 Task: Add an event with the title Second Monthly Performance Evaluation and Development Planning, date '2023/11/15', time 7:50 AM to 9:50 AMand add a description: We value the participation and input of all stakeholders, as their engagement is vital to the growth and sustainability of our organization. Join us at the Annual General Meeting and be part of the collaborative effort to shape our organization's future, celebrate achievements, and address challenges head-on. Together, we will continue to build a successful and thriving organization., put the event into Red category . Add location for the event as: 987 Jeronimos Monastery, Lisbon, Portugal, logged in from the account softage.9@softage.netand send the event invitation to softage.10@softage.net with CC to  softage.7@softage.net. Set a reminder for the event 30 minutes before
Action: Mouse moved to (87, 122)
Screenshot: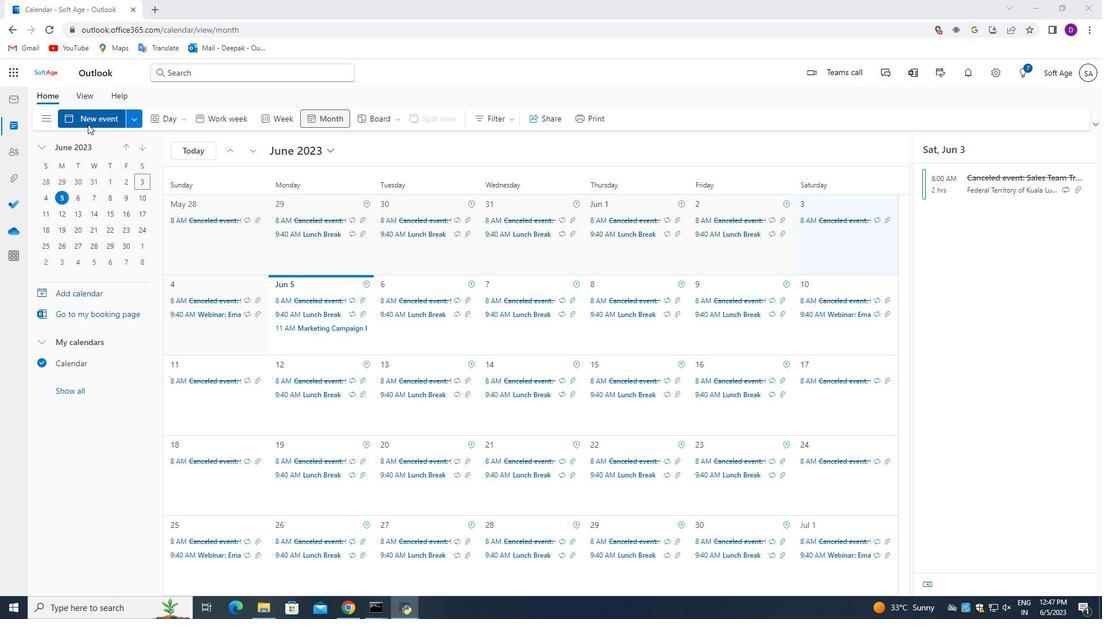 
Action: Mouse pressed left at (87, 122)
Screenshot: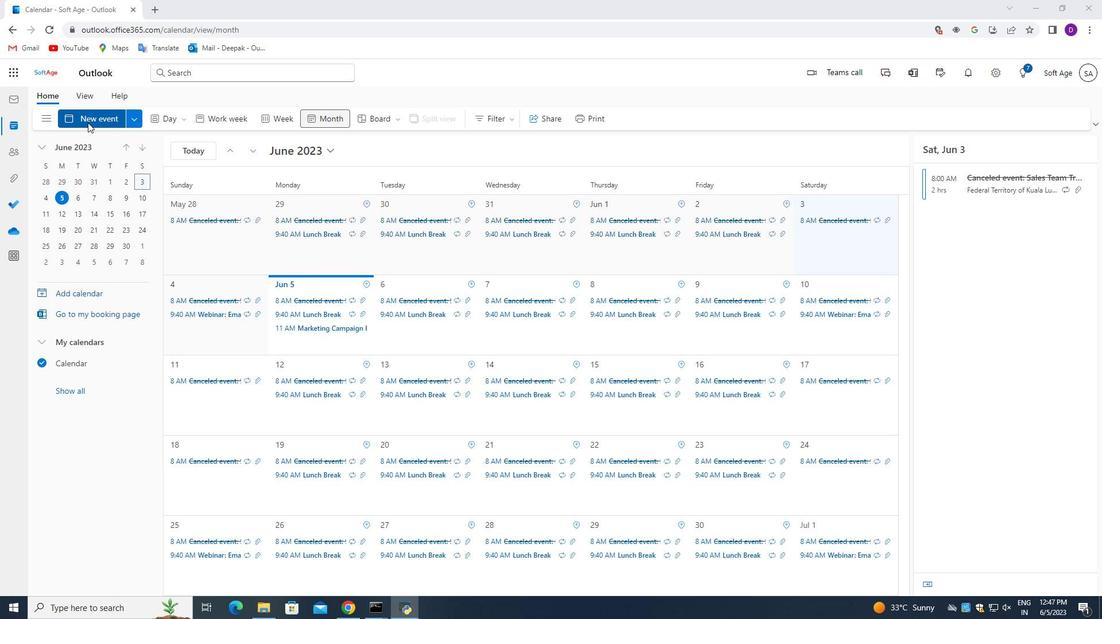 
Action: Mouse moved to (394, 445)
Screenshot: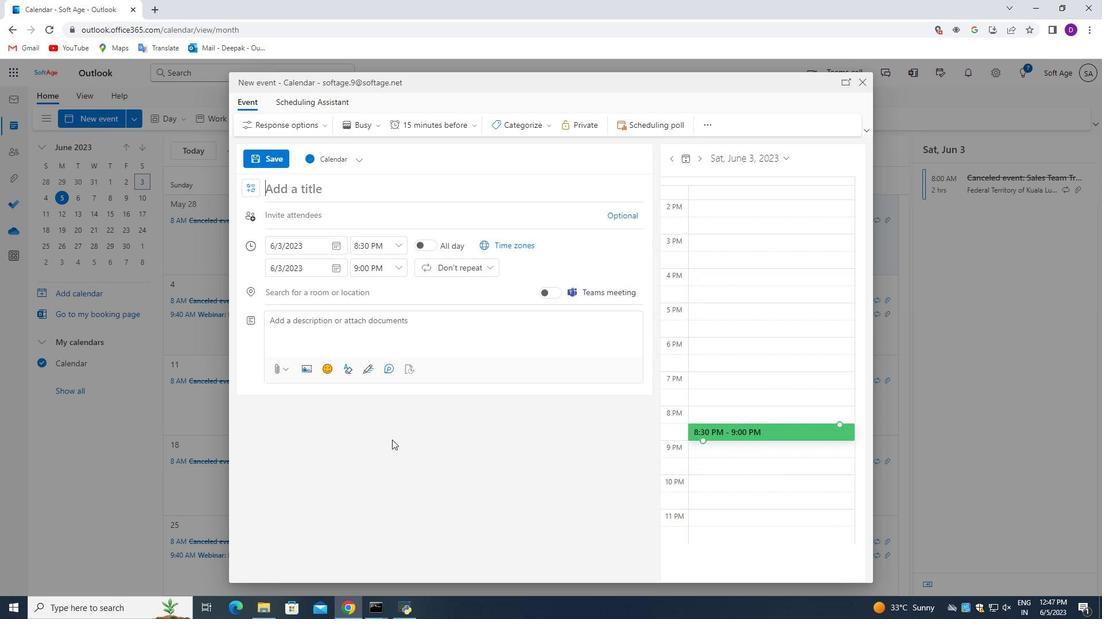 
Action: Key pressed <Key.shift_r>Second<Key.space><Key.shift>Monthly<Key.space><Key.shift>Performance<Key.space><Key.shift_r>Evaluation<Key.space>and<Key.space><Key.shift_r>Develp<Key.backspace>opment<Key.space><Key.shift>Planning<Key.space>
Screenshot: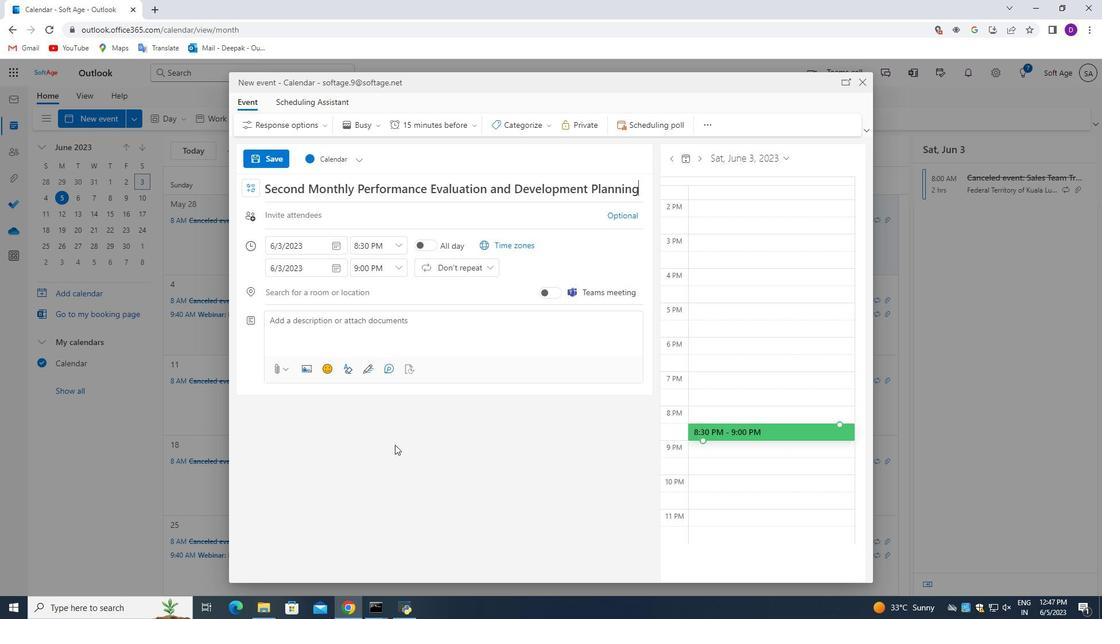 
Action: Mouse moved to (338, 245)
Screenshot: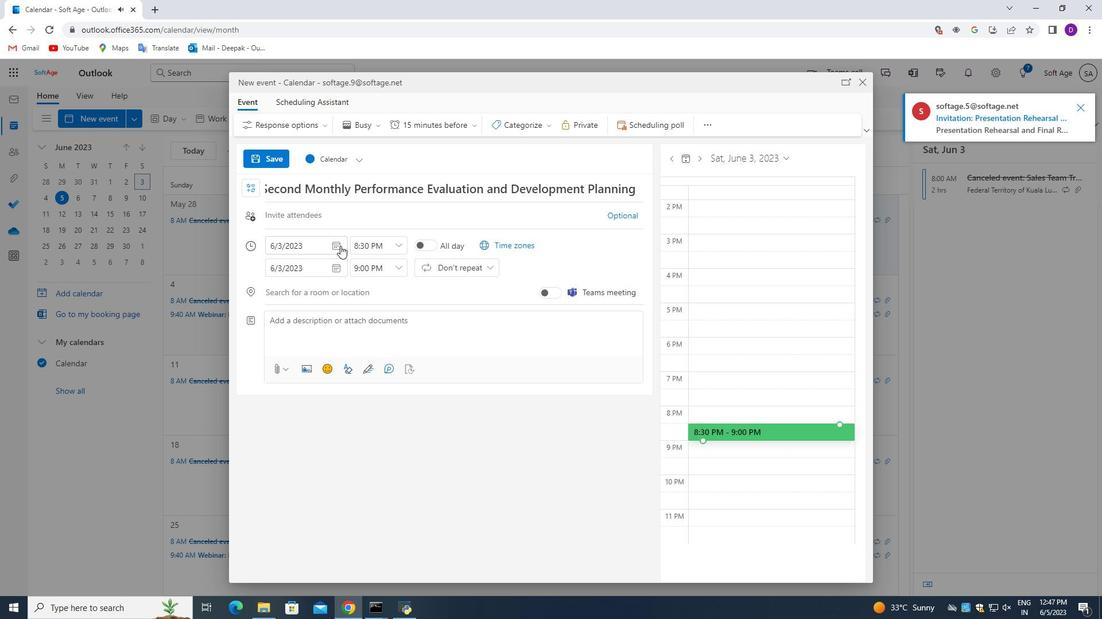 
Action: Mouse pressed left at (338, 245)
Screenshot: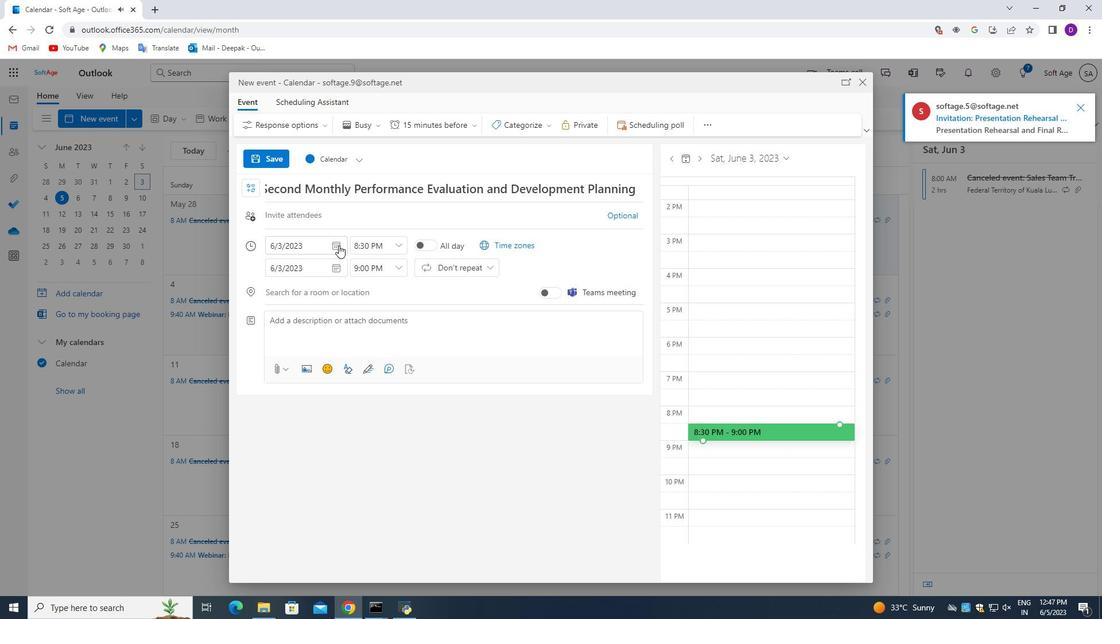 
Action: Mouse moved to (305, 268)
Screenshot: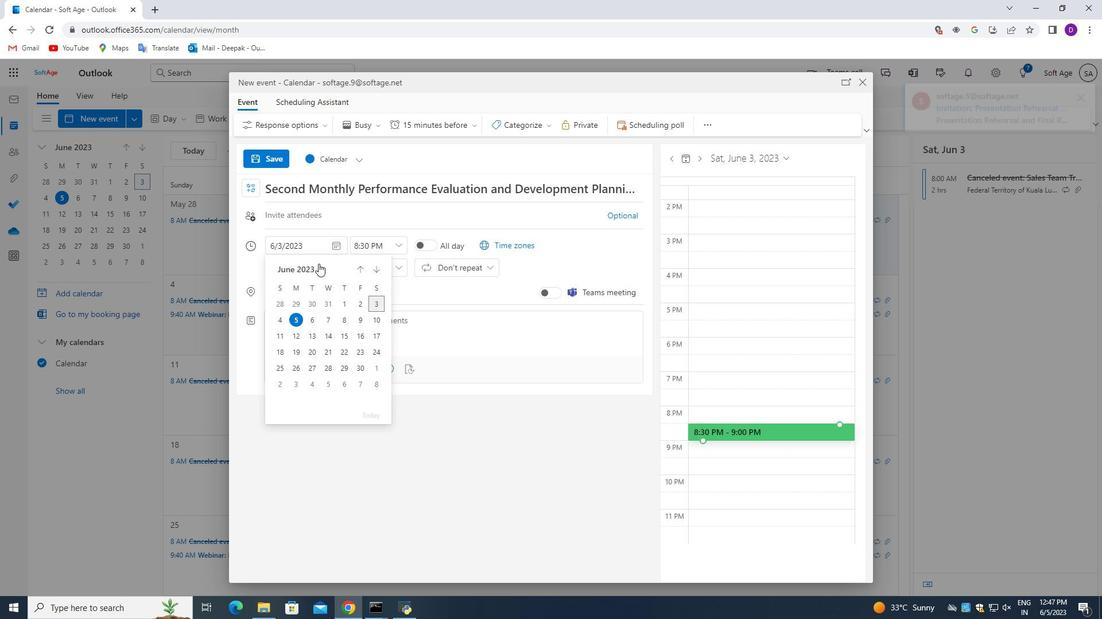 
Action: Mouse pressed left at (305, 268)
Screenshot: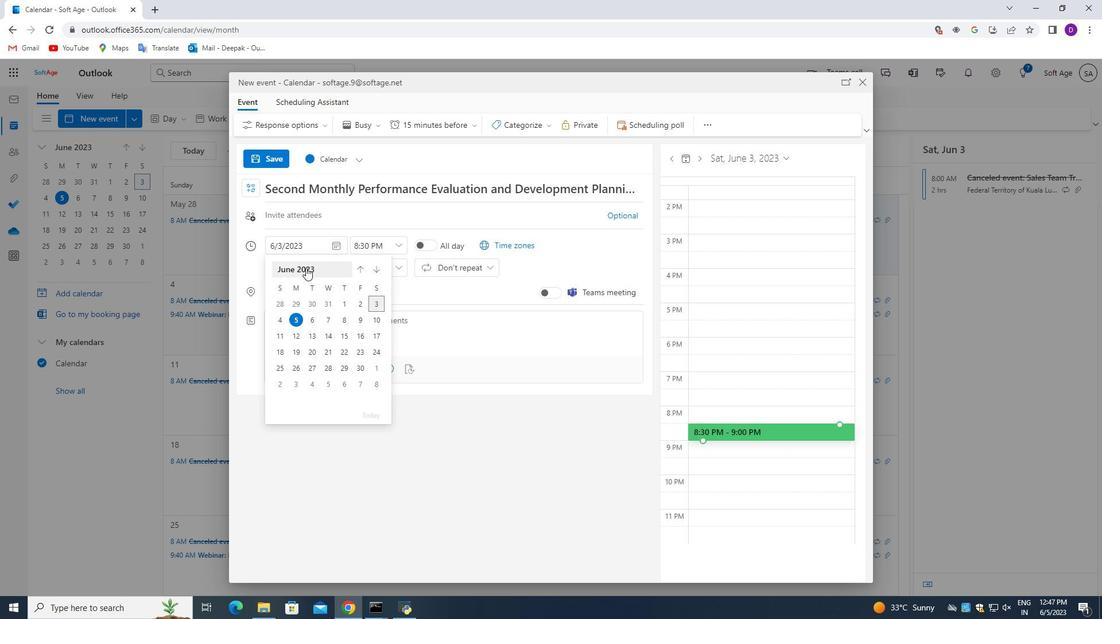 
Action: Mouse moved to (347, 346)
Screenshot: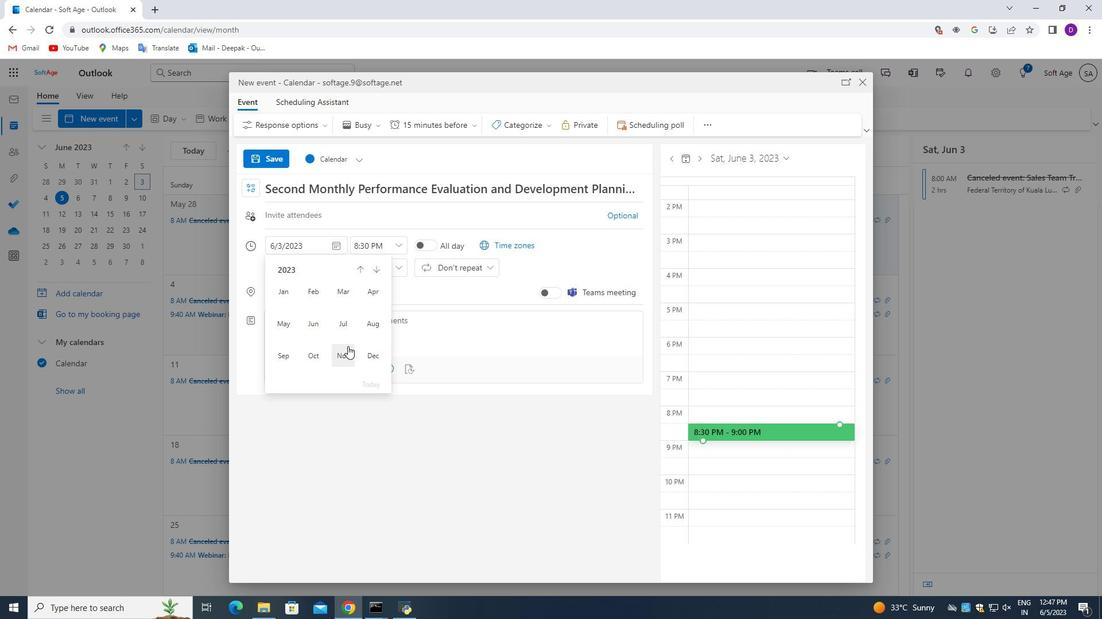 
Action: Mouse pressed left at (347, 346)
Screenshot: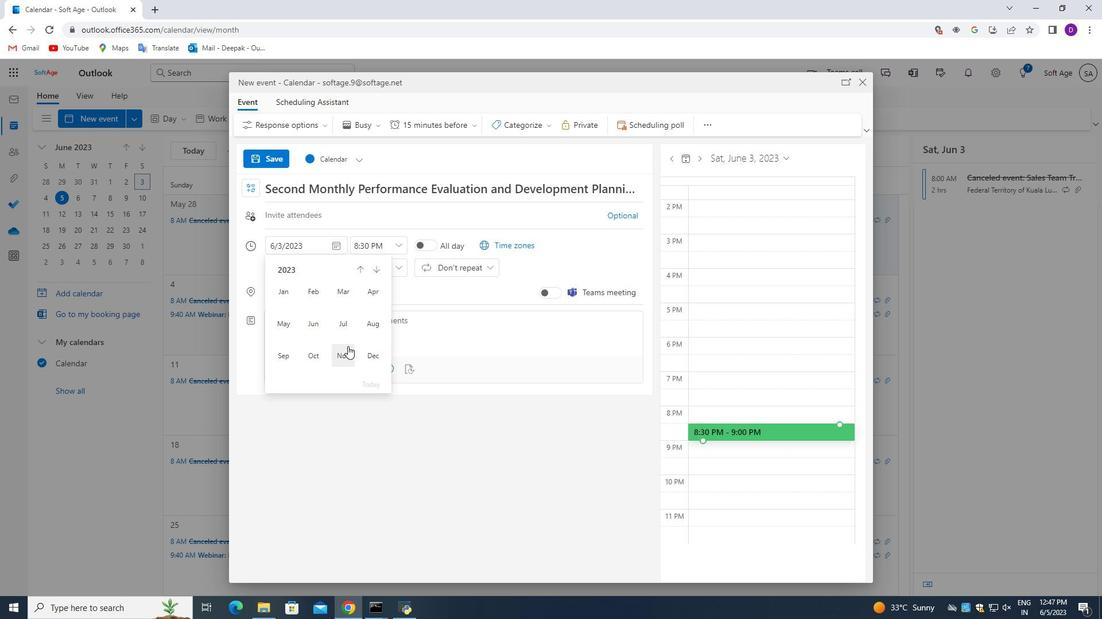 
Action: Mouse moved to (329, 335)
Screenshot: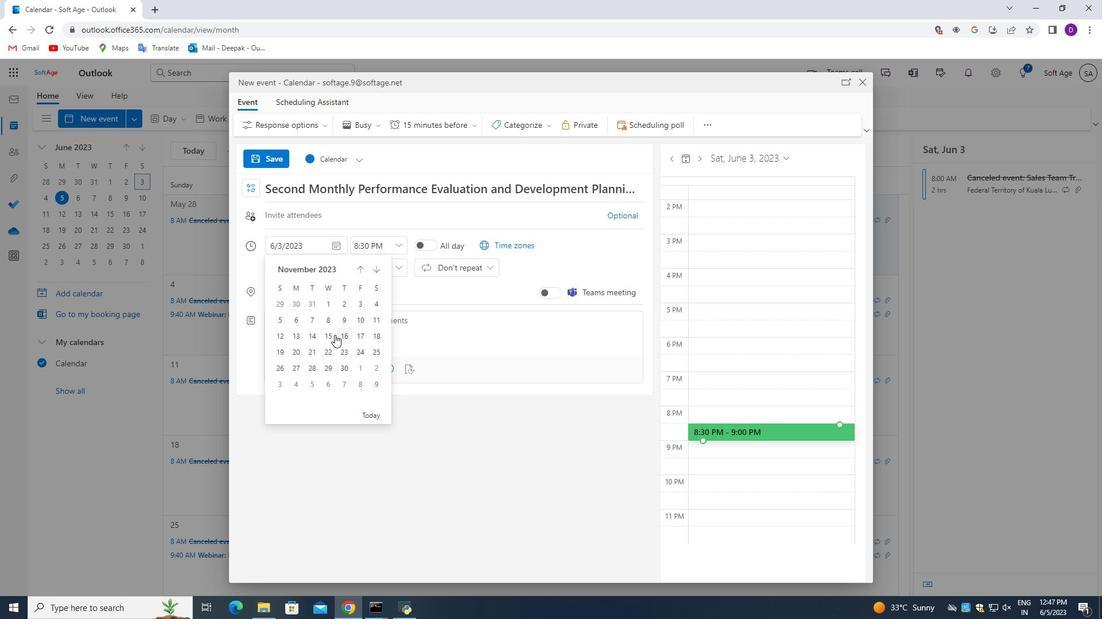 
Action: Mouse pressed left at (329, 335)
Screenshot: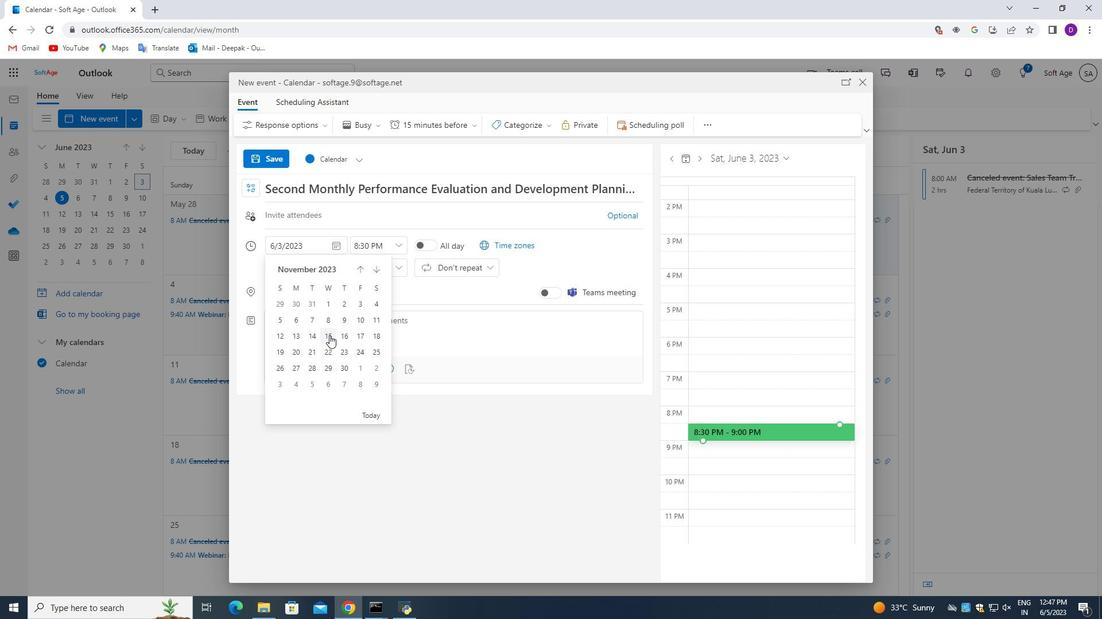 
Action: Mouse moved to (394, 248)
Screenshot: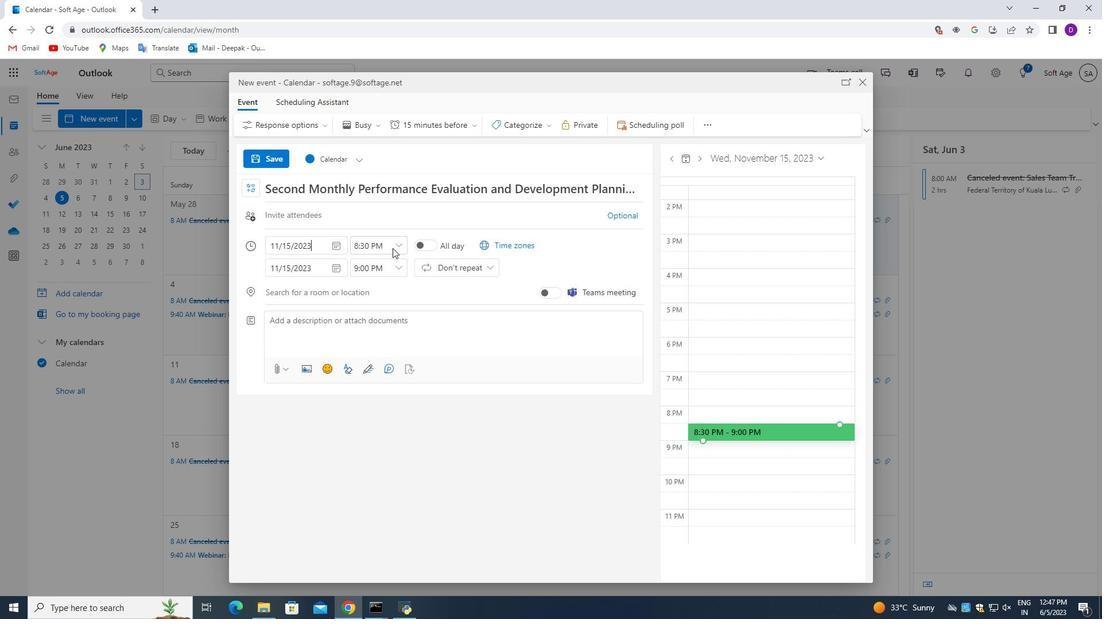 
Action: Mouse pressed left at (394, 248)
Screenshot: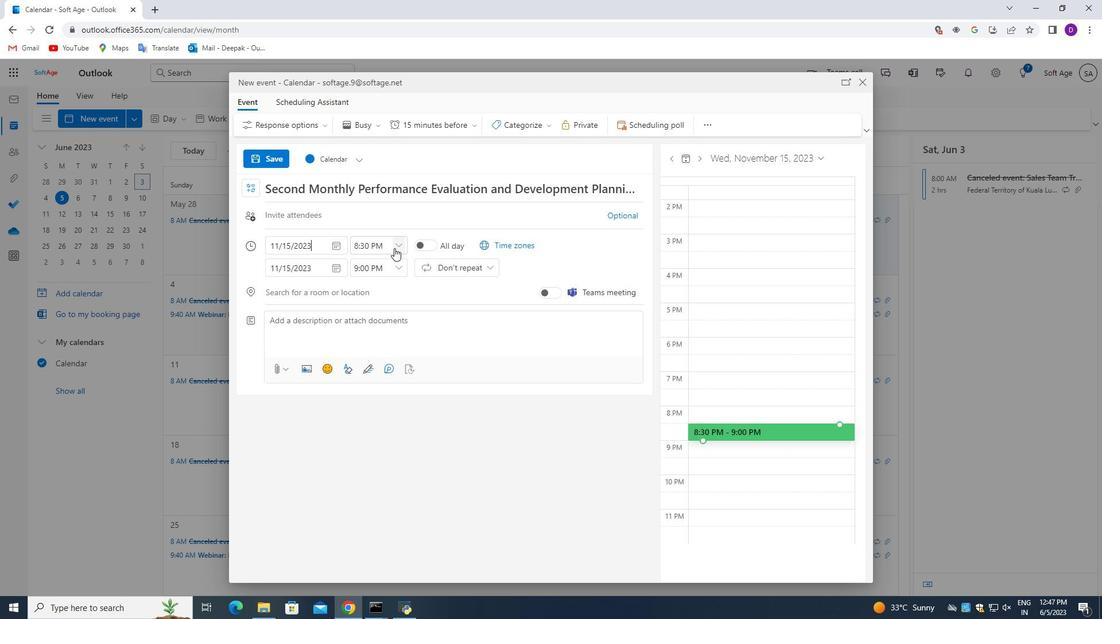 
Action: Mouse moved to (379, 326)
Screenshot: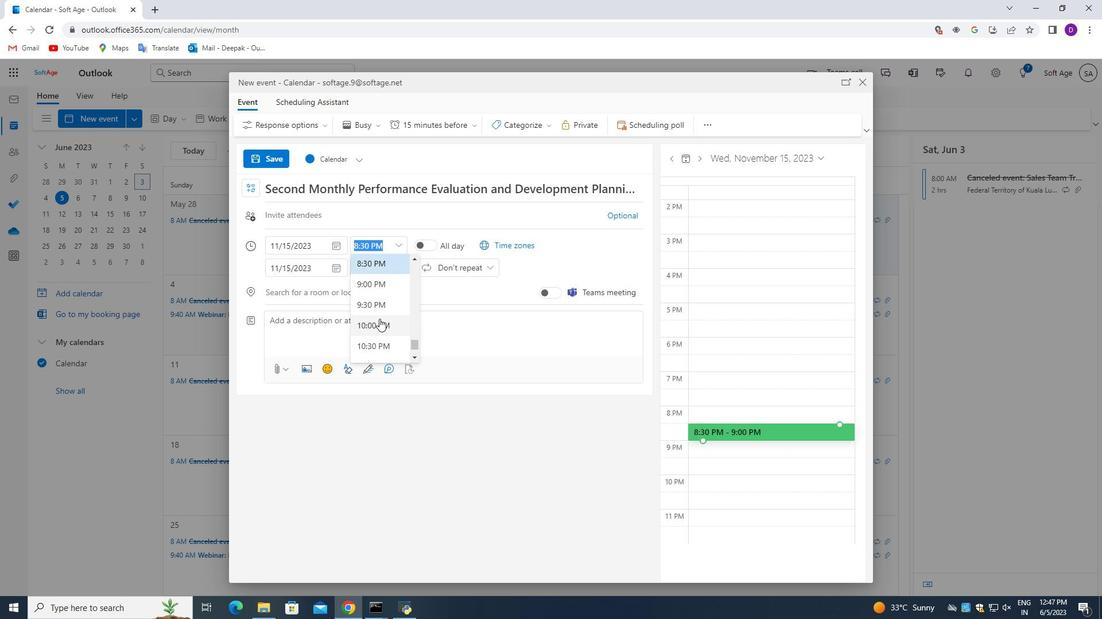 
Action: Mouse scrolled (379, 327) with delta (0, 0)
Screenshot: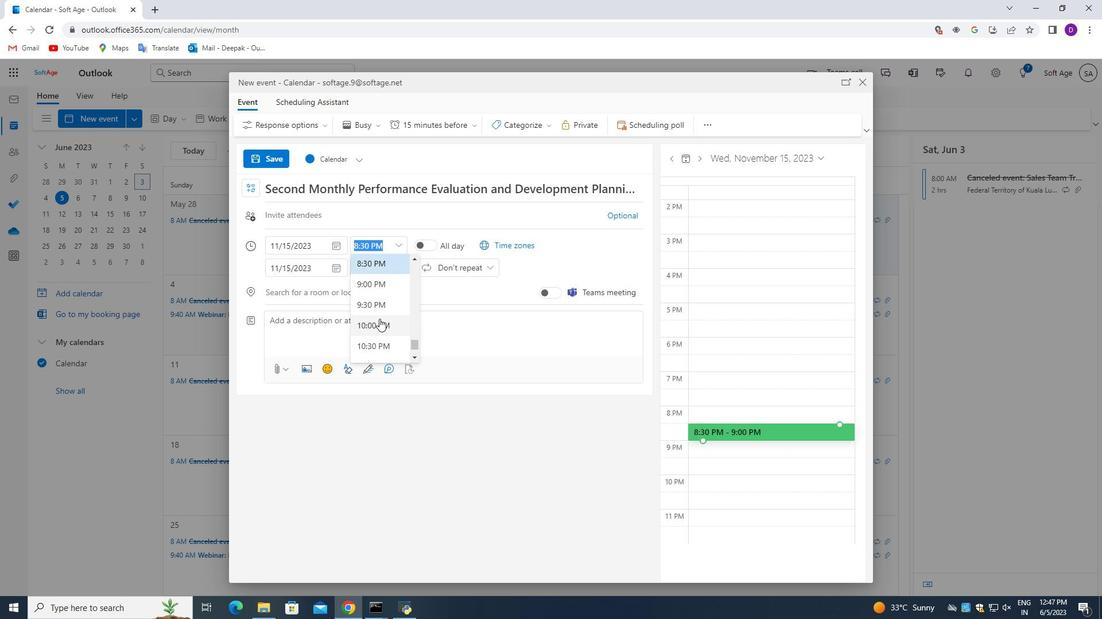
Action: Mouse moved to (379, 327)
Screenshot: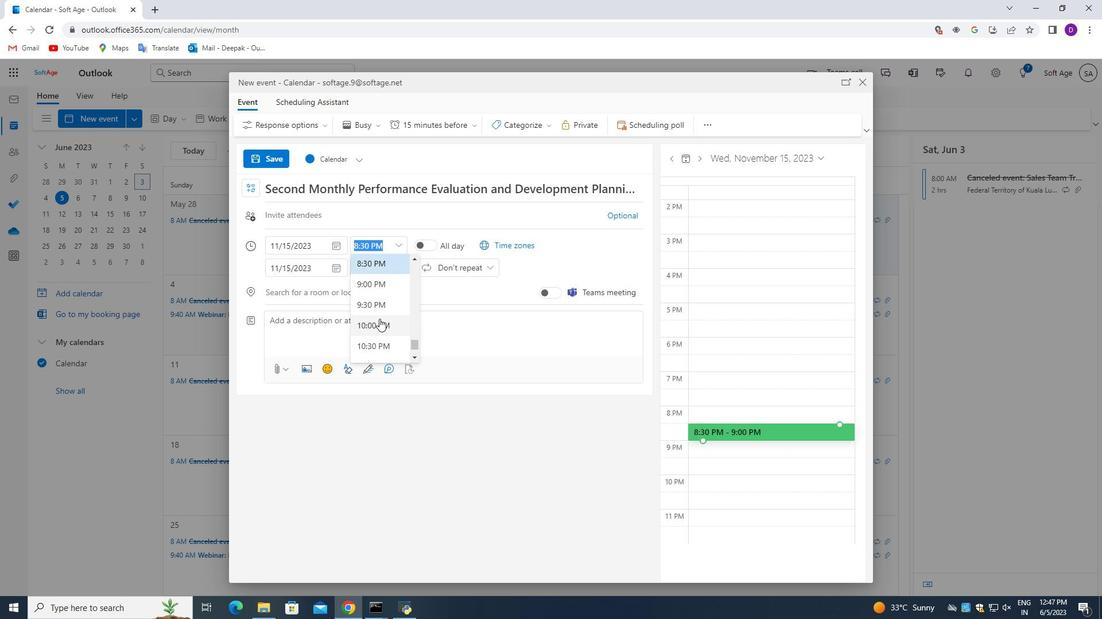 
Action: Mouse scrolled (379, 327) with delta (0, 0)
Screenshot: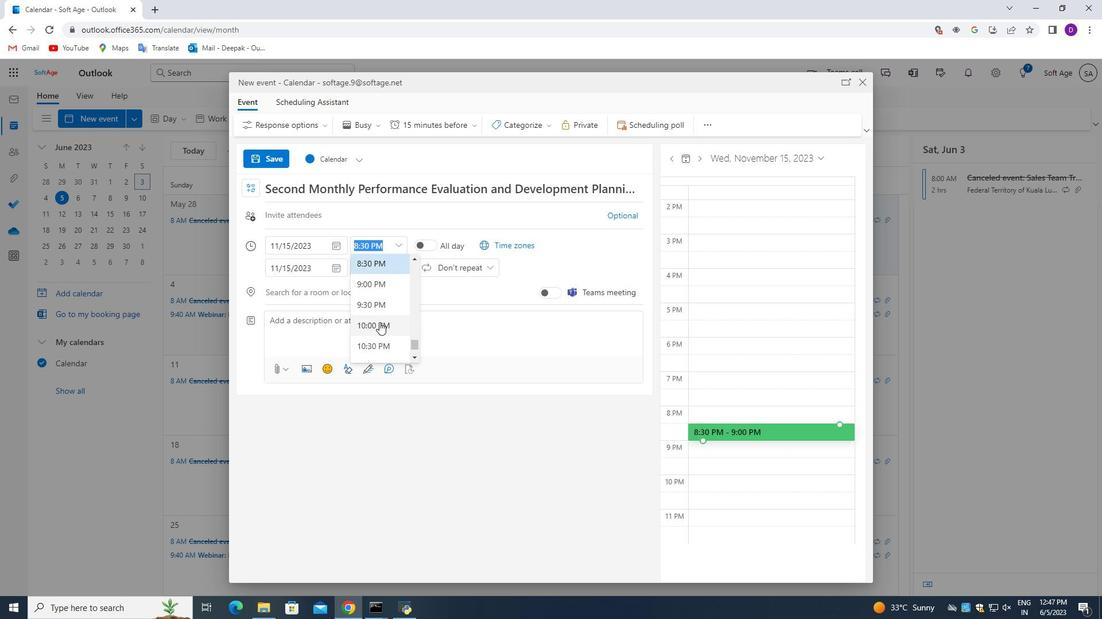 
Action: Mouse moved to (379, 327)
Screenshot: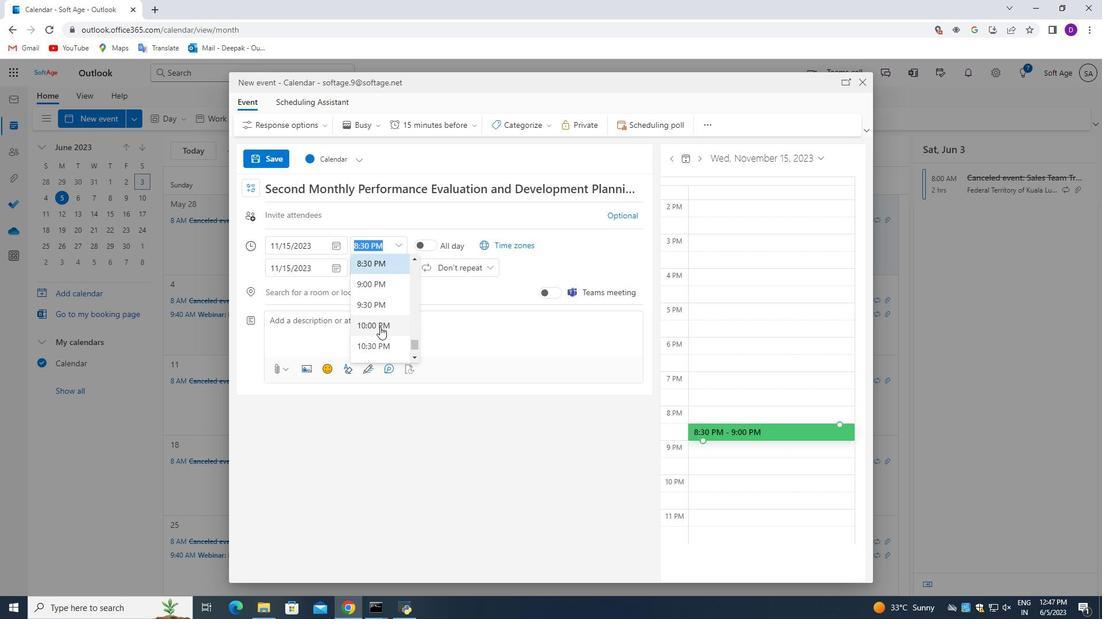 
Action: Mouse scrolled (379, 328) with delta (0, 0)
Screenshot: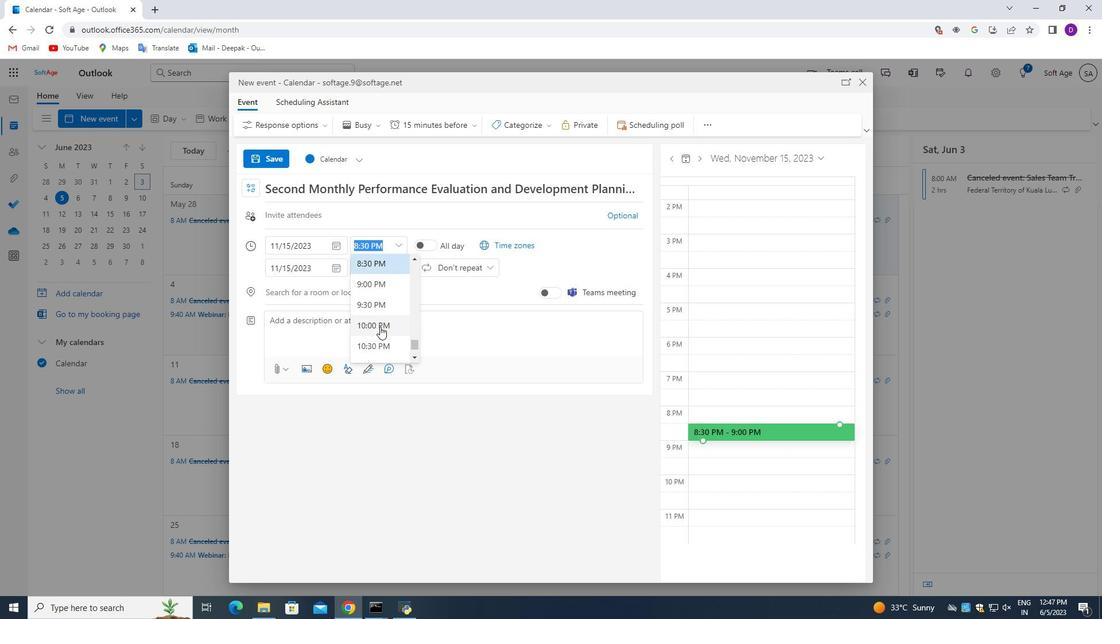 
Action: Mouse scrolled (379, 327) with delta (0, 0)
Screenshot: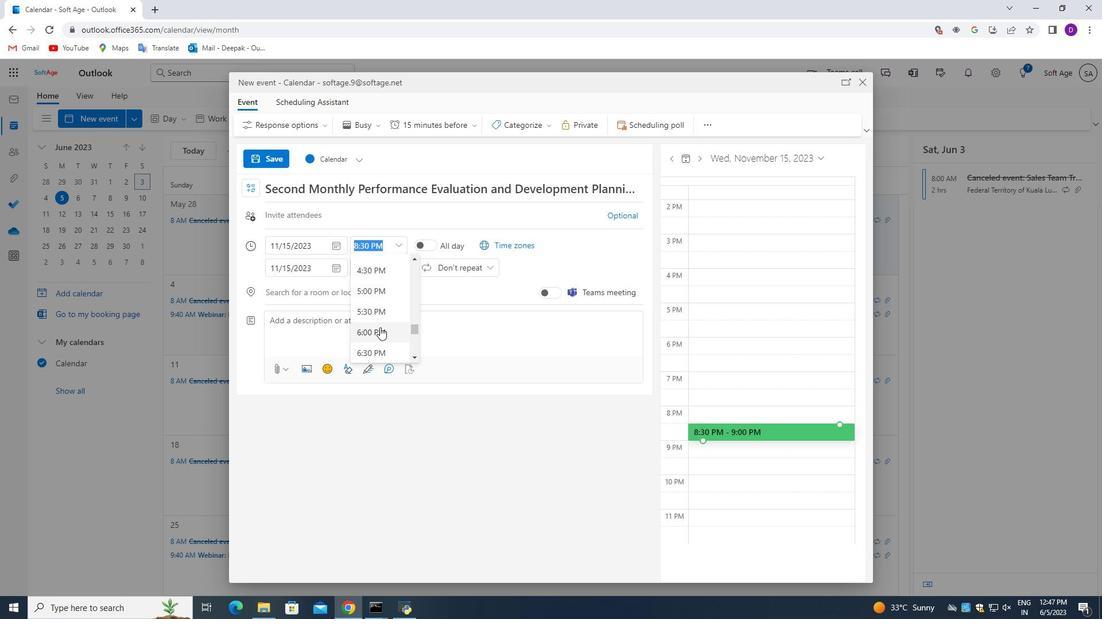 
Action: Mouse moved to (375, 305)
Screenshot: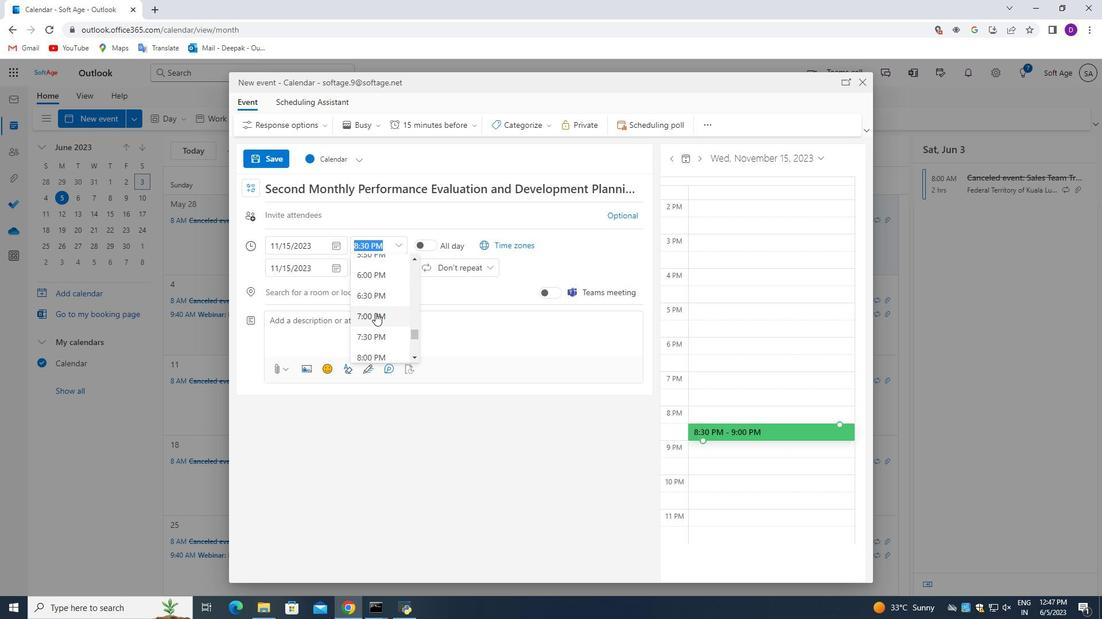 
Action: Mouse scrolled (375, 305) with delta (0, 0)
Screenshot: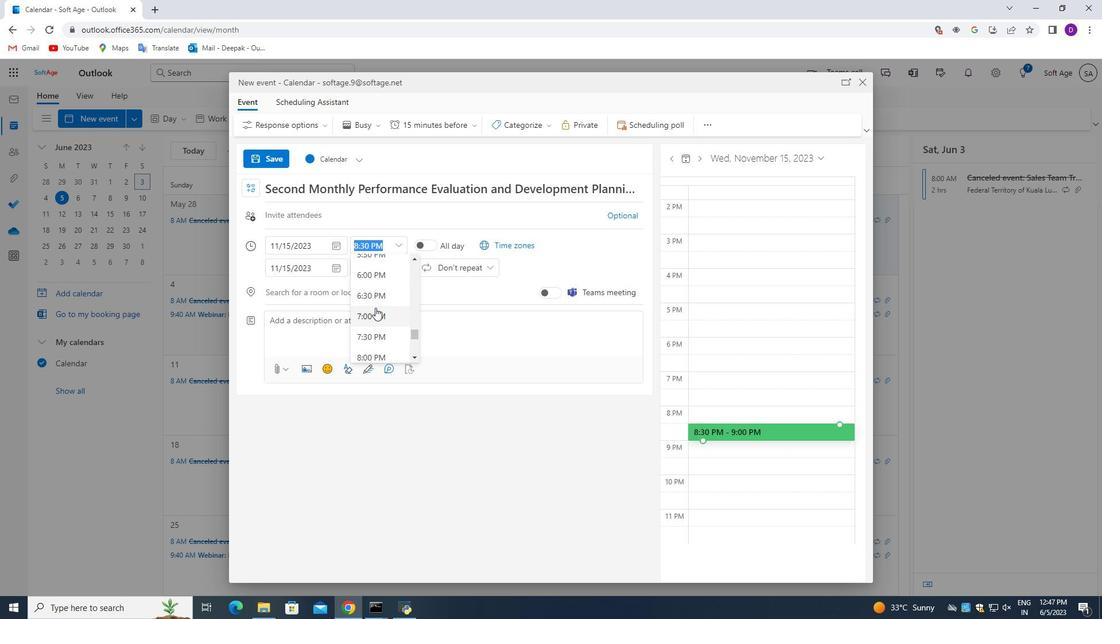 
Action: Mouse moved to (375, 305)
Screenshot: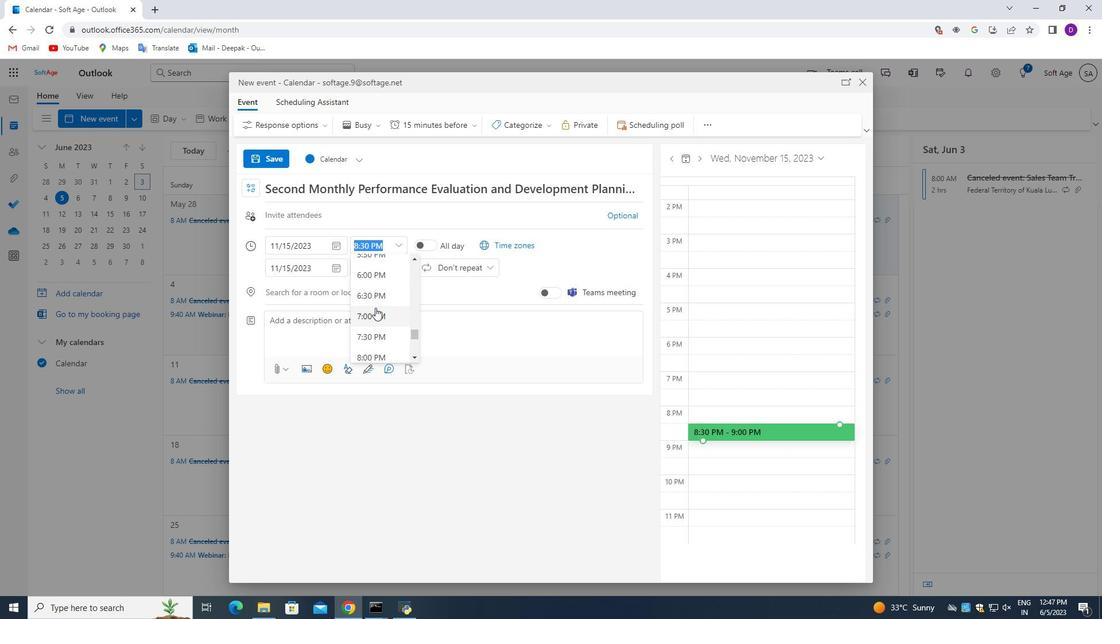 
Action: Mouse scrolled (375, 305) with delta (0, 0)
Screenshot: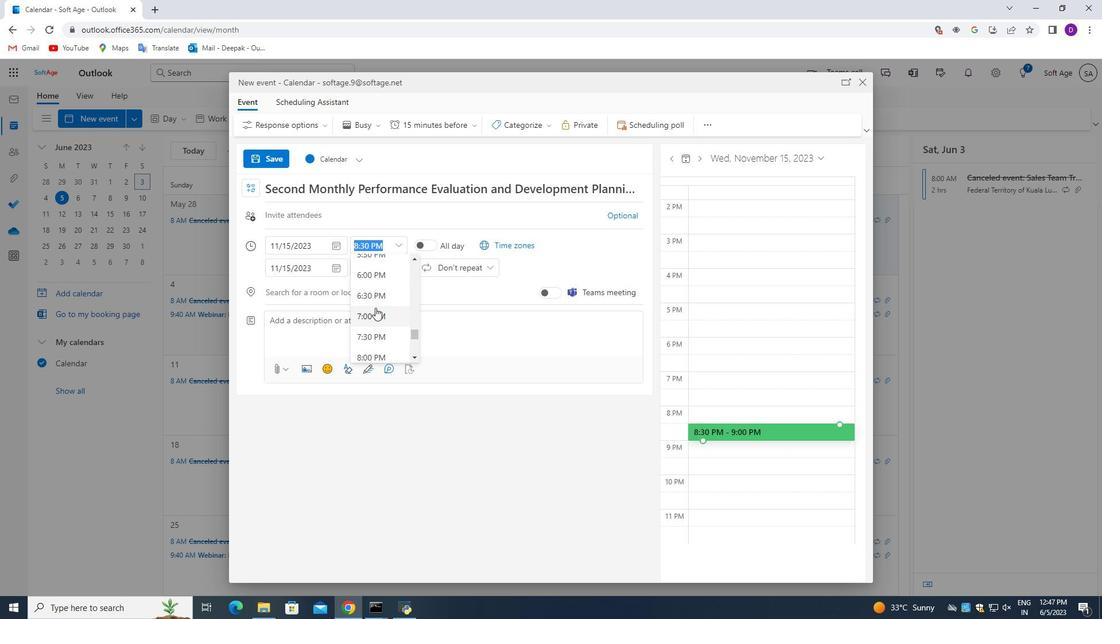 
Action: Mouse moved to (373, 315)
Screenshot: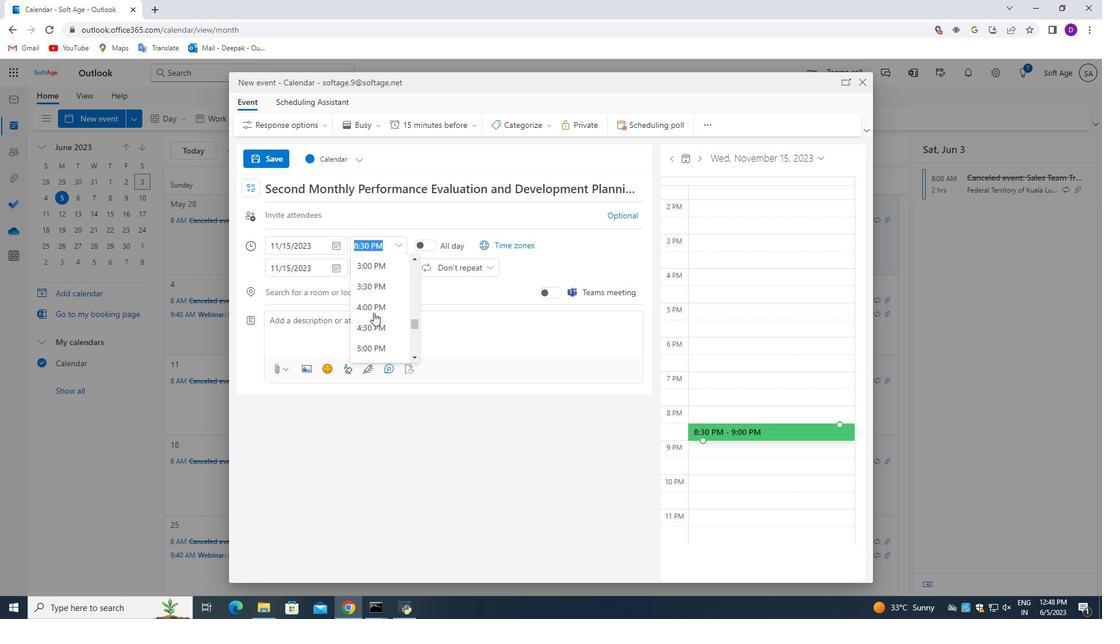
Action: Mouse scrolled (373, 315) with delta (0, 0)
Screenshot: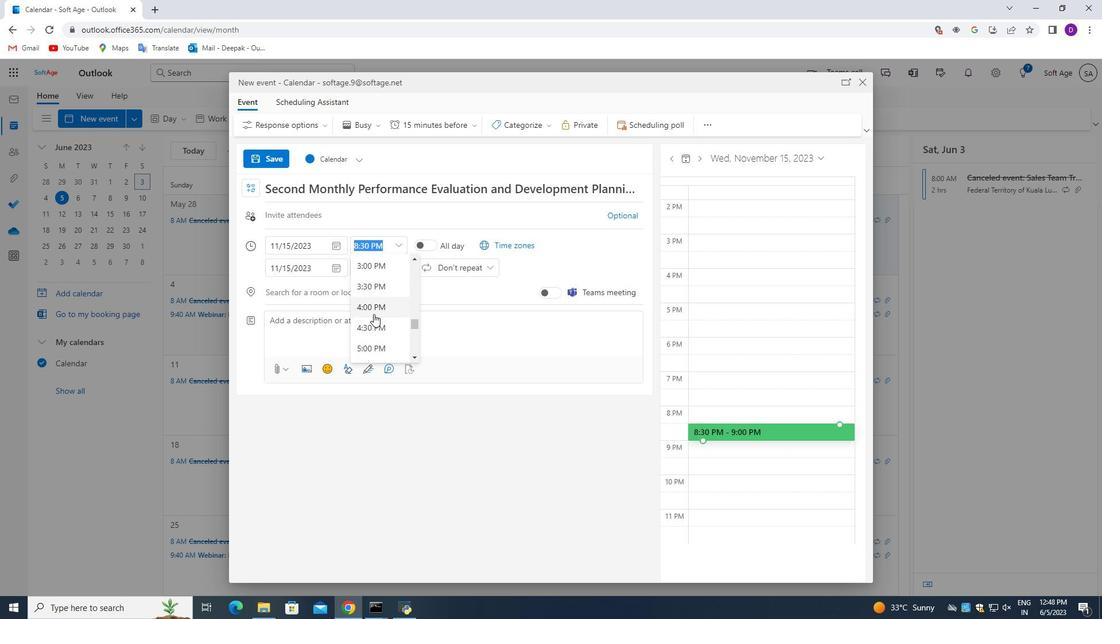 
Action: Mouse moved to (373, 315)
Screenshot: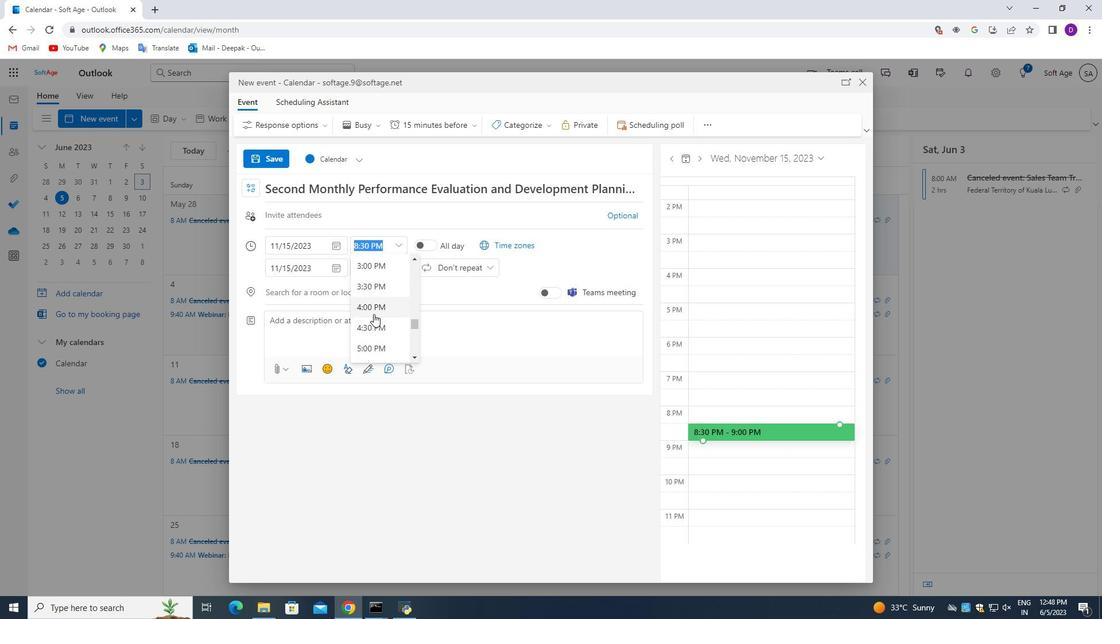 
Action: Mouse scrolled (373, 315) with delta (0, 0)
Screenshot: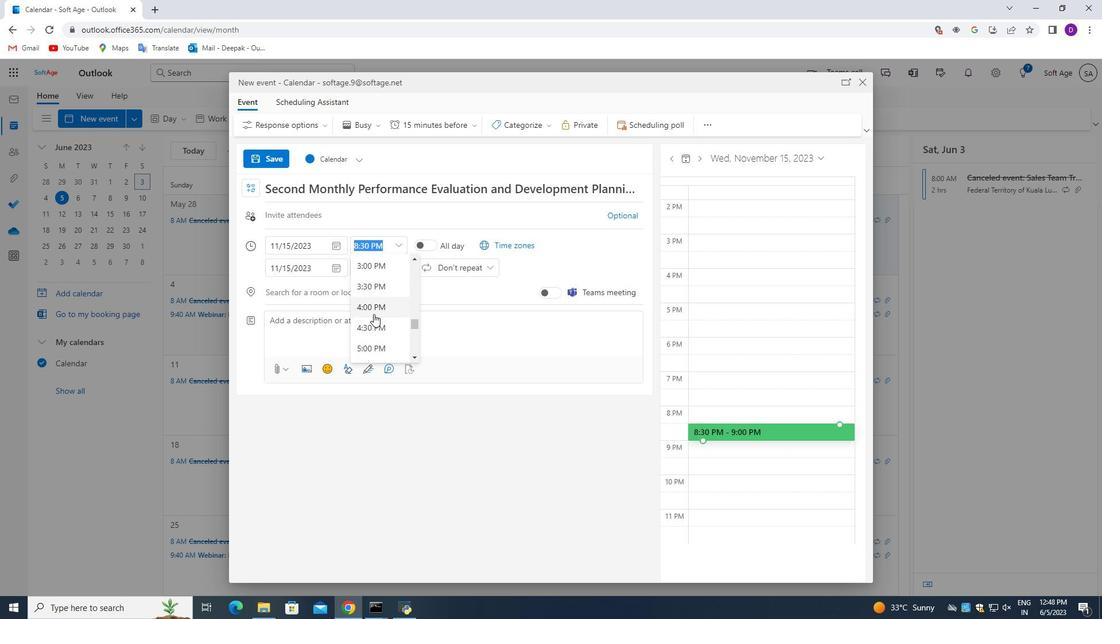 
Action: Mouse moved to (373, 313)
Screenshot: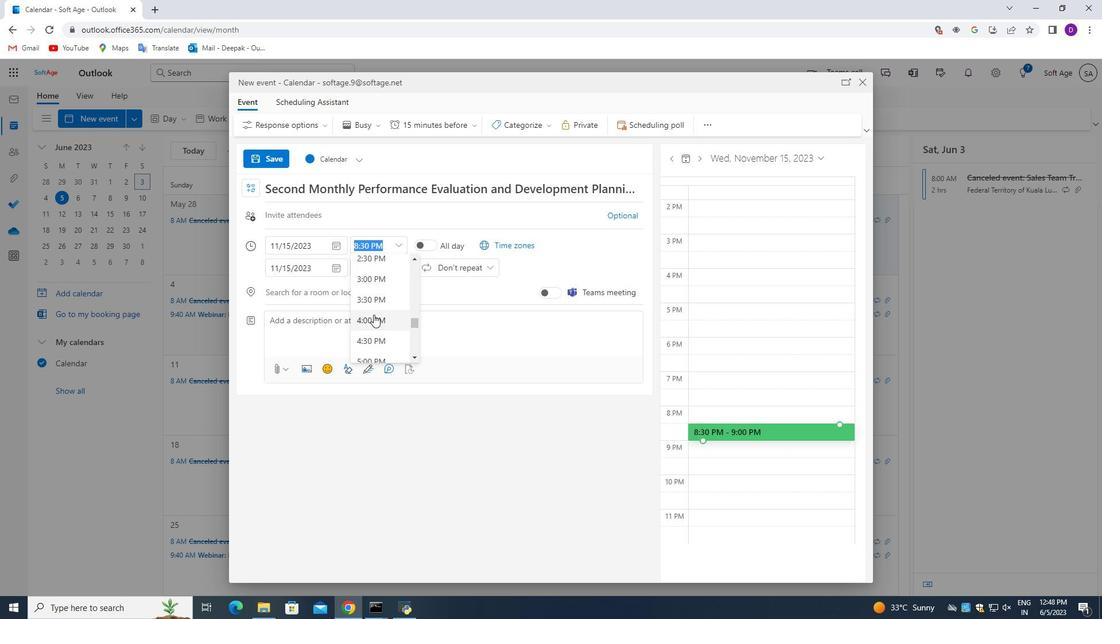 
Action: Mouse scrolled (373, 315) with delta (0, 0)
Screenshot: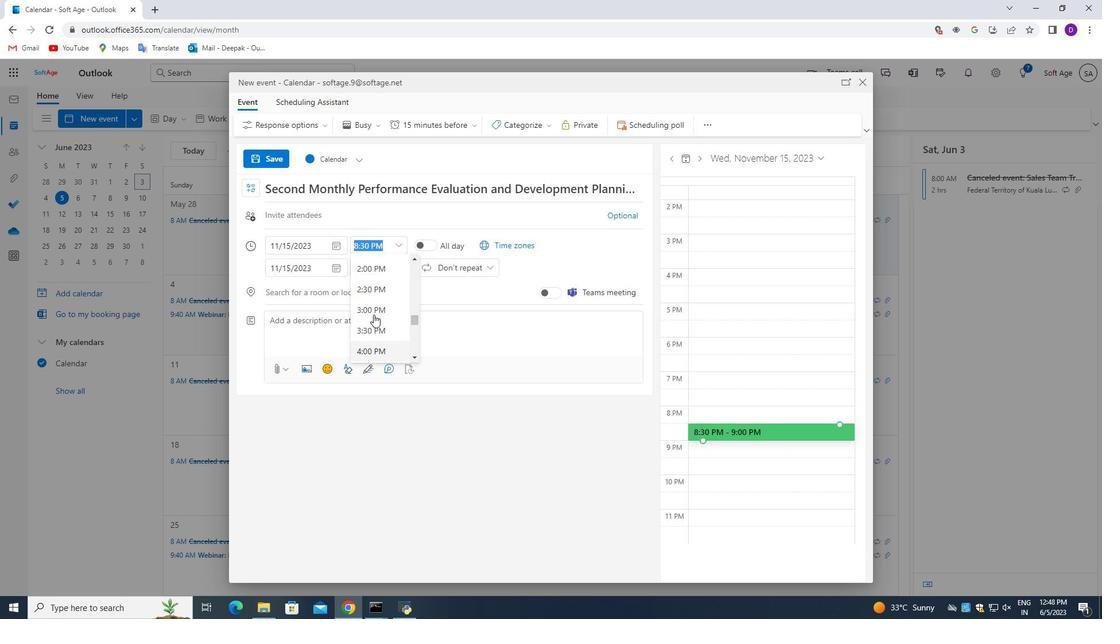 
Action: Mouse moved to (373, 307)
Screenshot: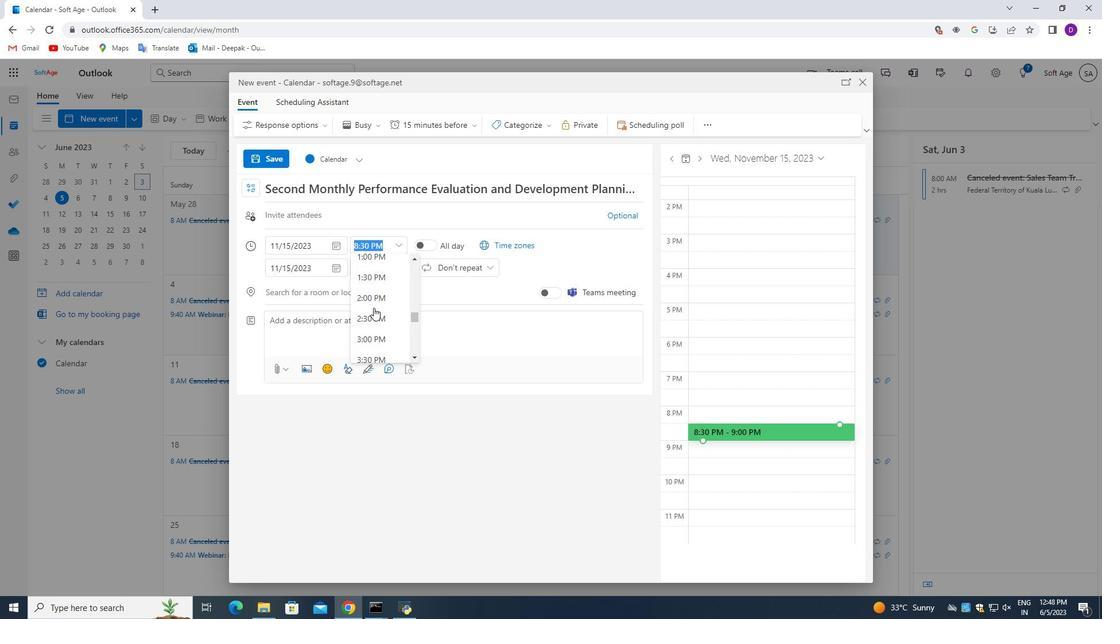 
Action: Mouse scrolled (373, 308) with delta (0, 0)
Screenshot: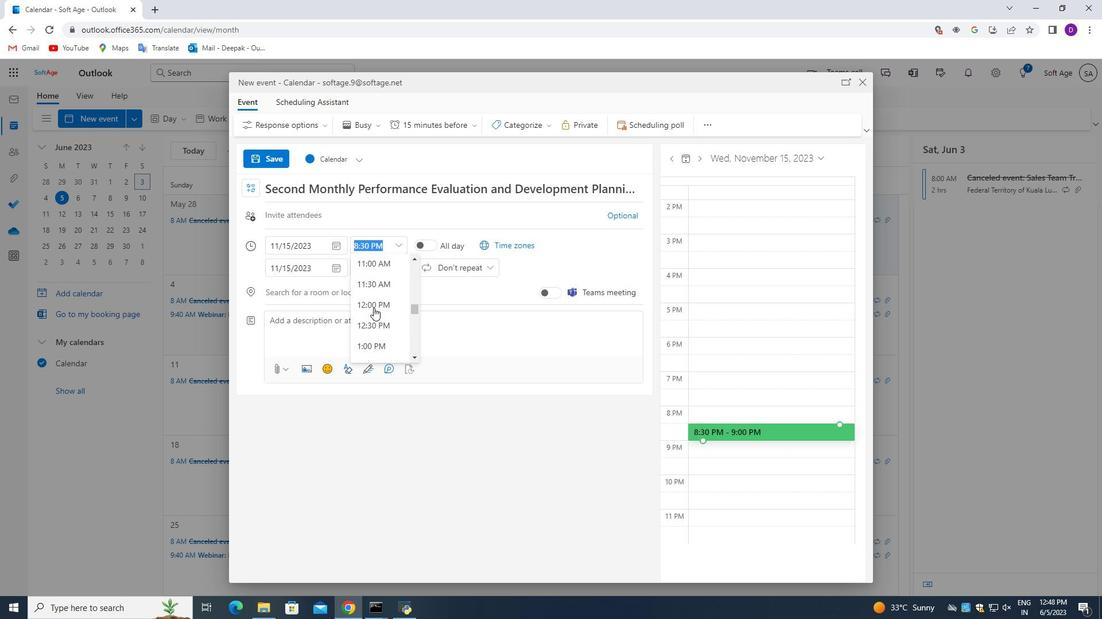 
Action: Mouse moved to (373, 307)
Screenshot: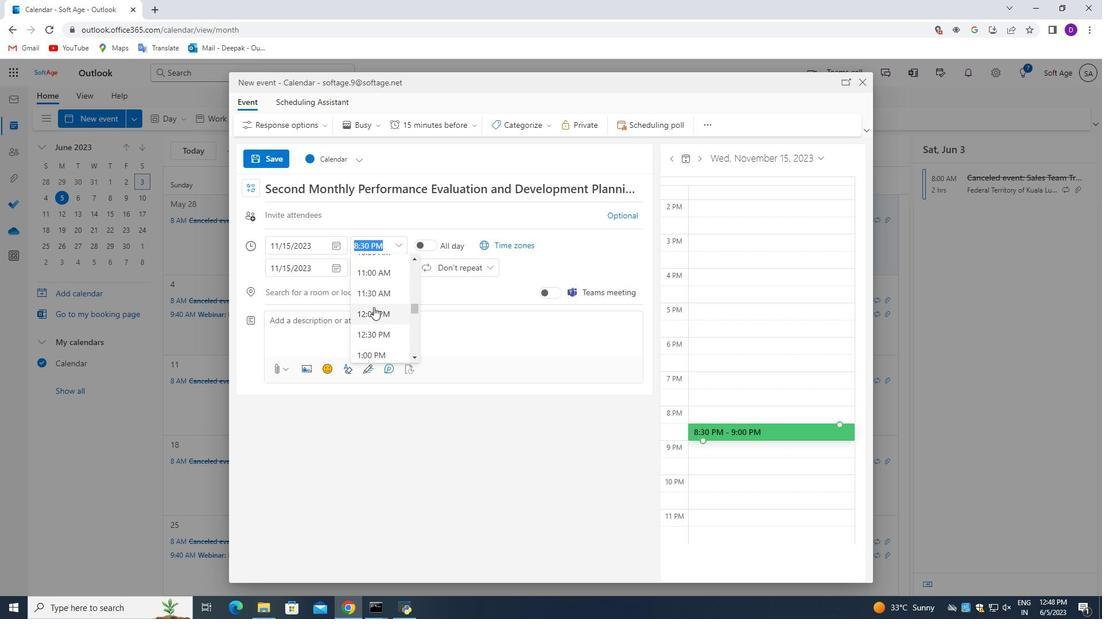 
Action: Mouse scrolled (373, 308) with delta (0, 0)
Screenshot: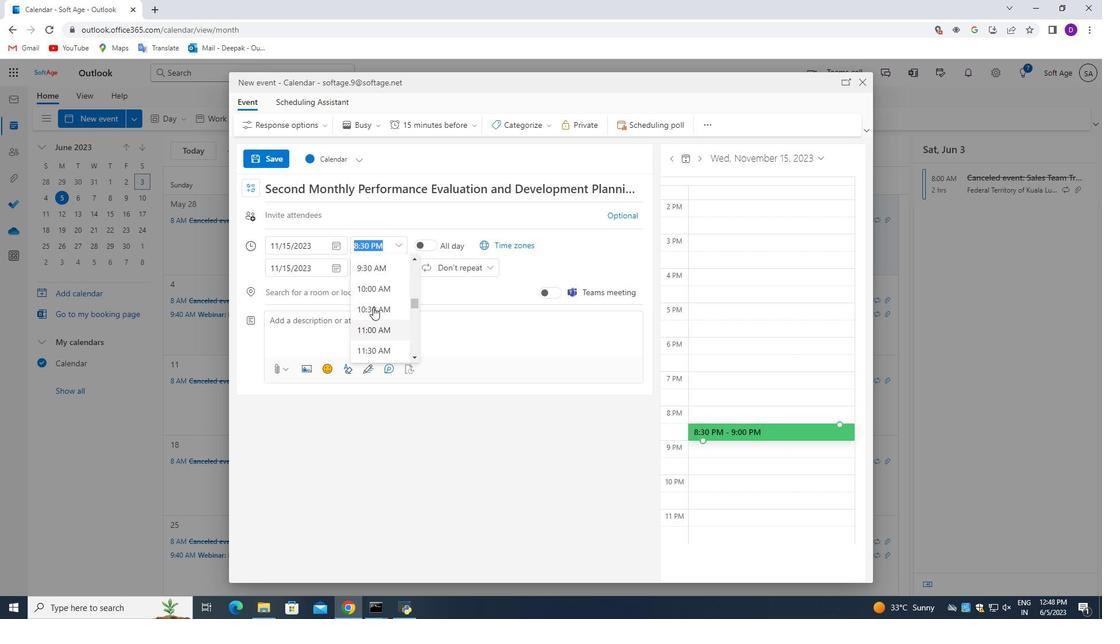 
Action: Mouse scrolled (373, 308) with delta (0, 0)
Screenshot: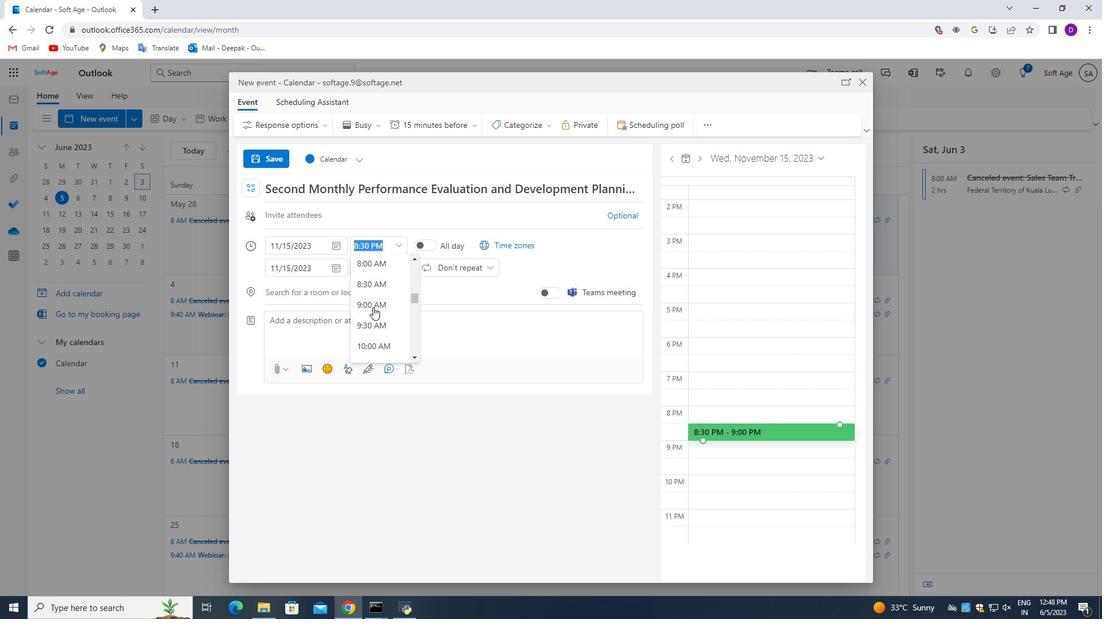 
Action: Mouse moved to (371, 301)
Screenshot: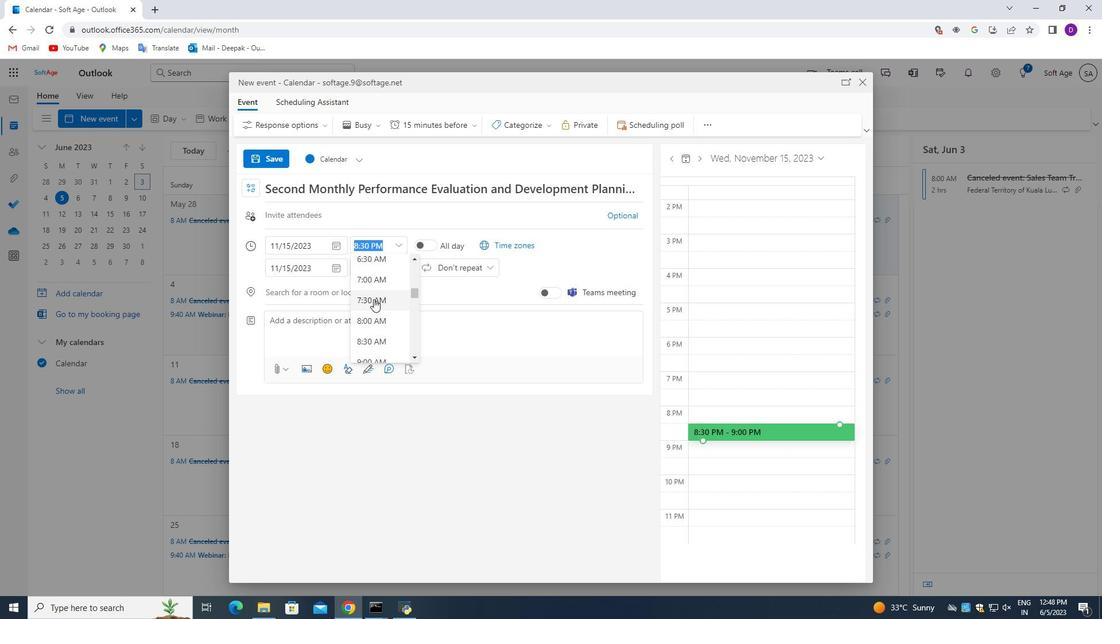 
Action: Mouse pressed left at (371, 301)
Screenshot: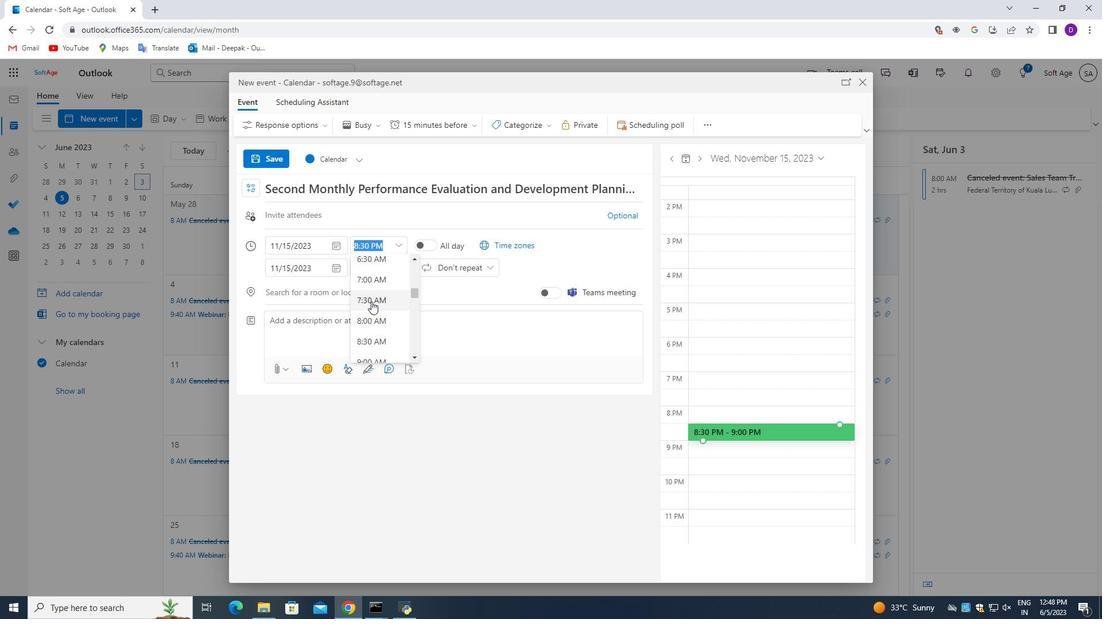 
Action: Mouse moved to (362, 246)
Screenshot: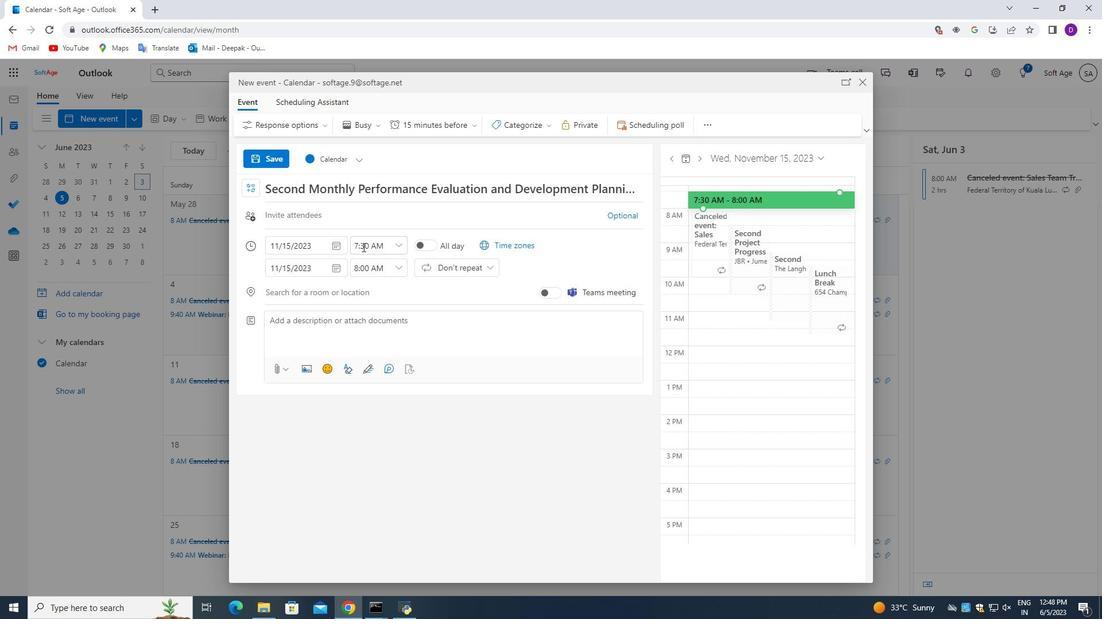 
Action: Mouse pressed left at (362, 246)
Screenshot: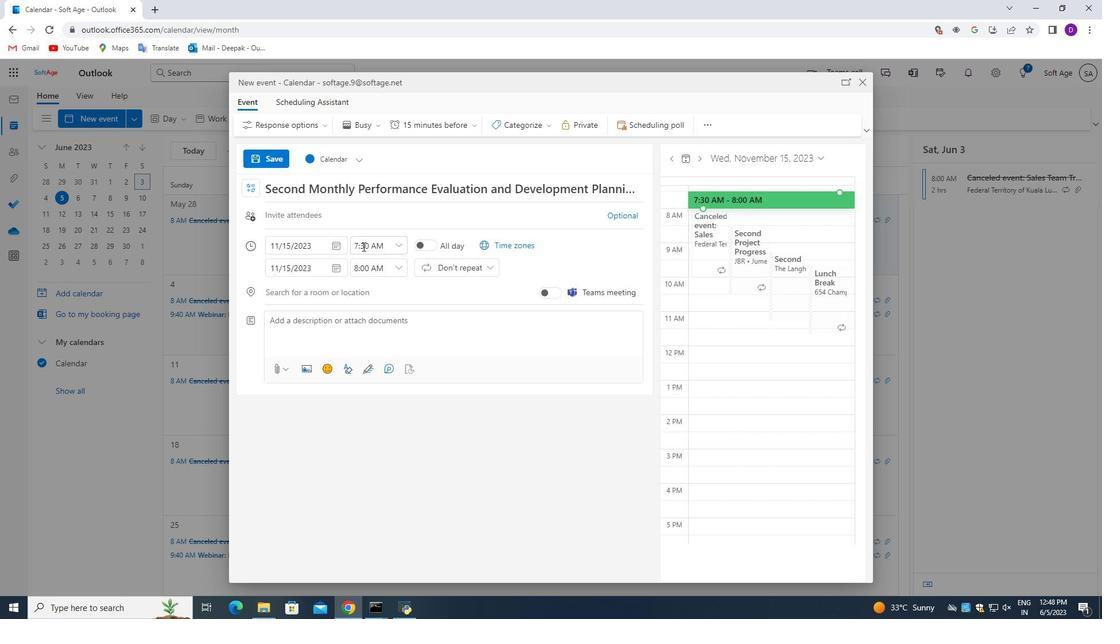 
Action: Mouse moved to (370, 300)
Screenshot: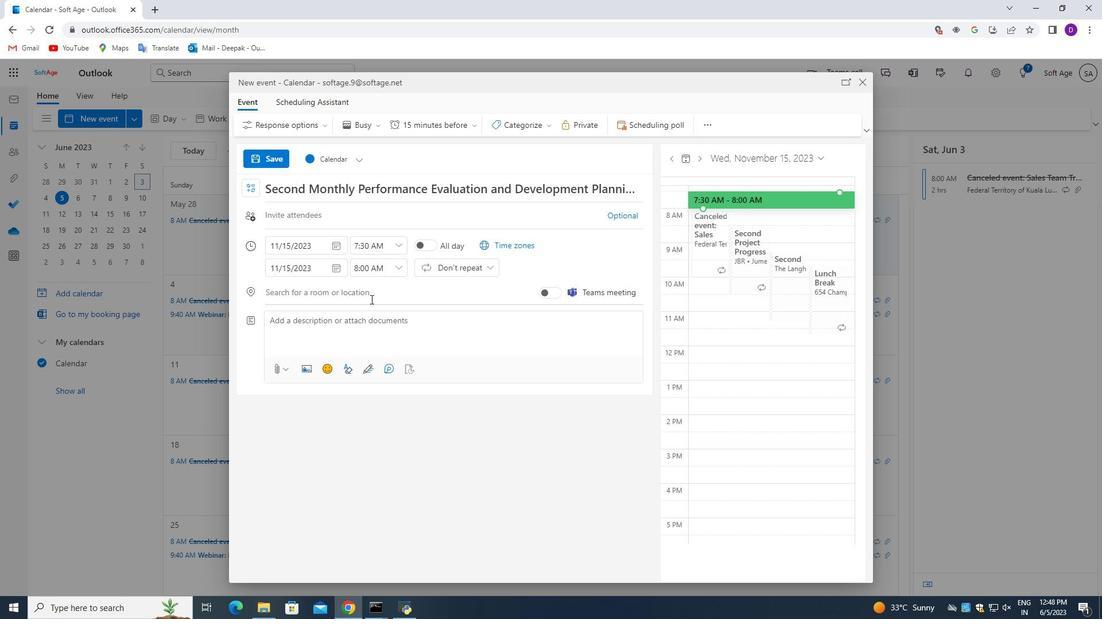 
Action: Key pressed <Key.backspace>5
Screenshot: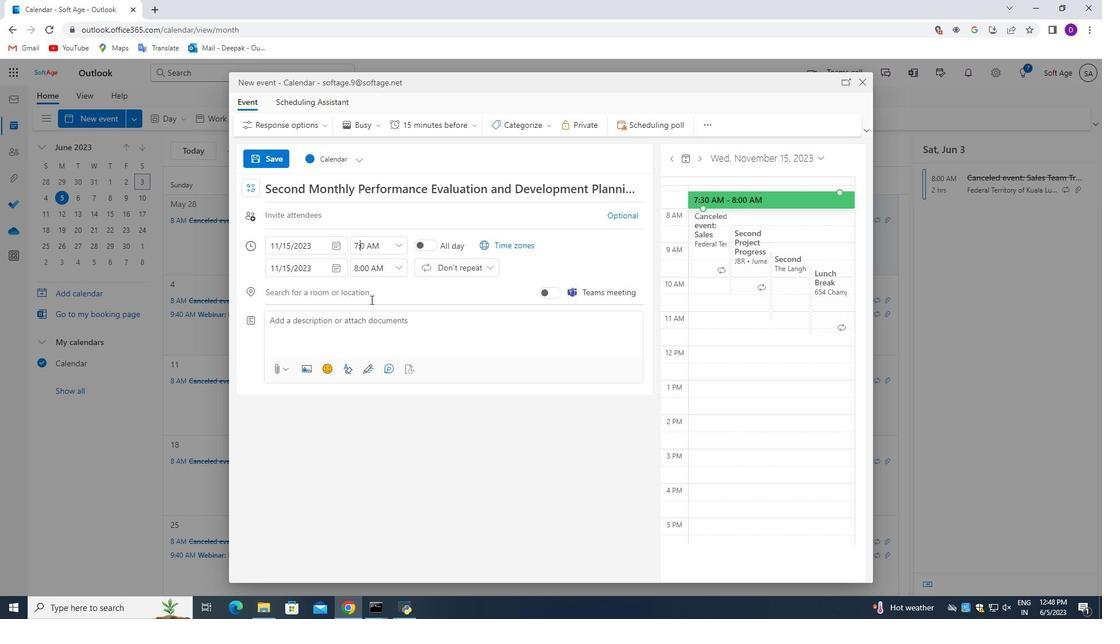 
Action: Mouse moved to (358, 271)
Screenshot: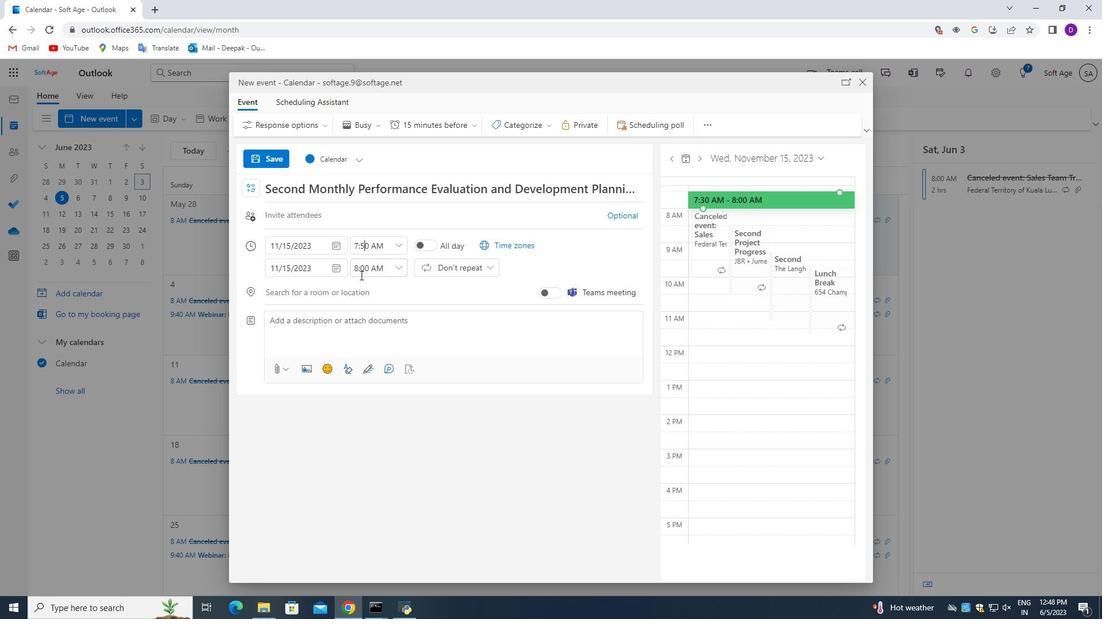 
Action: Mouse pressed left at (358, 271)
Screenshot: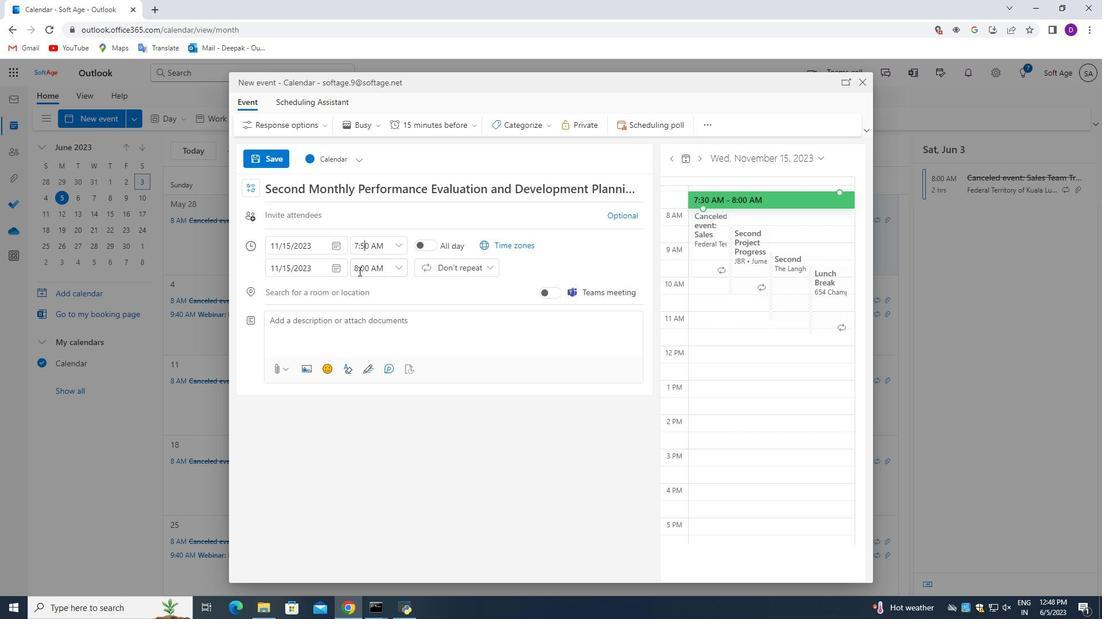
Action: Mouse moved to (359, 266)
Screenshot: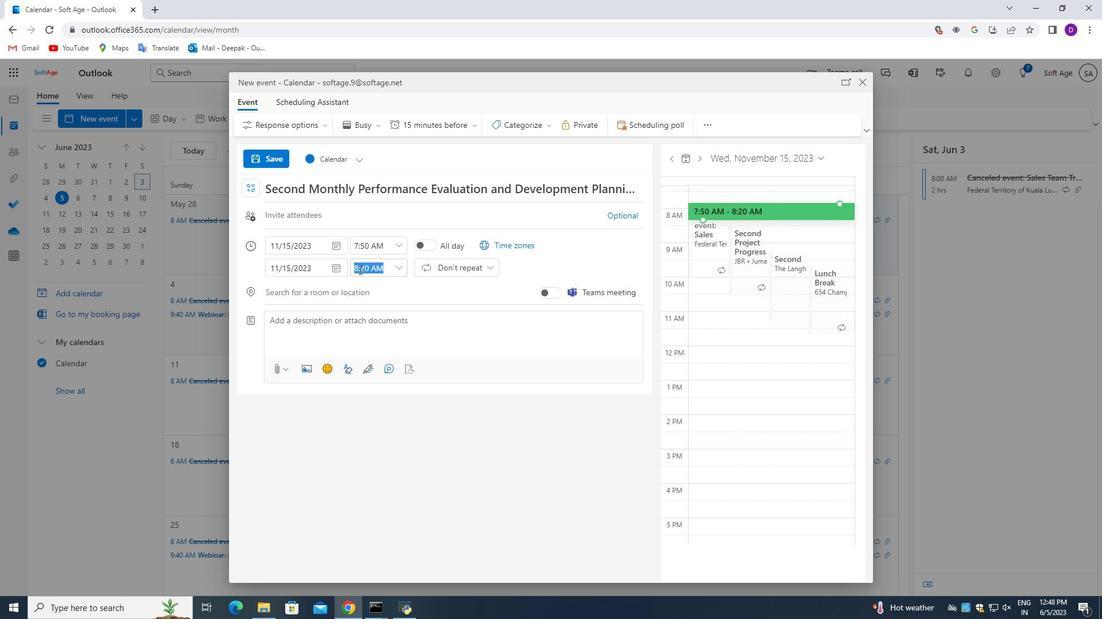 
Action: Mouse pressed left at (359, 266)
Screenshot: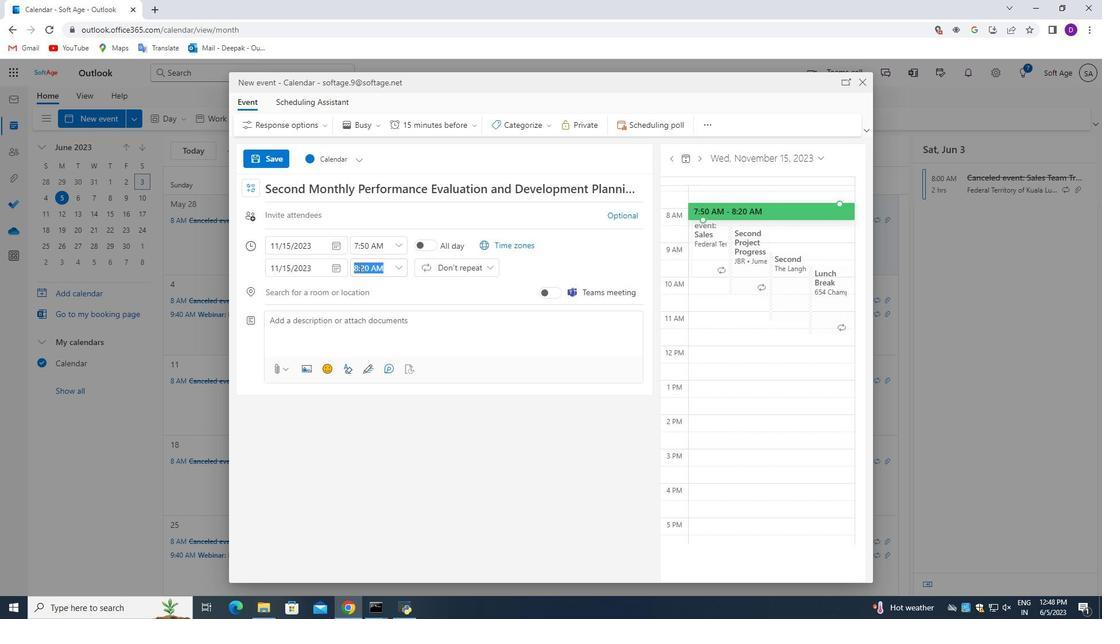 
Action: Mouse moved to (377, 292)
Screenshot: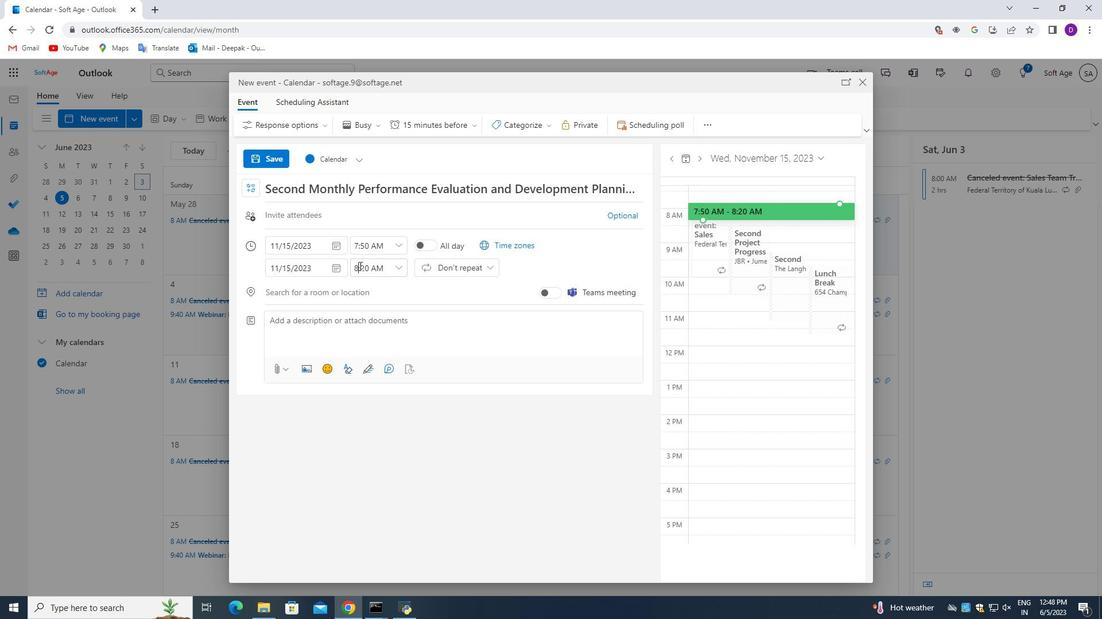 
Action: Key pressed <Key.backspace>9
Screenshot: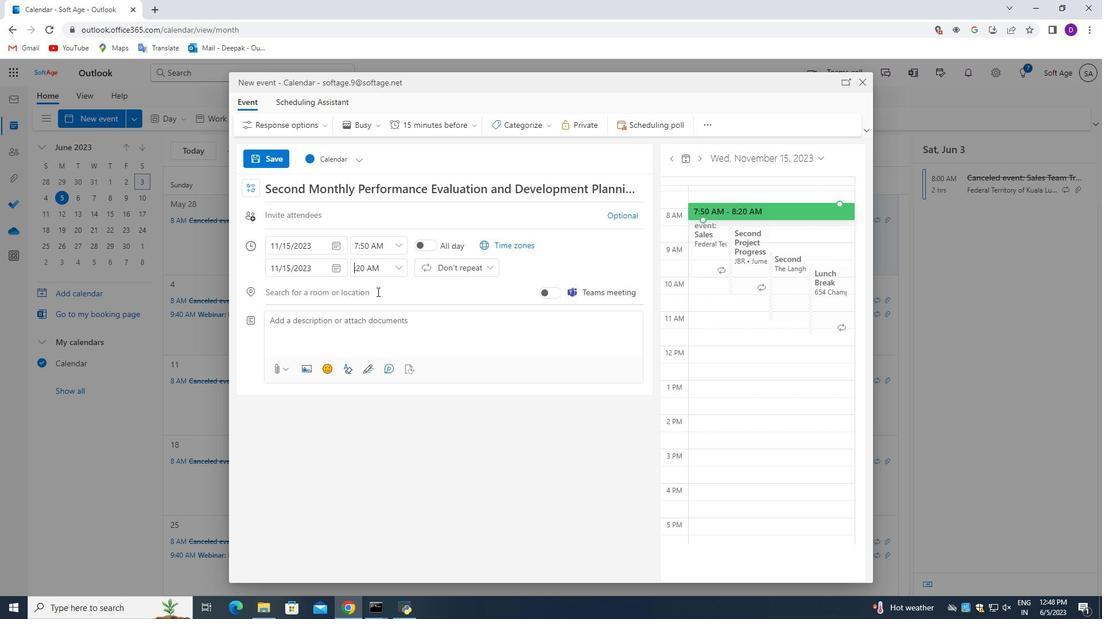 
Action: Mouse moved to (365, 269)
Screenshot: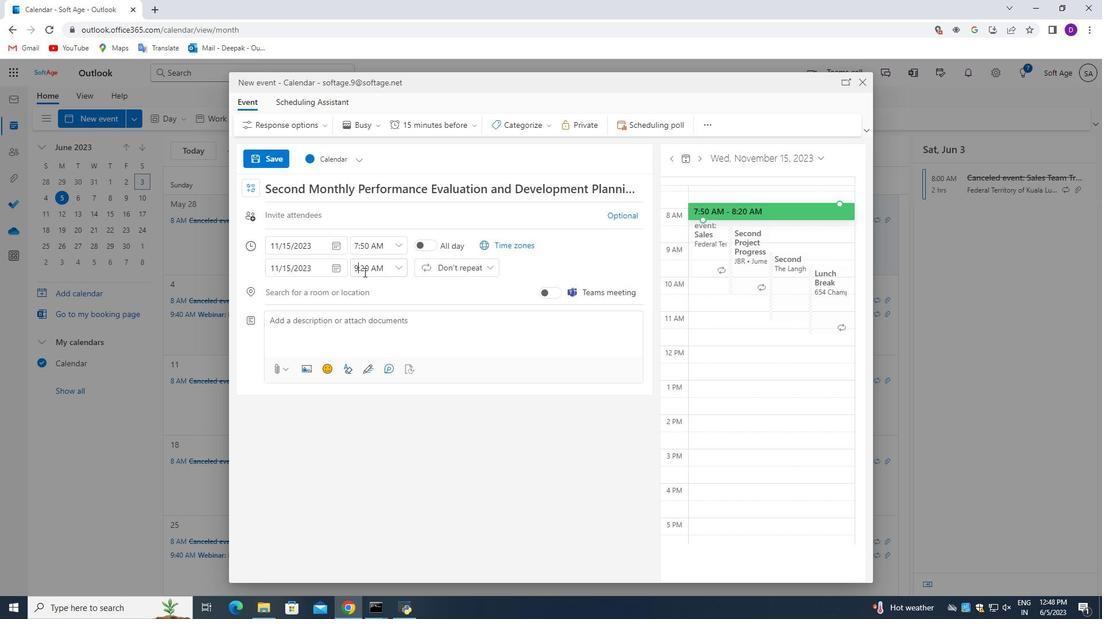 
Action: Mouse pressed left at (365, 269)
Screenshot: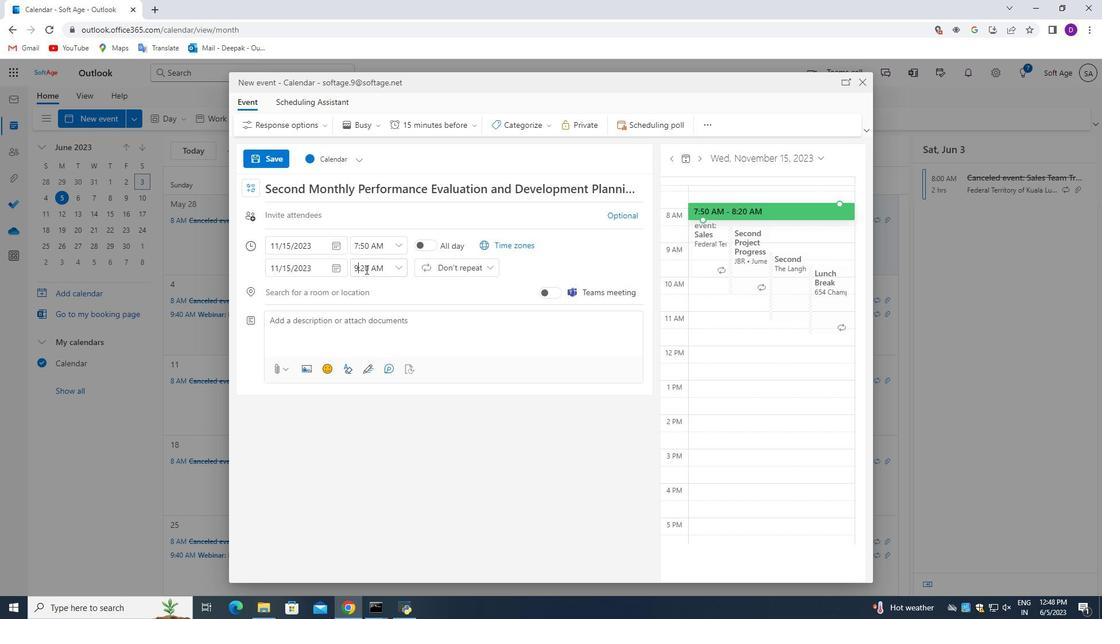 
Action: Mouse moved to (380, 342)
Screenshot: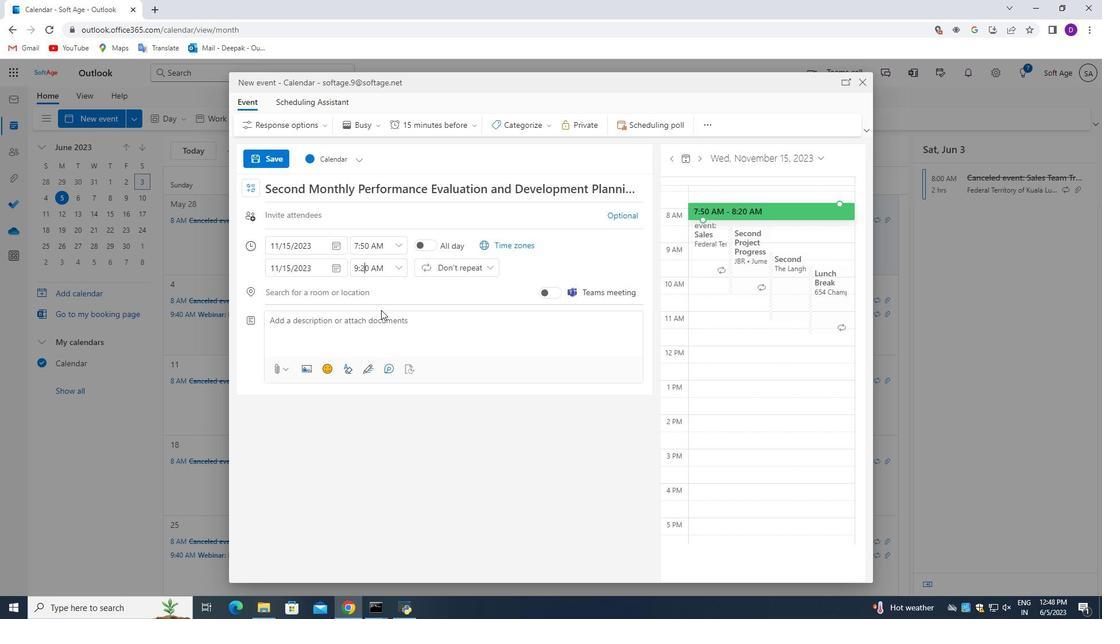 
Action: Key pressed <Key.backspace>5
Screenshot: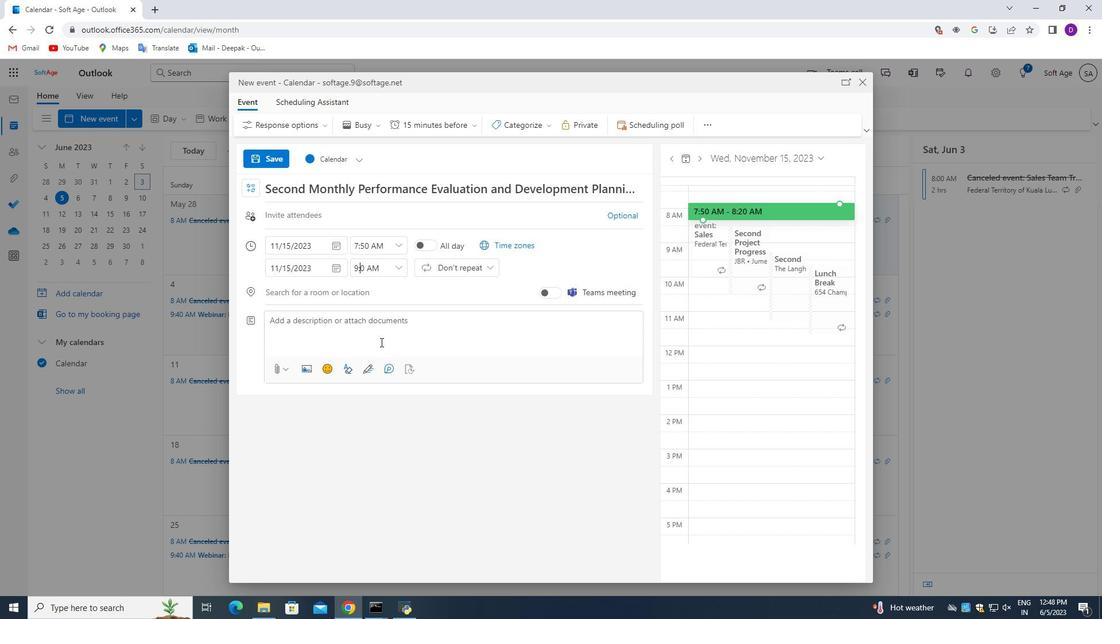 
Action: Mouse moved to (363, 320)
Screenshot: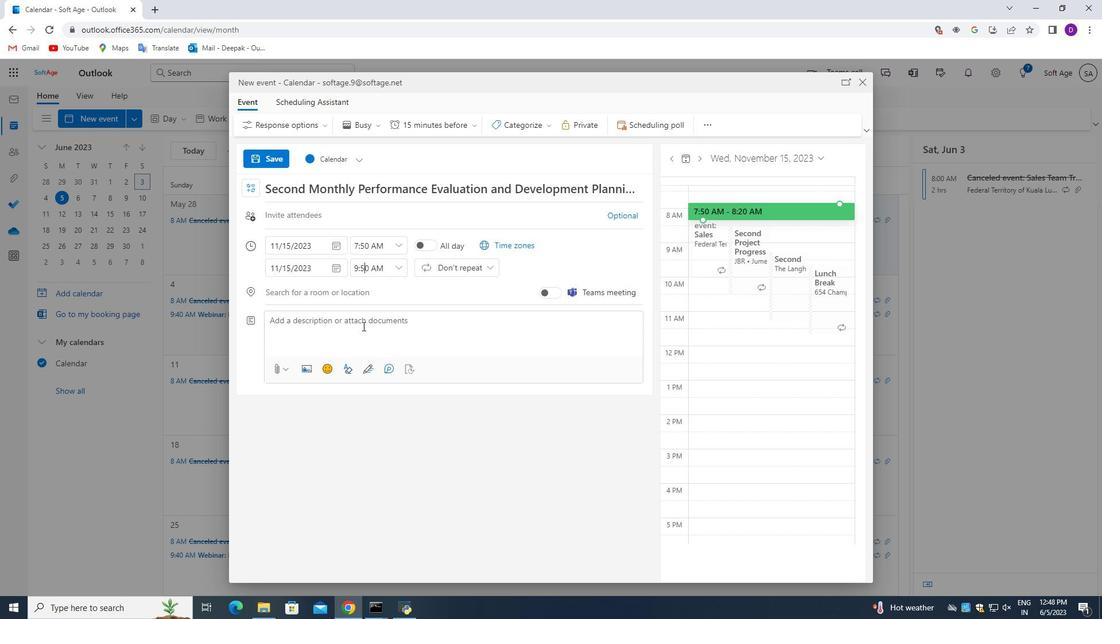 
Action: Mouse pressed left at (363, 320)
Screenshot: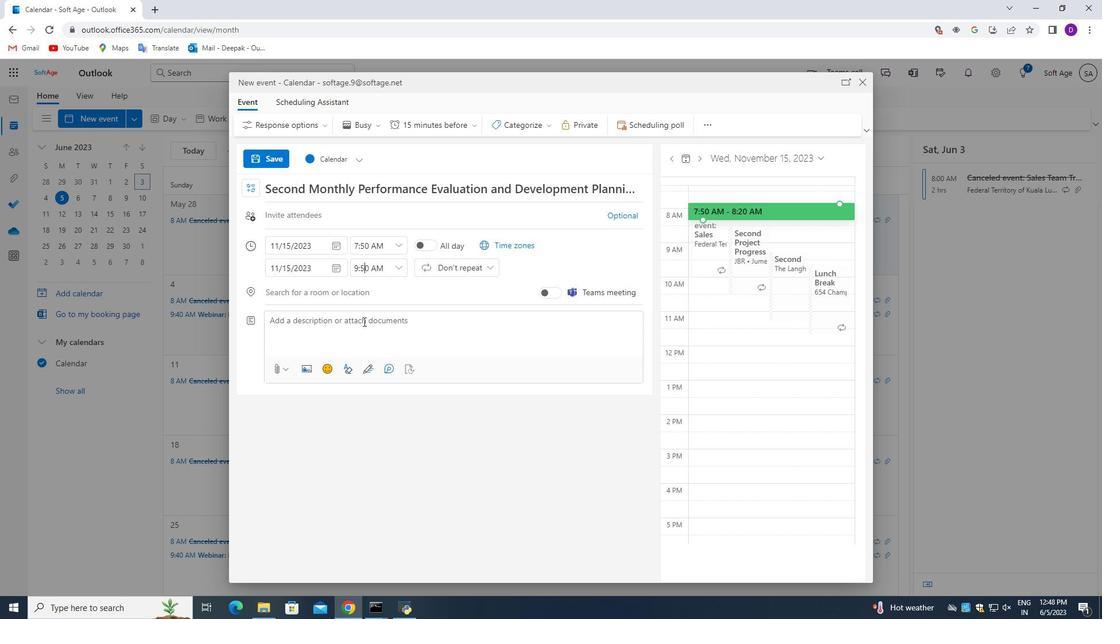 
Action: Mouse moved to (387, 443)
Screenshot: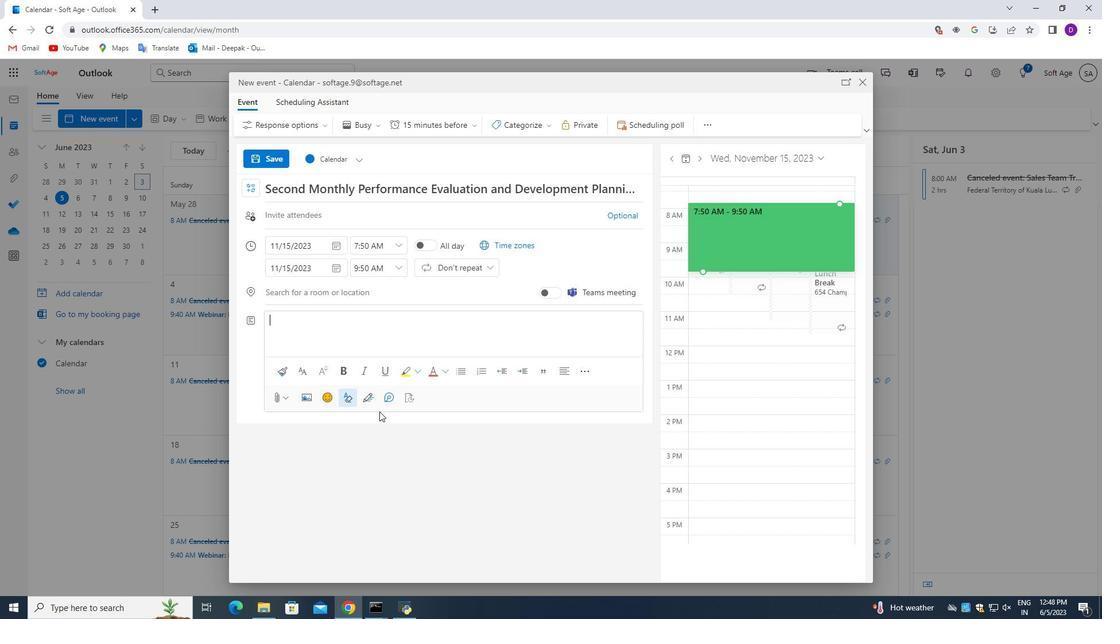 
Action: Key pressed <Key.shift_r>We<Key.space>value<Key.space>the<Key.space>participation<Key.space>and<Key.space>input<Key.space>of<Key.space>all<Key.space>stakeholders,<Key.space>as<Key.space>their<Key.space>engagement<Key.space>is<Key.space>vital<Key.space>to<Key.space>the<Key.space>growth<Key.space>and<Key.space>sustainability<Key.space>of<Key.space>our<Key.space>organization<Key.space><Key.backspace>.<Key.space><Key.shift>Join<Key.space>us<Key.space>at<Key.space>the<Key.space><Key.shift_r>Annual<Key.space><Key.shift_r>Genera<Key.space><Key.backspace>l<Key.space><Key.shift>Meeting<Key.space>and<Key.space>be<Key.space>part<Key.space>of<Key.space>the<Key.space>collaborative<Key.space>effort<Key.space>to<Key.space>sgape<Key.space><Key.backspace><Key.backspace><Key.backspace><Key.backspace><Key.backspace>hape<Key.space>ort<Key.backspace><Key.backspace>ur<Key.space>organization's<Key.space>future,<Key.space>celebrate<Key.space>achievements,<Key.space>and<Key.space>address<Key.space>challenges<Key.space>gea<Key.backspace><Key.backspace><Key.backspace>head-on.<Key.space><Key.shift_r>Together<Key.space><Key.backspace>,<Key.space>we<Key.space>will<Key.space>continue<Key.space>to<Key.space>buils<Key.backspace>d<Key.space>a<Key.space>successful<Key.space>and<Key.space>thriving<Key.space>organization.
Screenshot: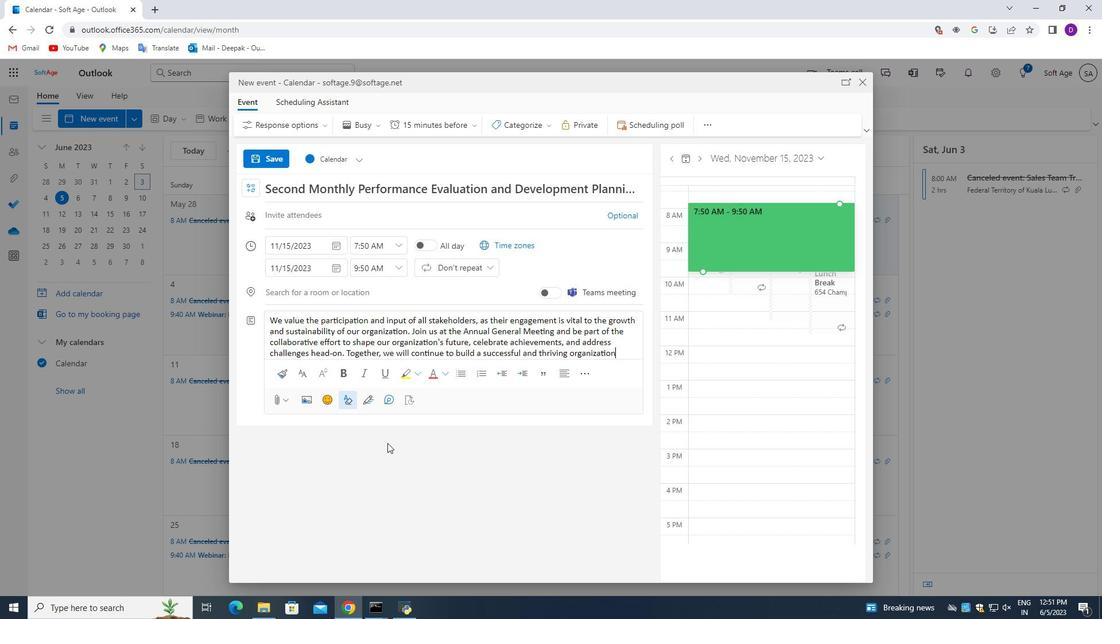 
Action: Mouse moved to (526, 119)
Screenshot: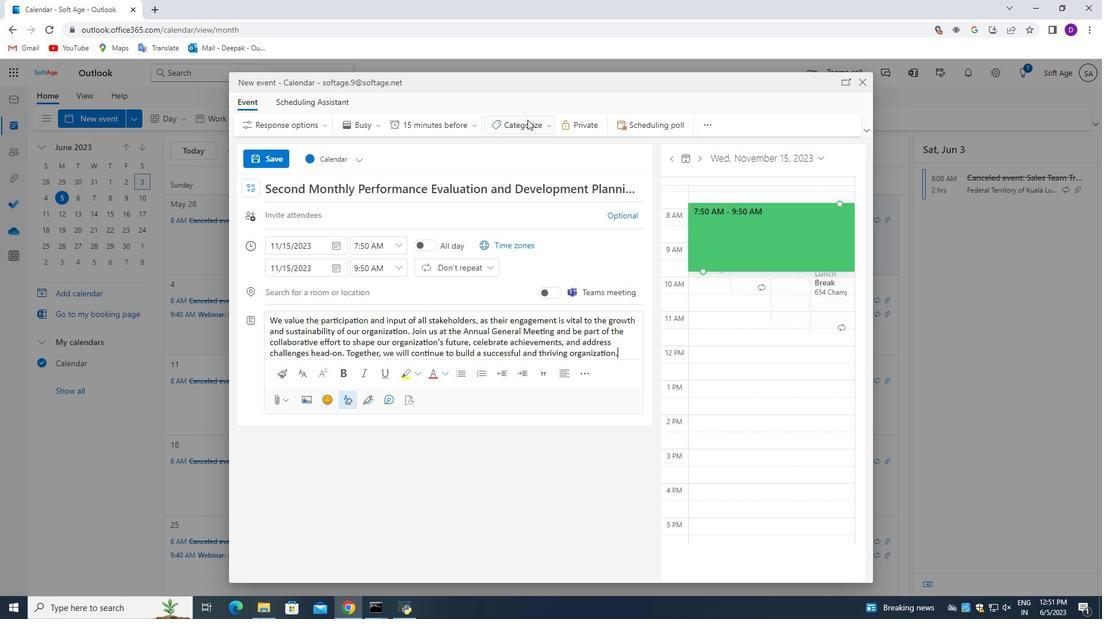 
Action: Mouse pressed left at (526, 119)
Screenshot: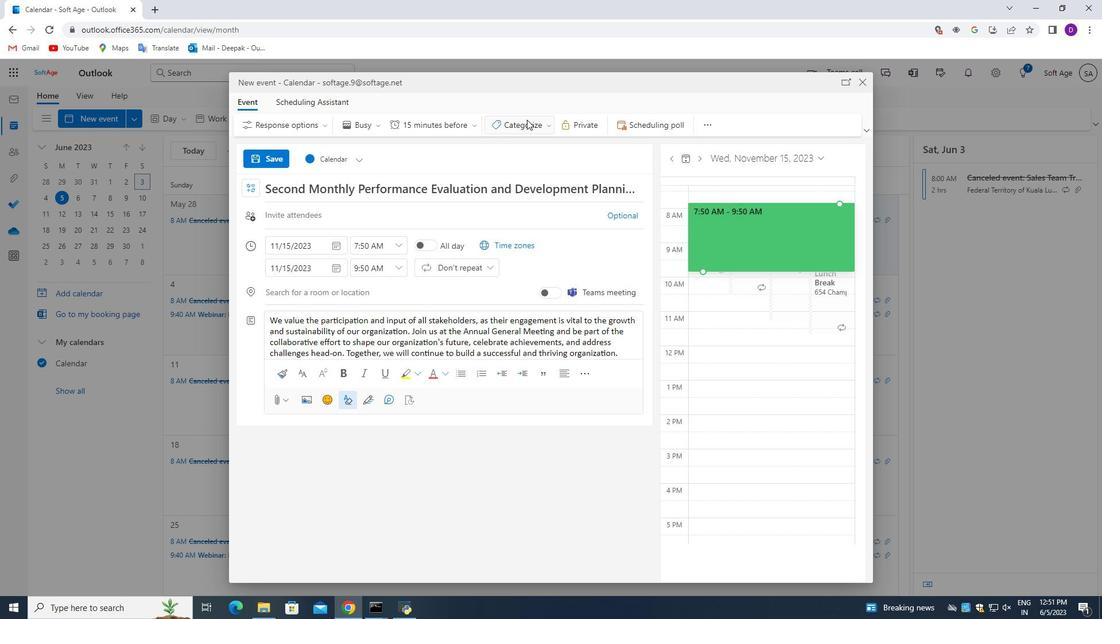 
Action: Mouse moved to (543, 218)
Screenshot: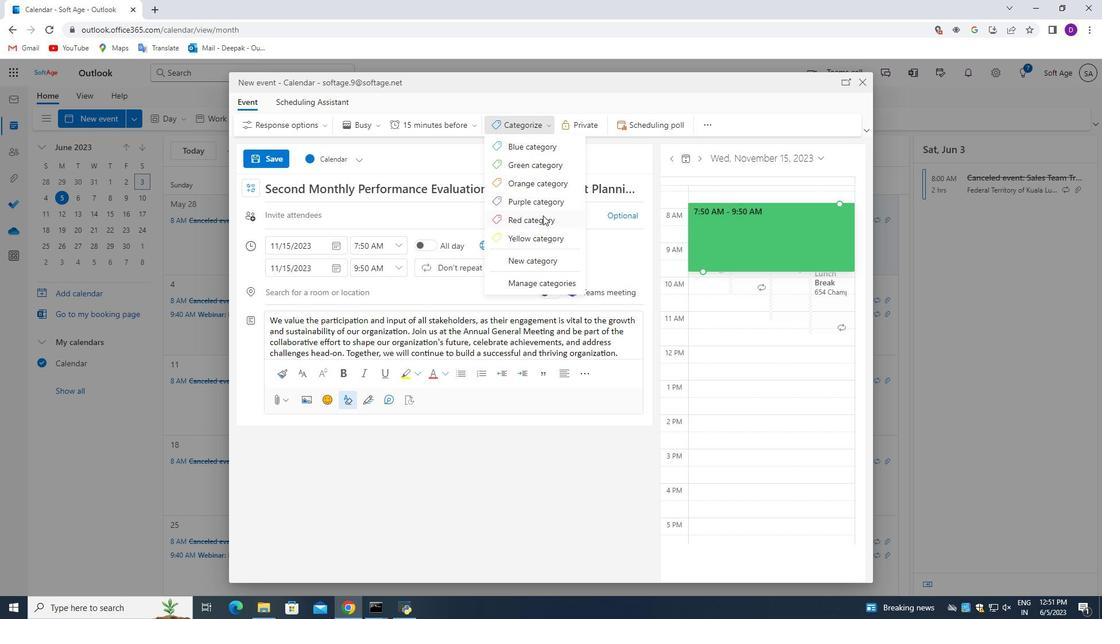 
Action: Mouse pressed left at (543, 218)
Screenshot: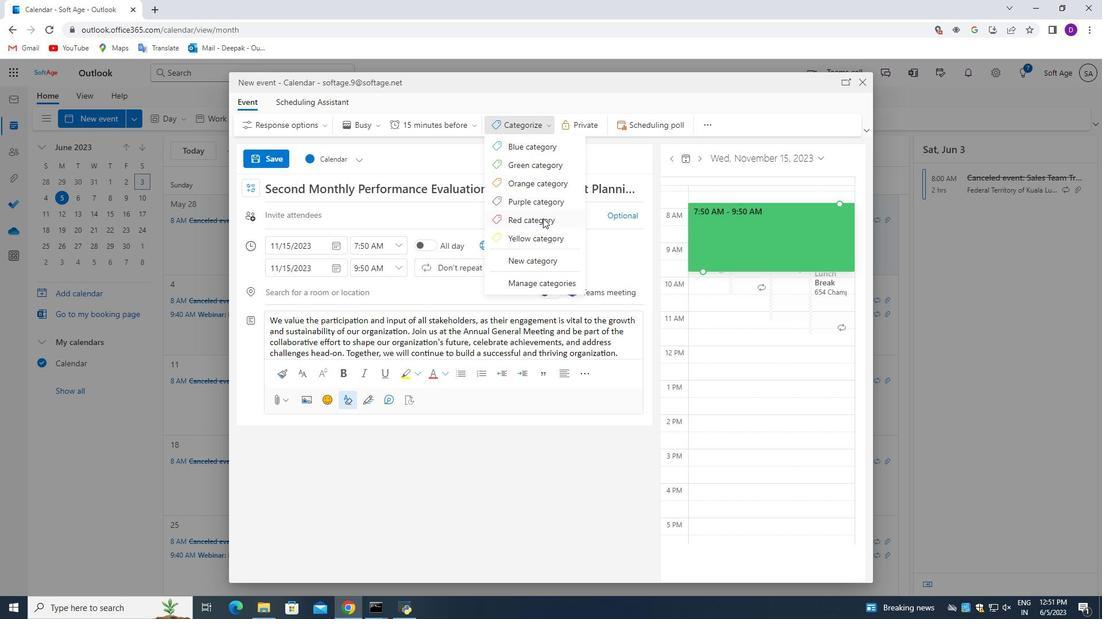 
Action: Mouse moved to (352, 293)
Screenshot: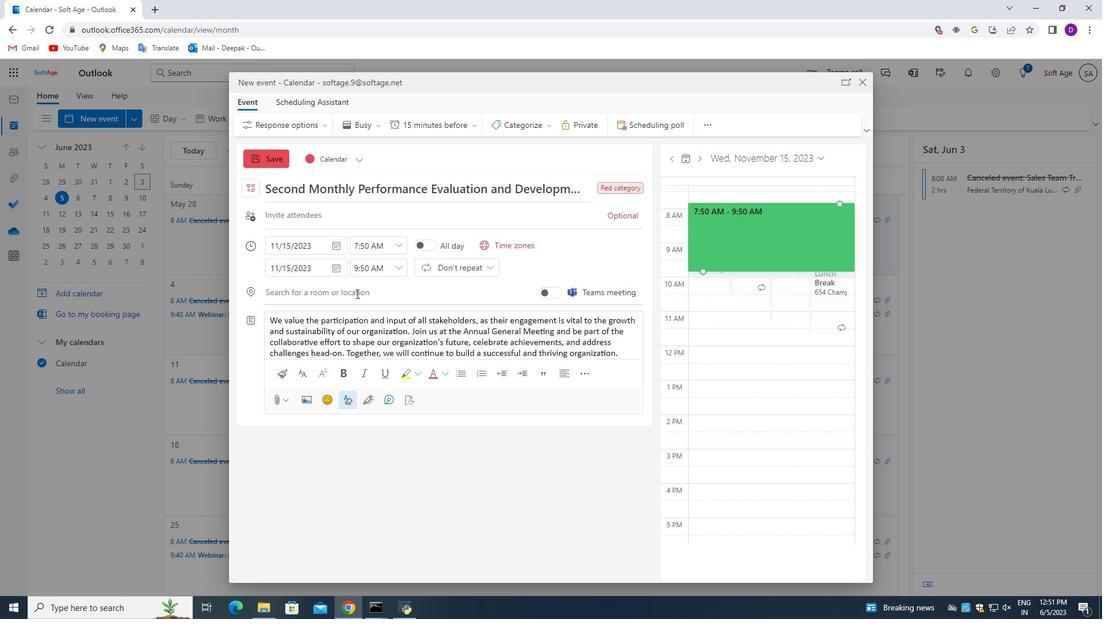
Action: Mouse pressed left at (352, 293)
Screenshot: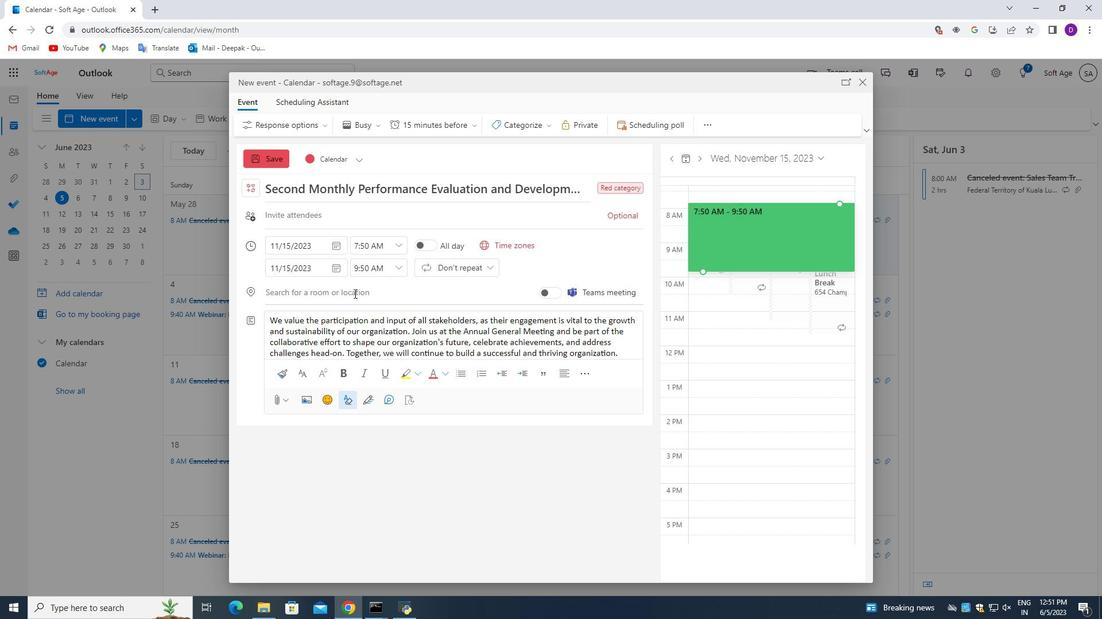 
Action: Mouse moved to (403, 478)
Screenshot: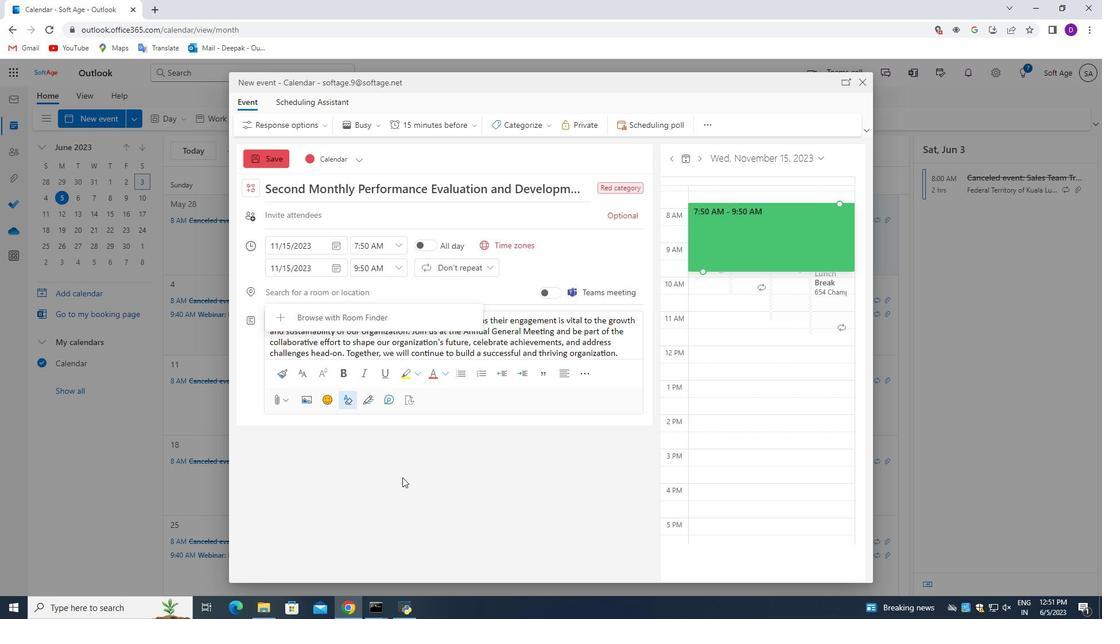 
Action: Key pressed 987<Key.space><Key.space><Key.backspace><Key.shift>Jeronimos<Key.space><Key.backspace><Key.backspace><Key.backspace><Key.backspace><Key.backspace><Key.backspace><Key.backspace><Key.backspace>ronimos<Key.space><Key.shift>Monastery,<Key.space><Key.shift>Lisbon,<Key.space><Key.shift>Portugal
Screenshot: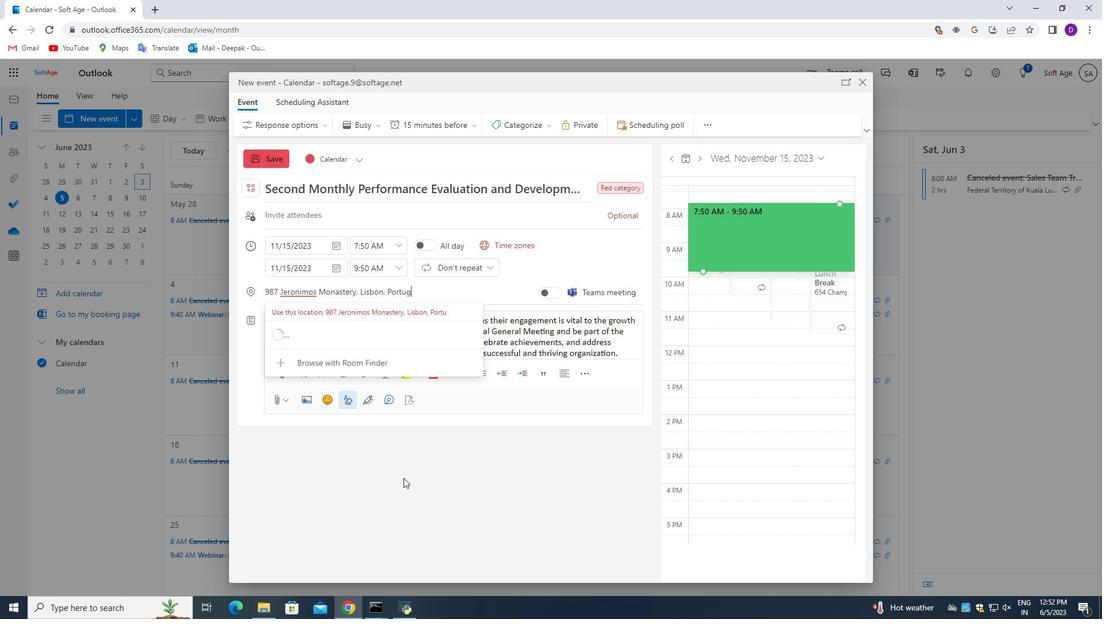 
Action: Mouse moved to (418, 478)
Screenshot: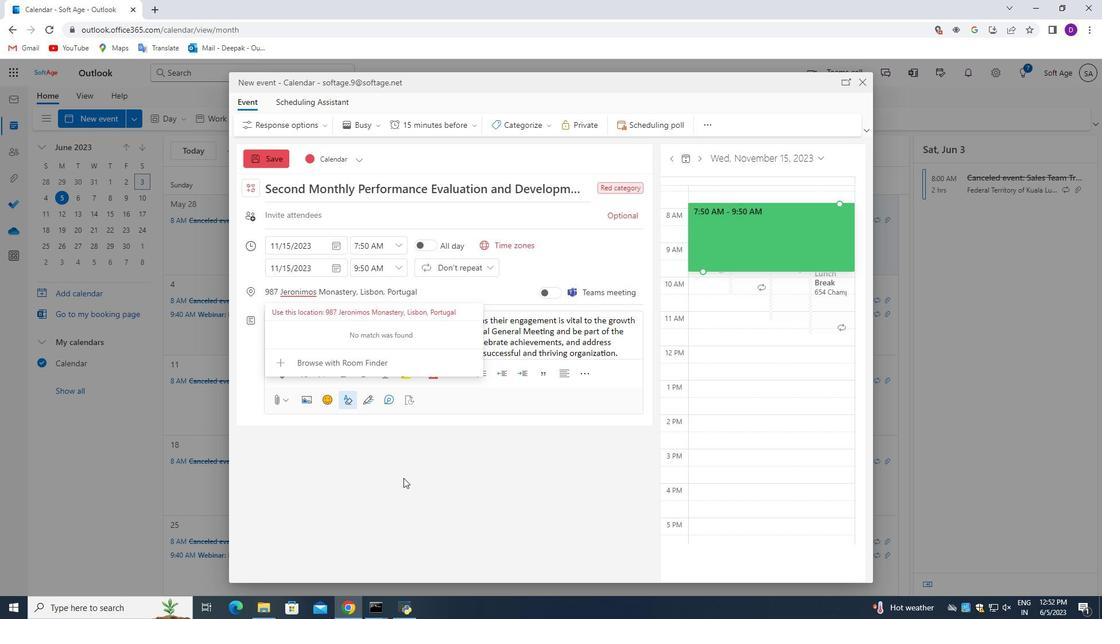 
Action: Mouse pressed left at (418, 478)
Screenshot: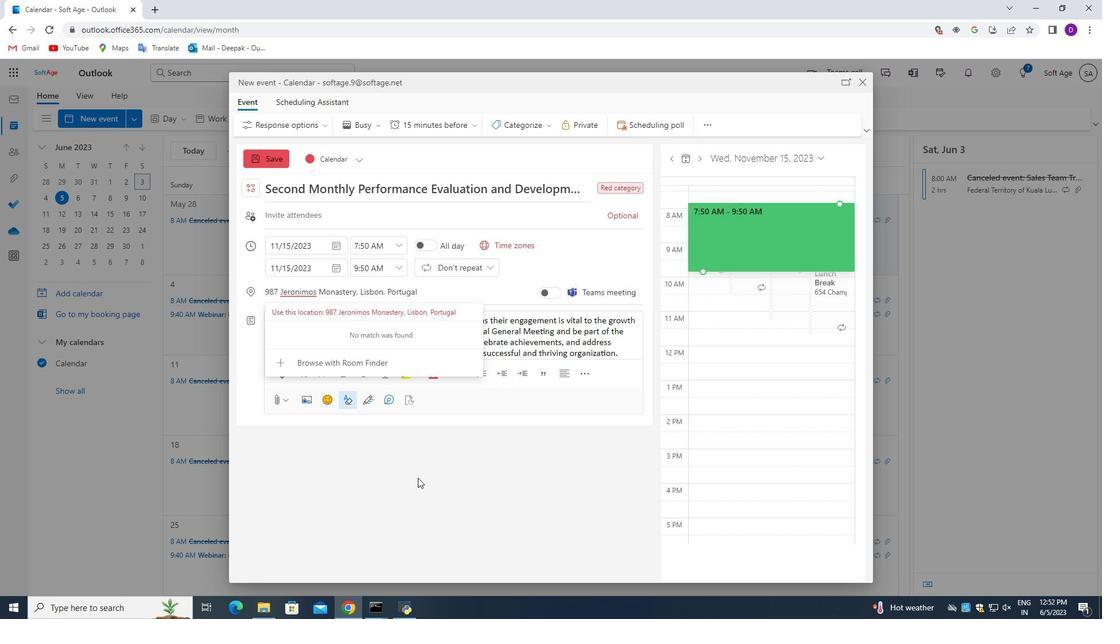 
Action: Mouse moved to (320, 214)
Screenshot: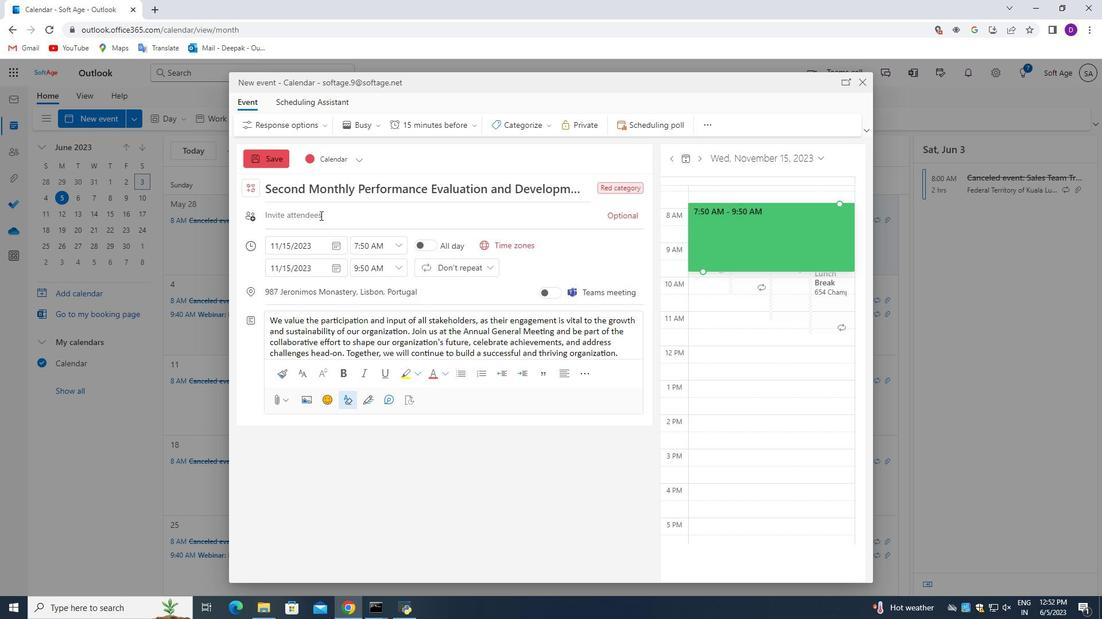 
Action: Mouse pressed left at (320, 214)
Screenshot: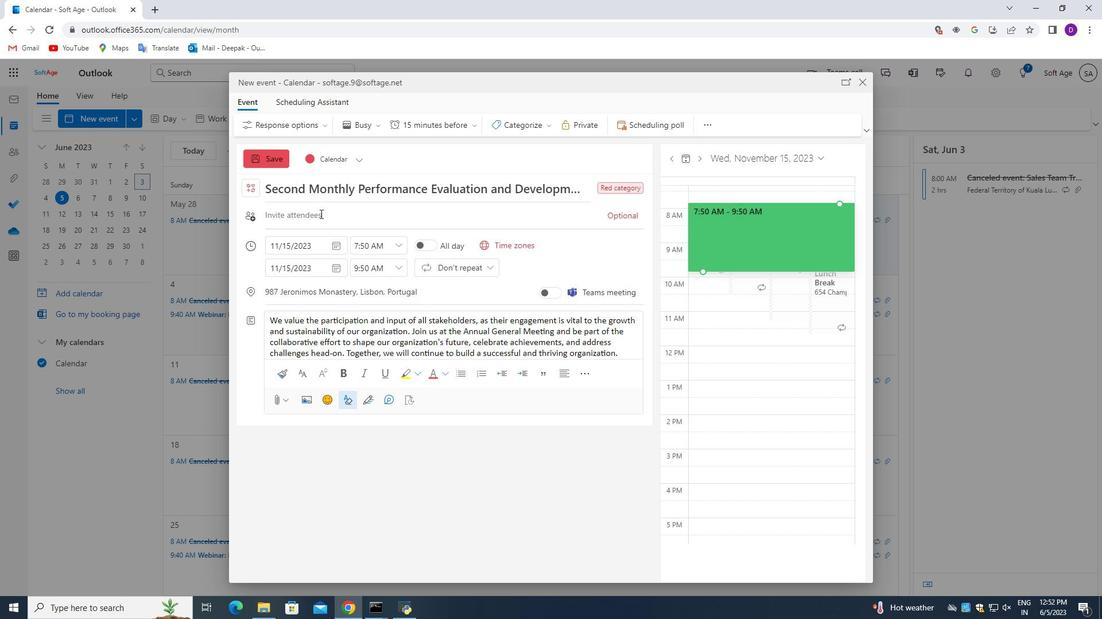 
Action: Mouse moved to (402, 427)
Screenshot: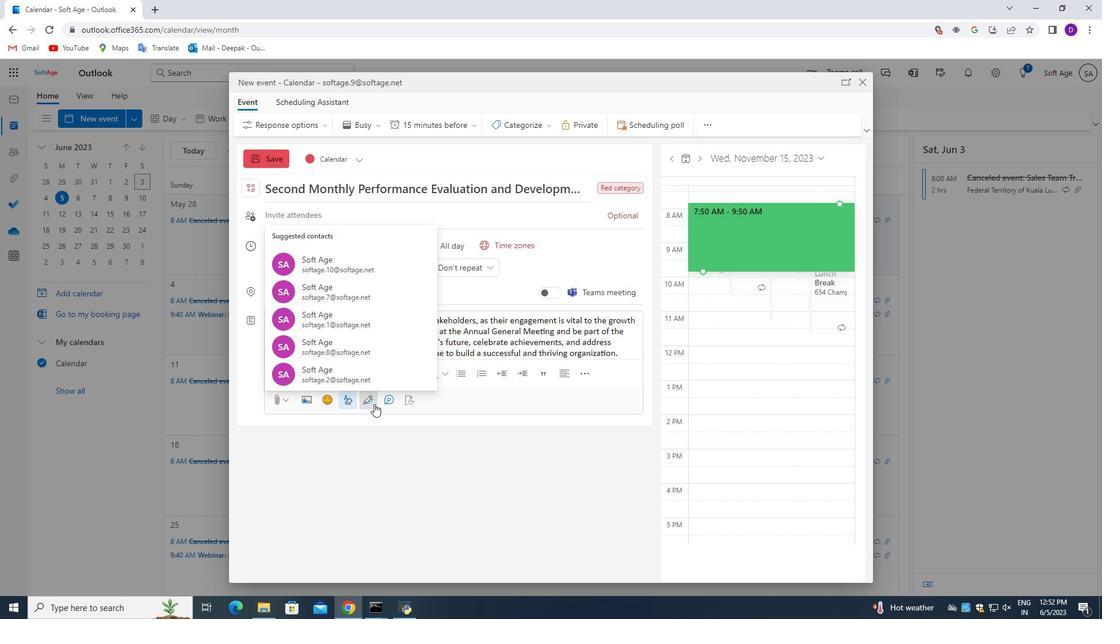 
Action: Key pressed softage.10<Key.shift>@softage.net<Key.enter>
Screenshot: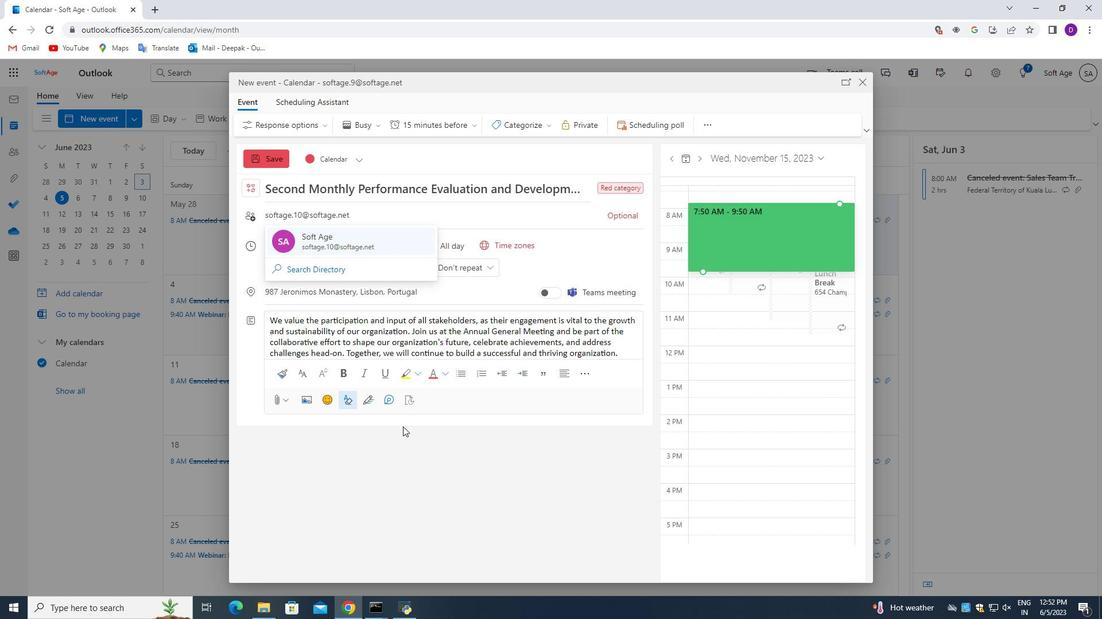 
Action: Mouse moved to (609, 222)
Screenshot: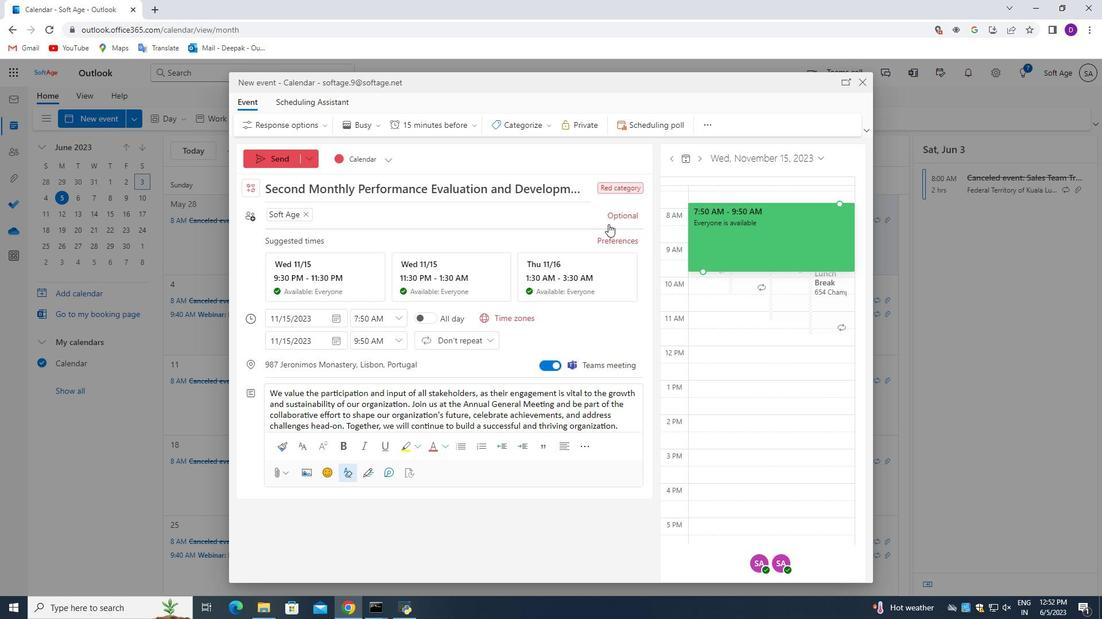 
Action: Mouse pressed left at (609, 222)
Screenshot: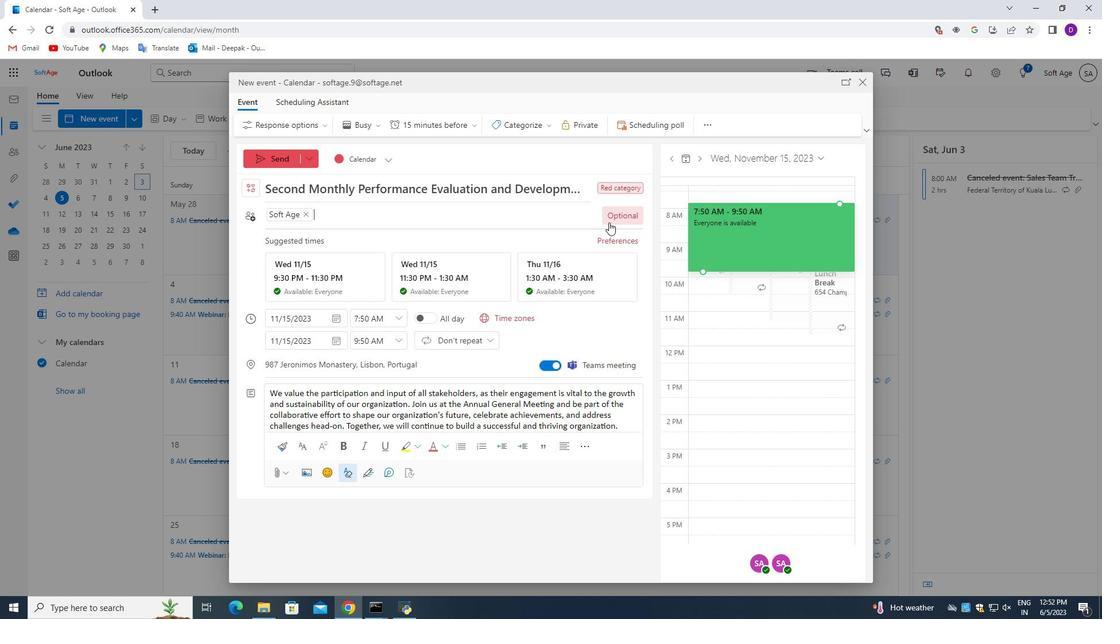 
Action: Mouse moved to (429, 211)
Screenshot: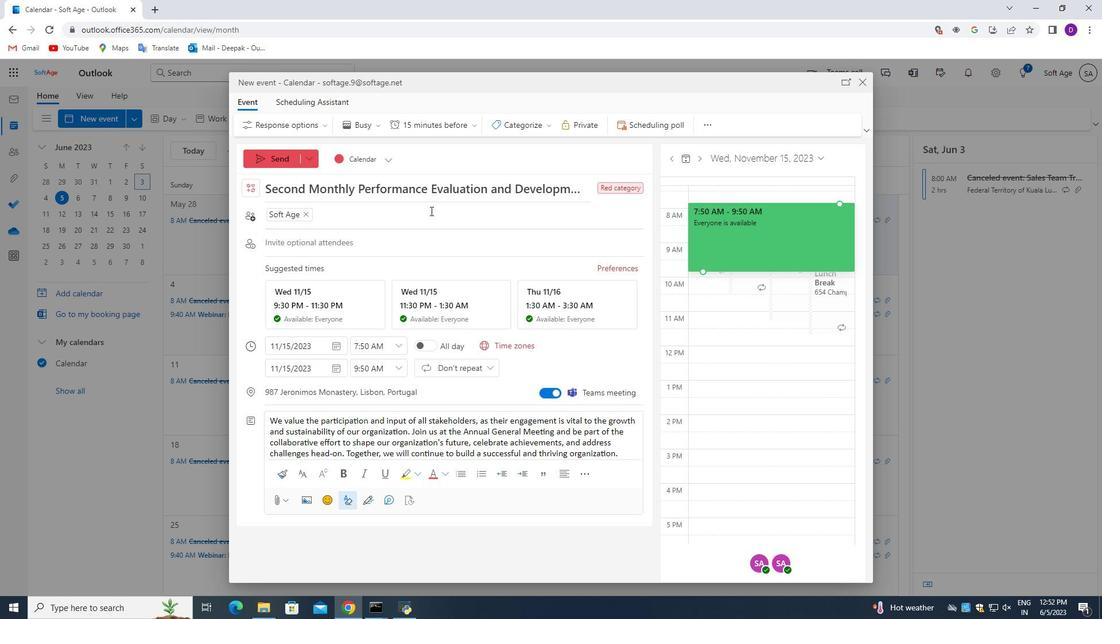 
Action: Key pressed softage.7<Key.shift>@softage.net<Key.enter>
Screenshot: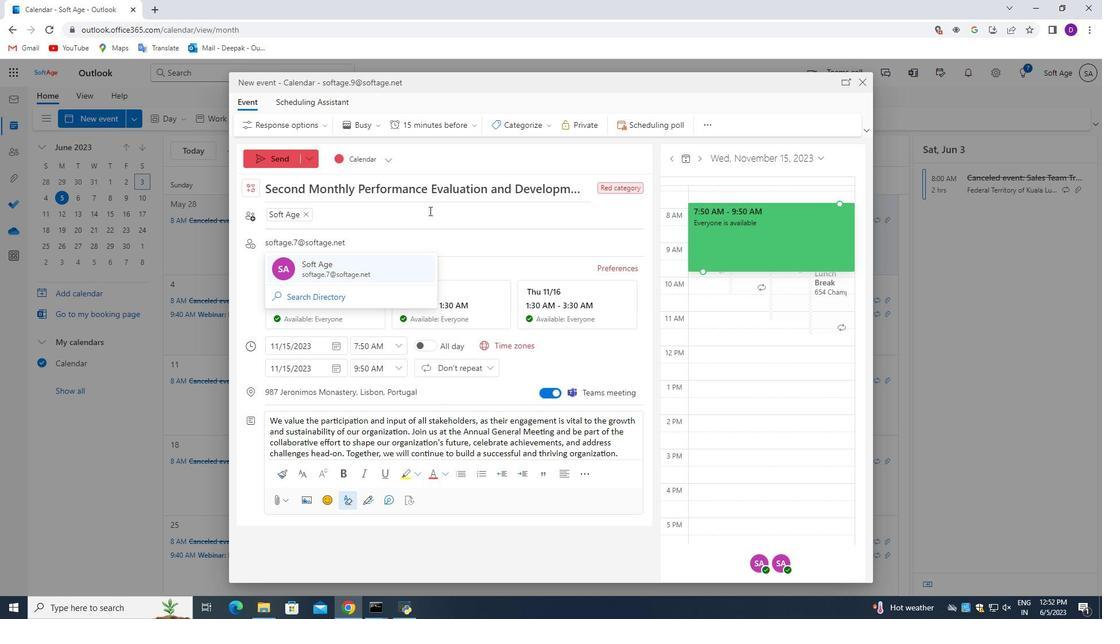 
Action: Mouse moved to (462, 128)
Screenshot: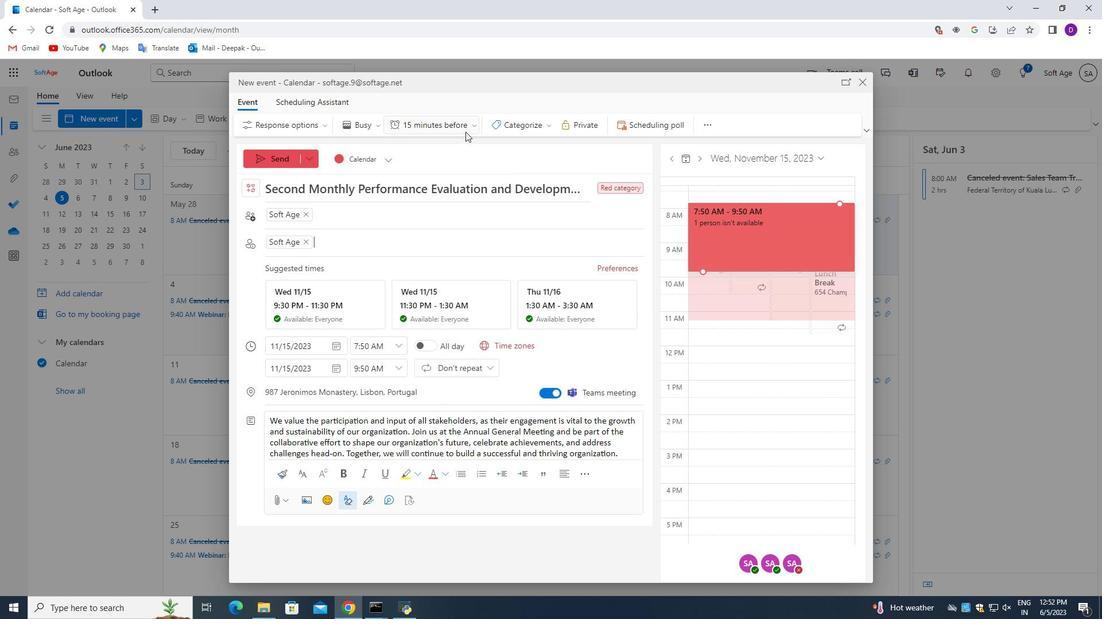 
Action: Mouse pressed left at (462, 128)
Screenshot: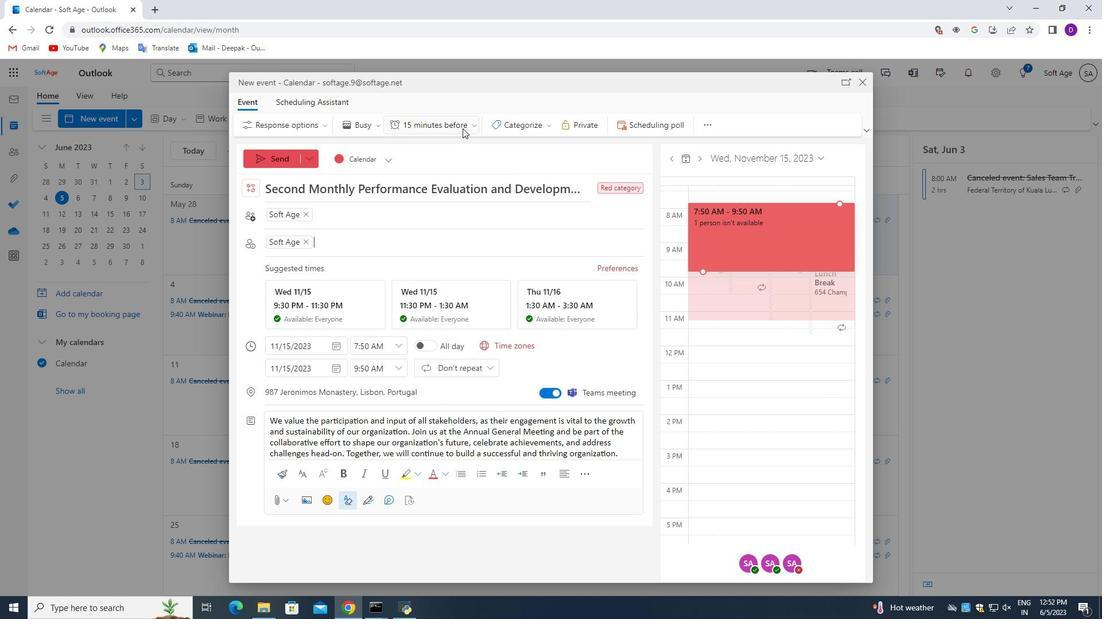 
Action: Mouse moved to (440, 235)
Screenshot: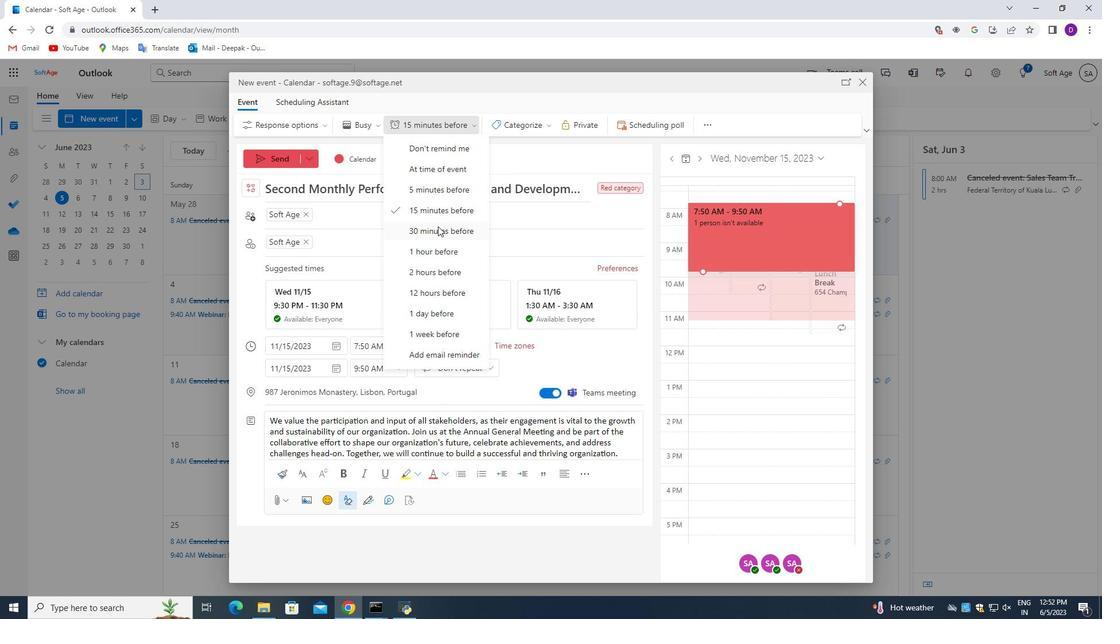 
Action: Mouse pressed left at (440, 235)
Screenshot: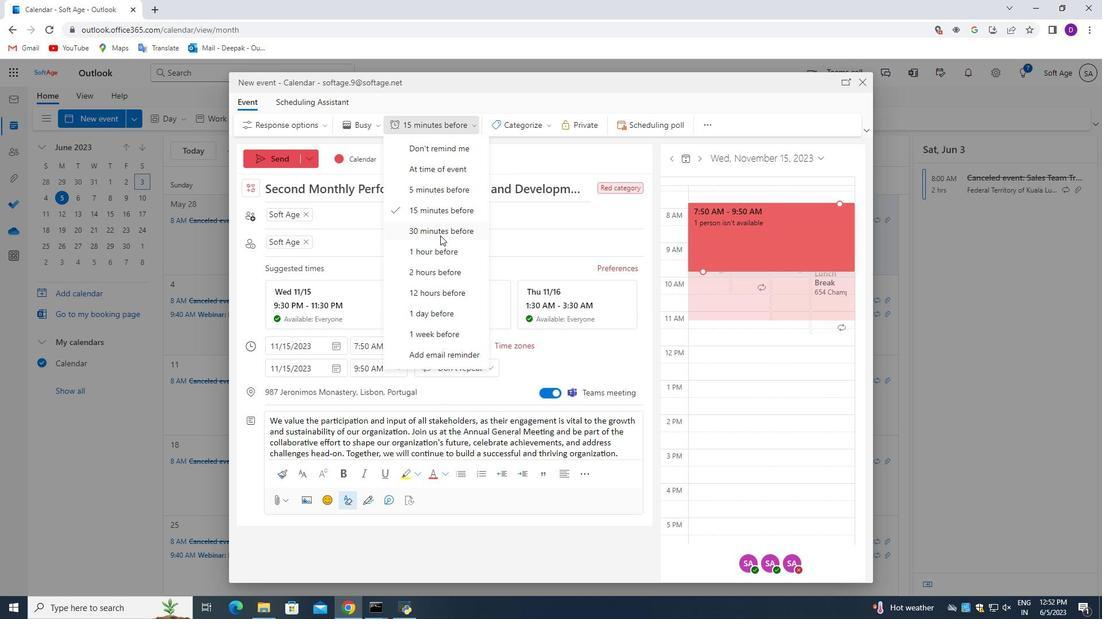 
Action: Mouse moved to (408, 335)
Screenshot: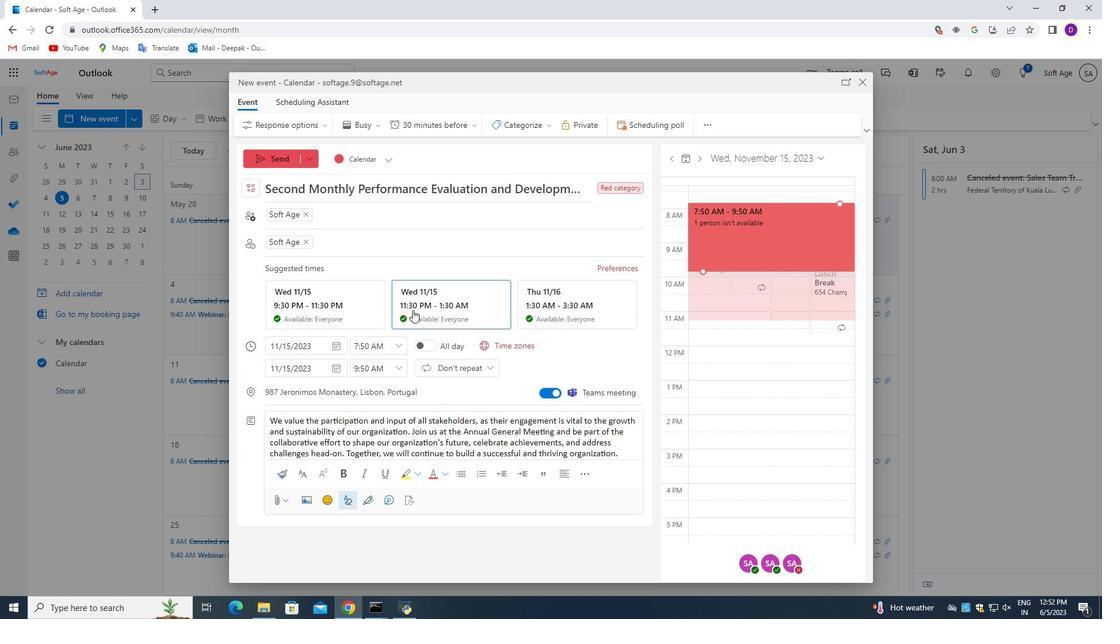 
Action: Mouse scrolled (408, 334) with delta (0, 0)
Screenshot: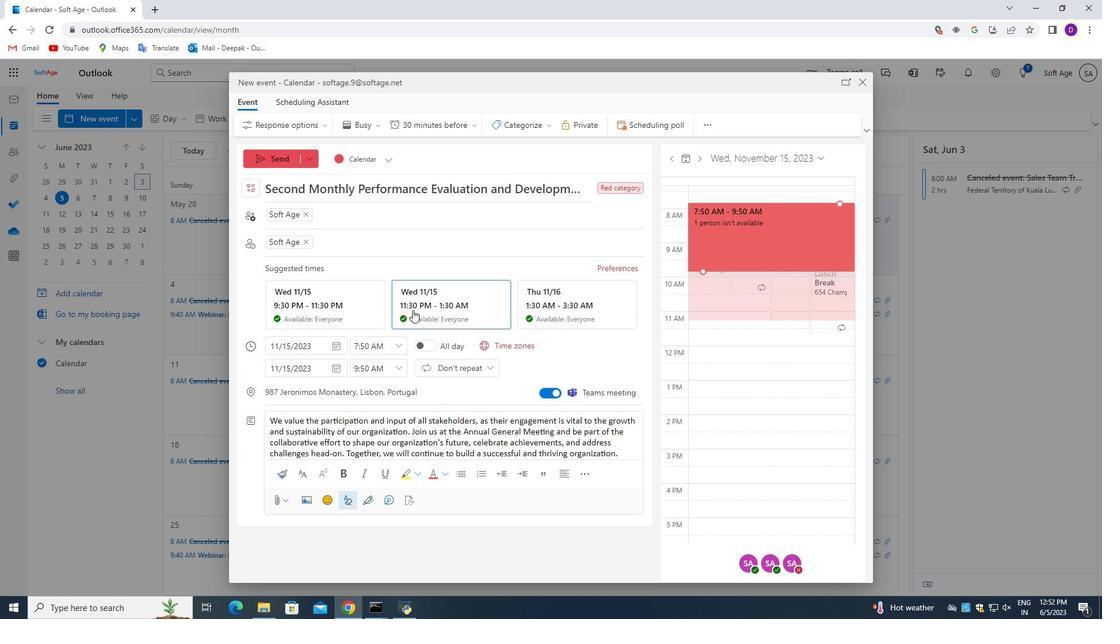
Action: Mouse moved to (406, 350)
Screenshot: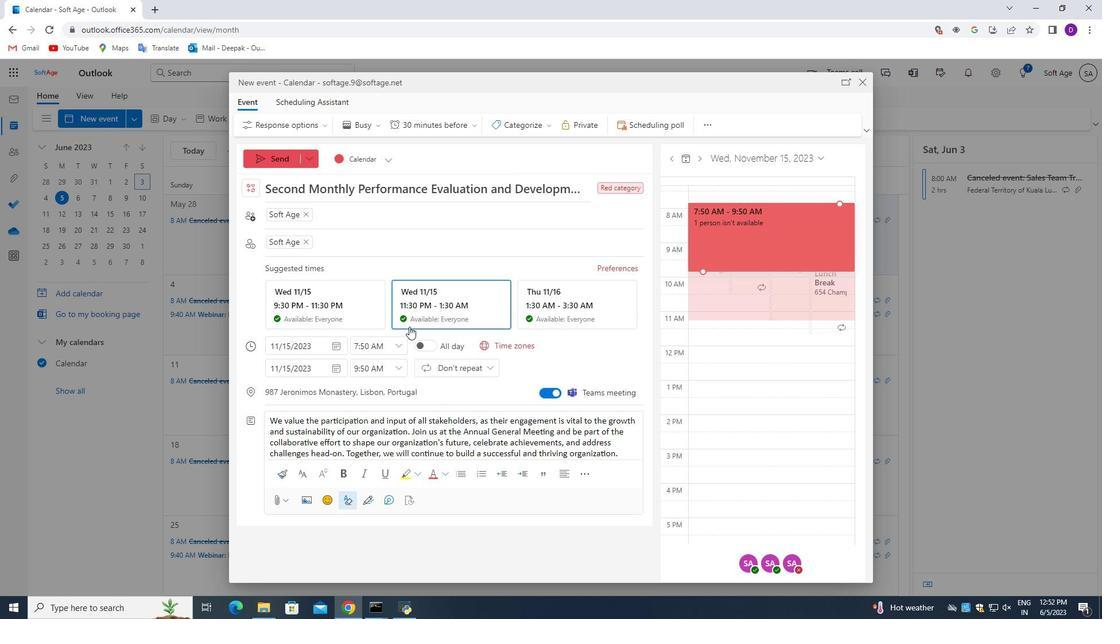 
Action: Mouse scrolled (406, 350) with delta (0, 0)
Screenshot: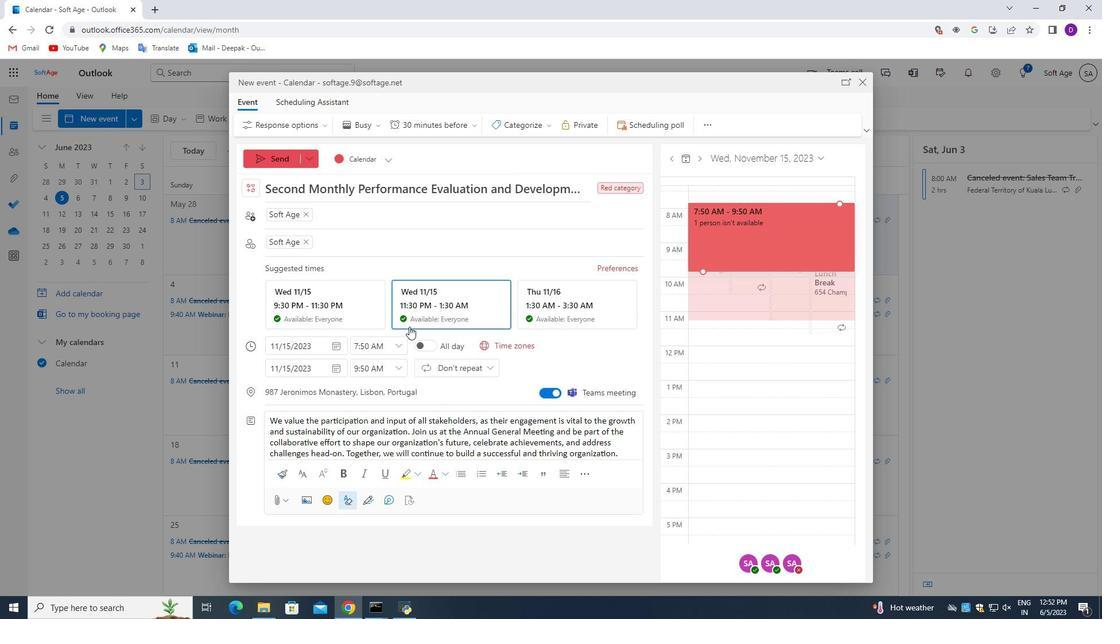 
Action: Mouse moved to (405, 365)
Screenshot: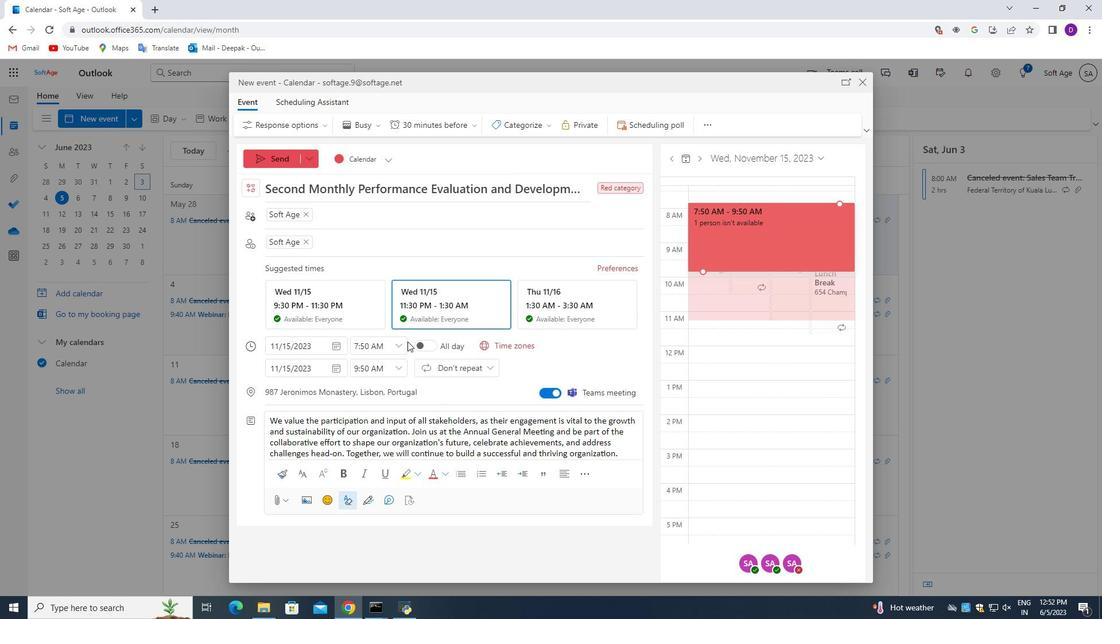 
Action: Mouse scrolled (405, 365) with delta (0, 0)
Screenshot: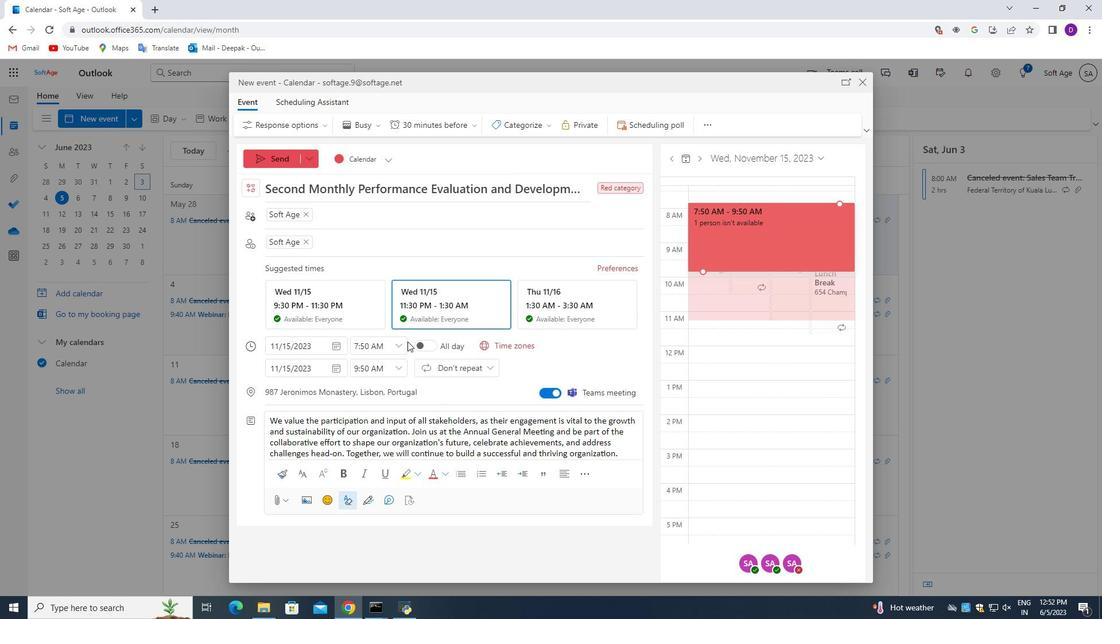 
Action: Mouse moved to (404, 373)
Screenshot: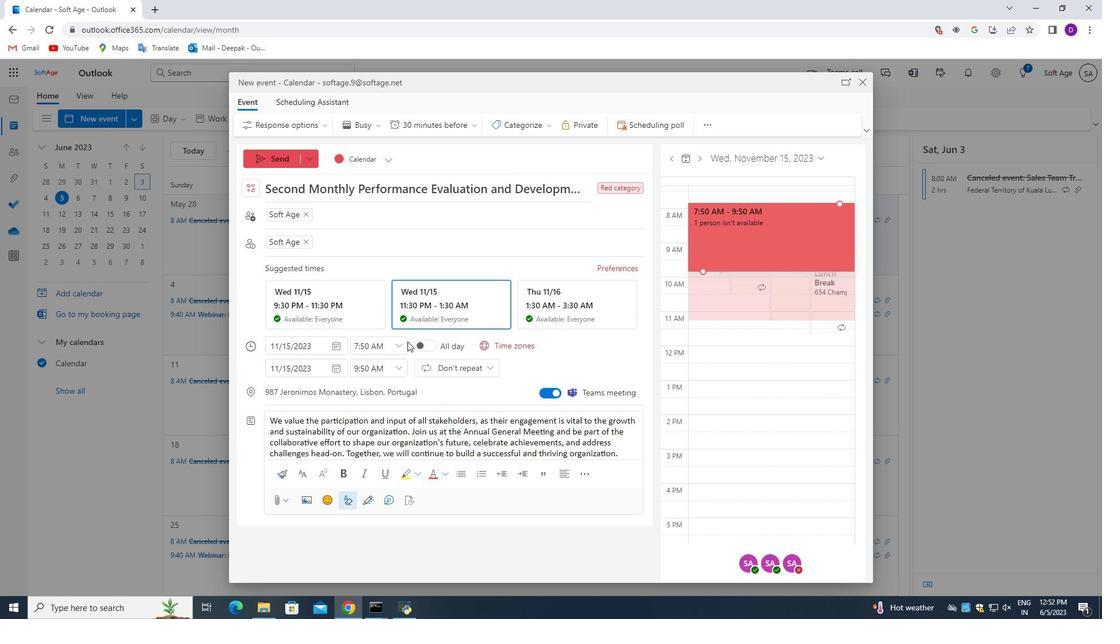 
Action: Mouse scrolled (404, 373) with delta (0, 0)
Screenshot: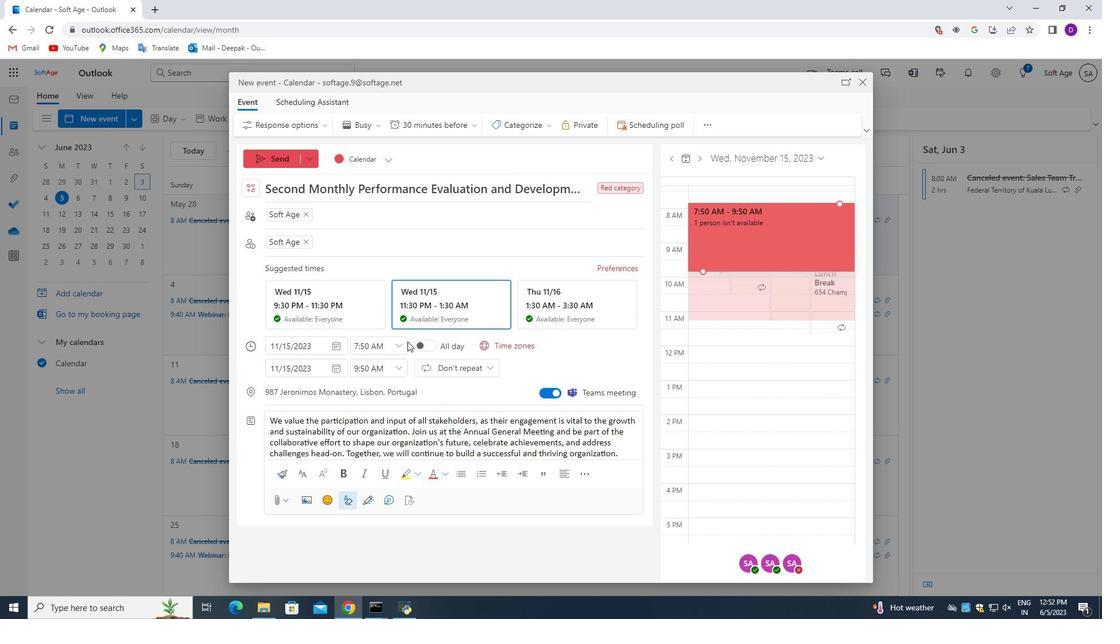 
Action: Mouse moved to (406, 443)
Screenshot: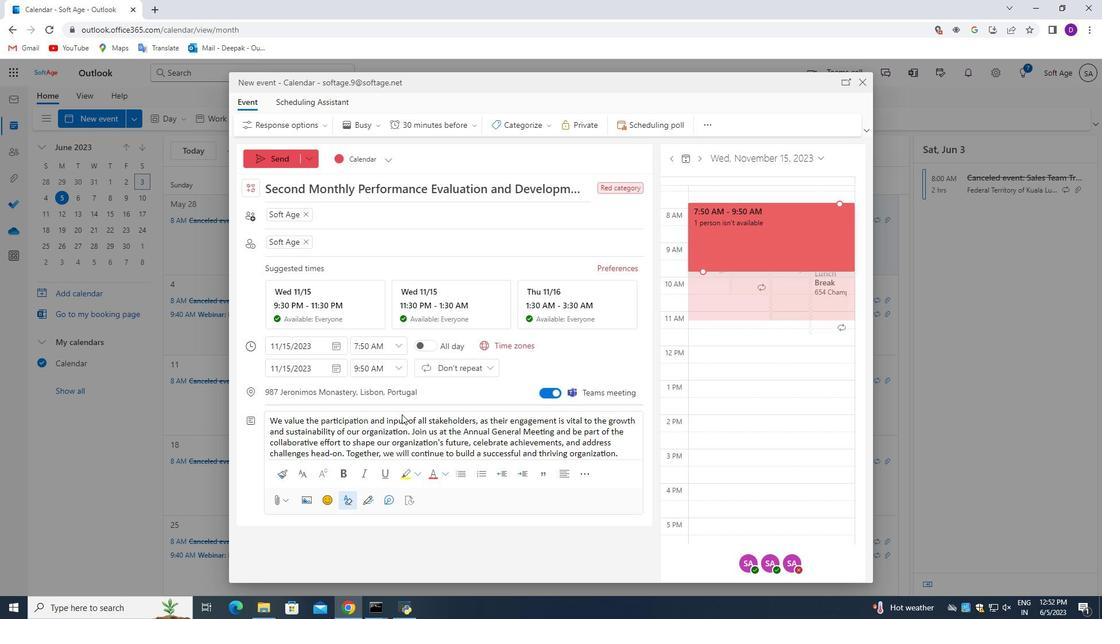 
Action: Mouse scrolled (406, 443) with delta (0, 0)
Screenshot: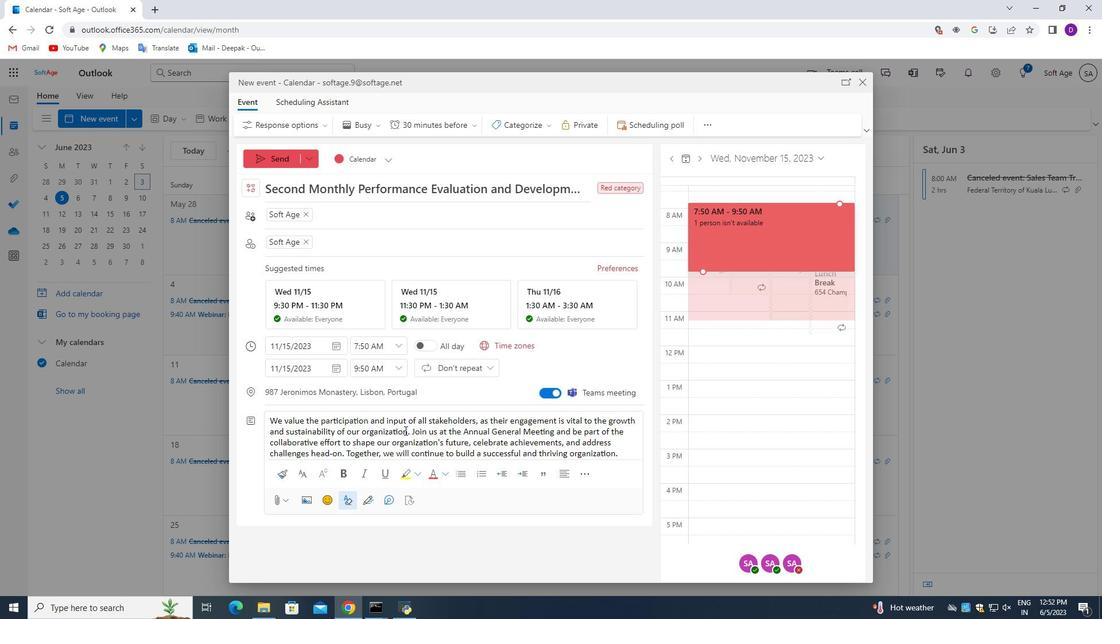 
Action: Mouse scrolled (406, 443) with delta (0, 0)
Screenshot: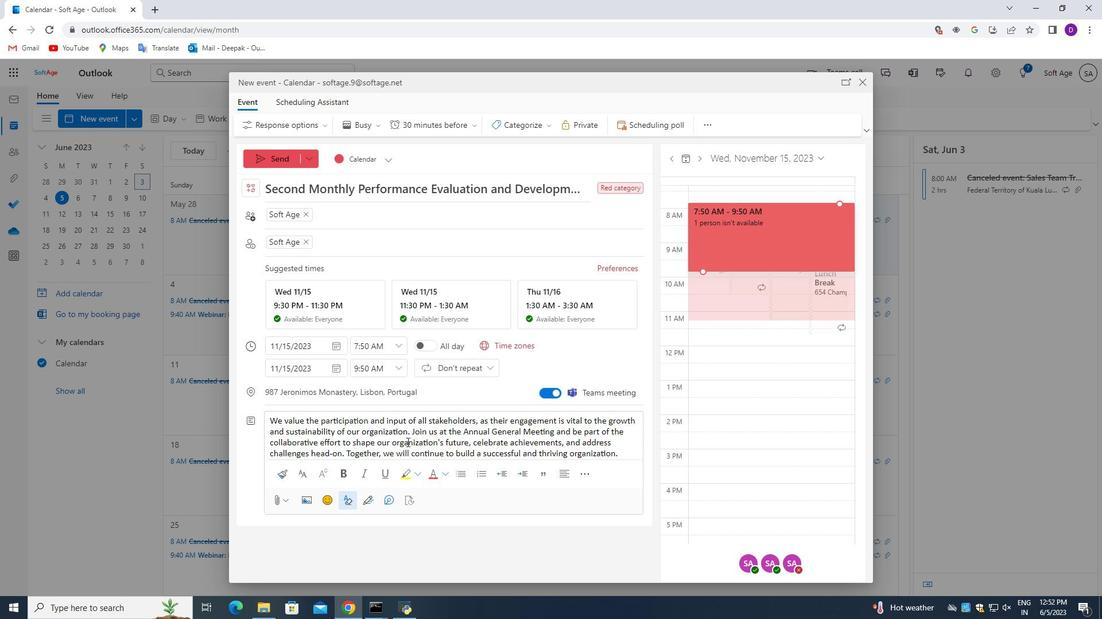 
Action: Mouse scrolled (406, 443) with delta (0, 0)
Screenshot: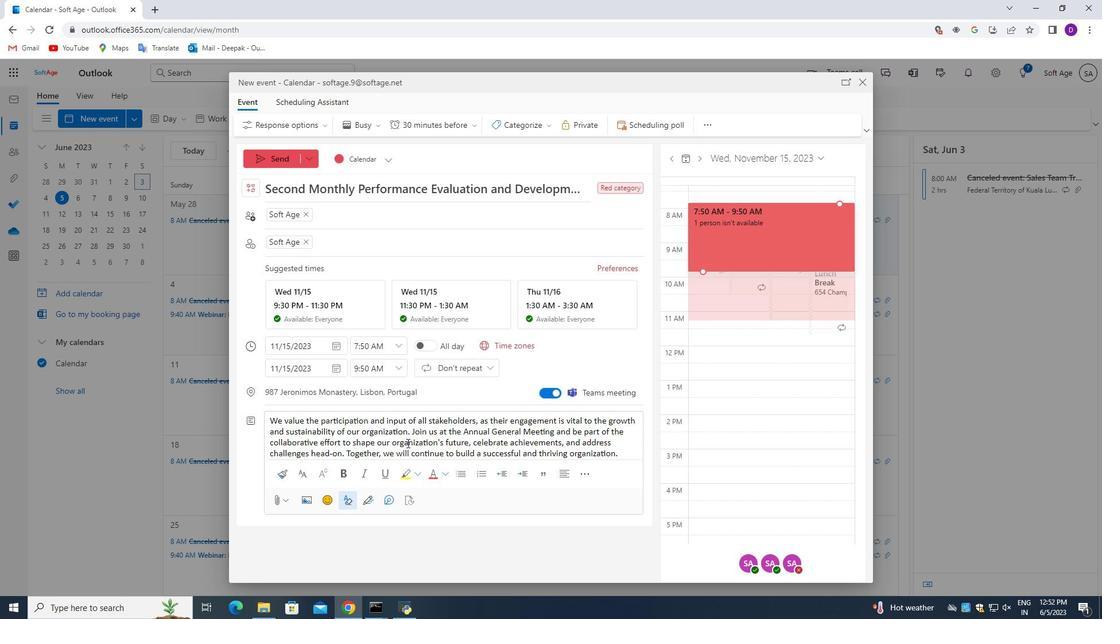 
Action: Mouse scrolled (406, 443) with delta (0, 0)
Screenshot: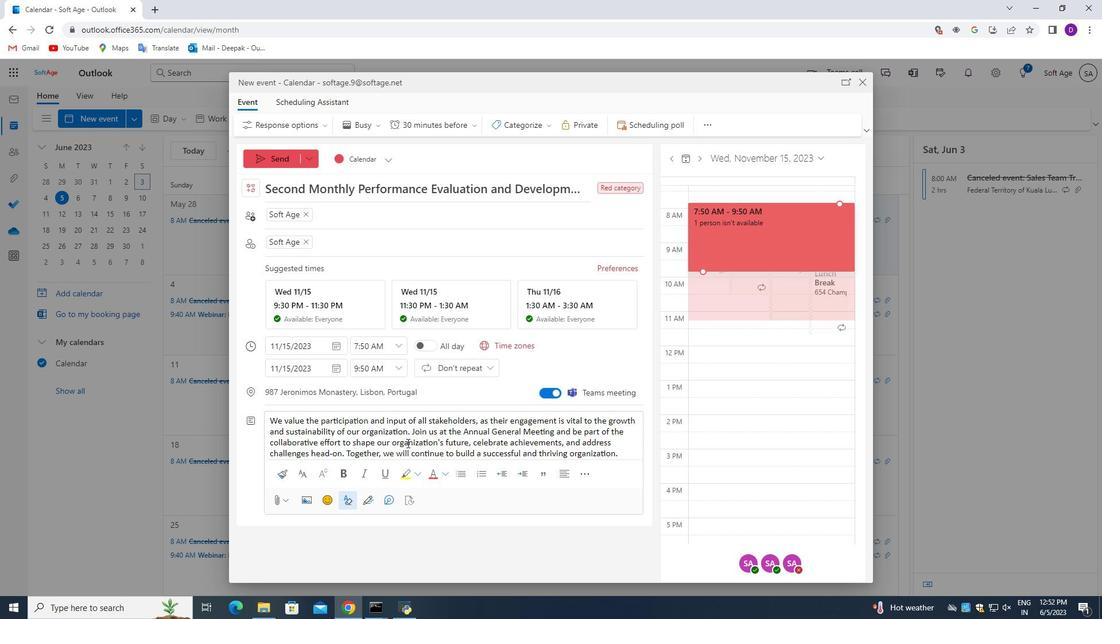 
Action: Mouse moved to (406, 443)
Screenshot: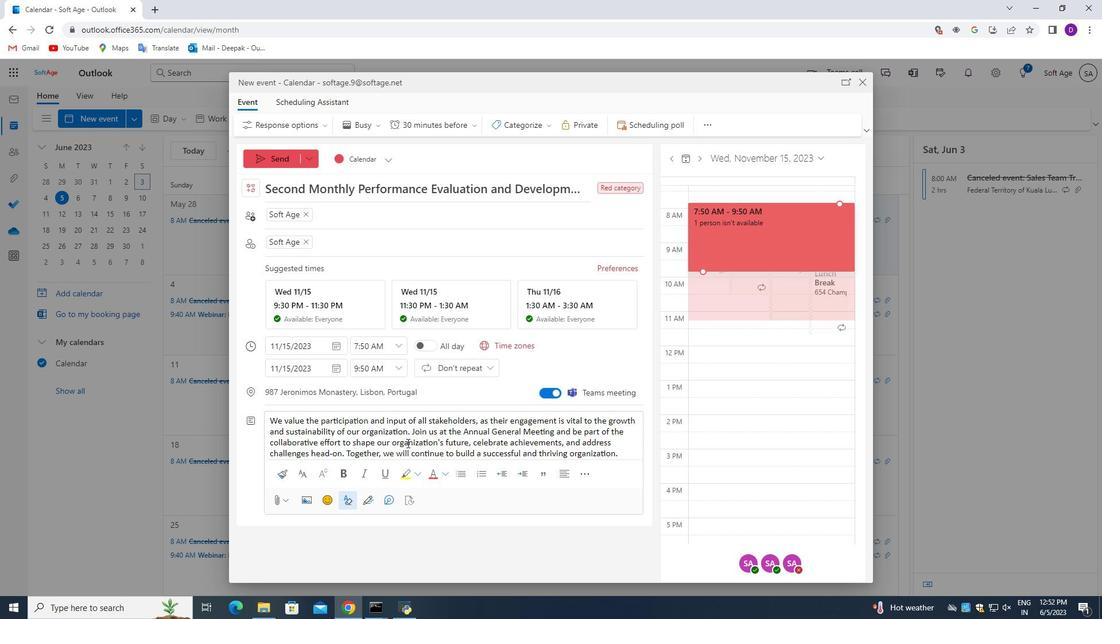 
Action: Mouse scrolled (406, 442) with delta (0, 0)
Screenshot: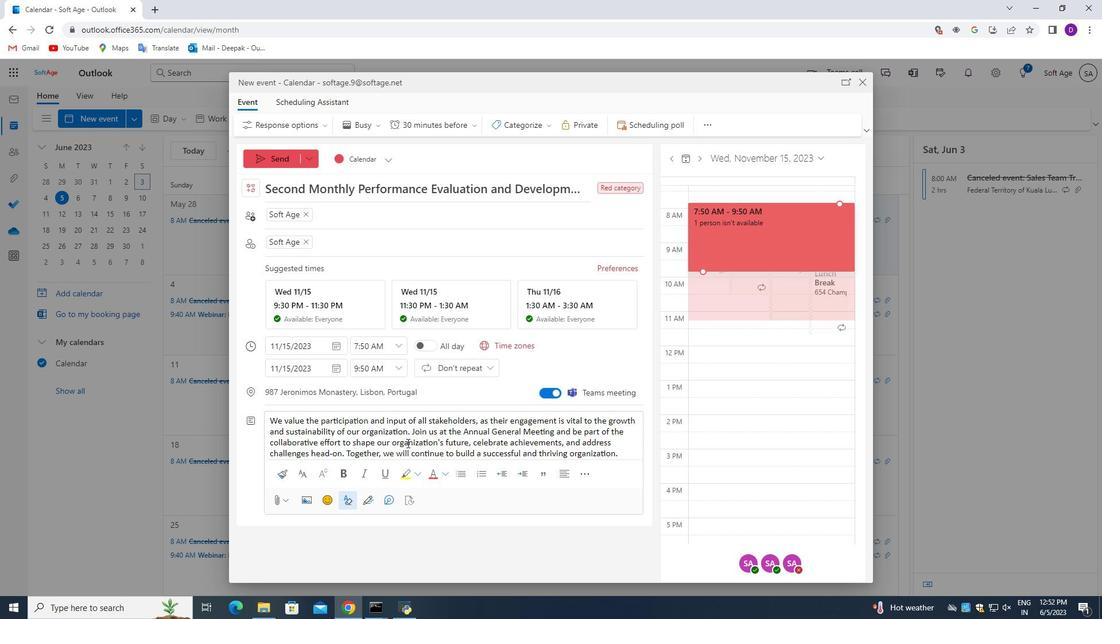 
Action: Mouse moved to (332, 377)
Screenshot: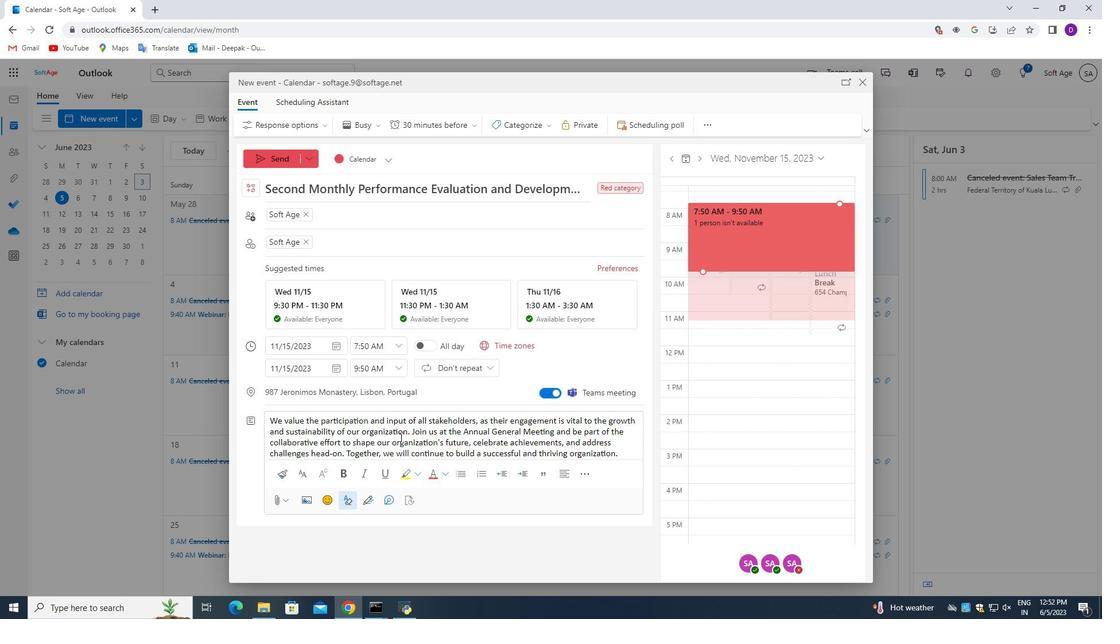 
Action: Mouse scrolled (332, 378) with delta (0, 0)
Screenshot: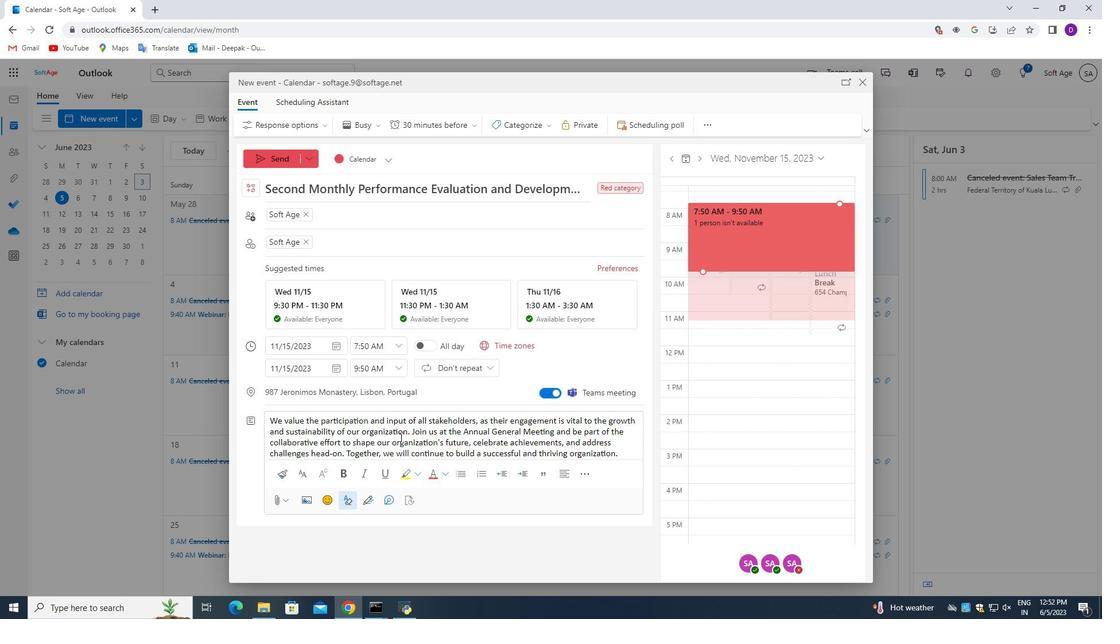 
Action: Mouse moved to (326, 359)
Screenshot: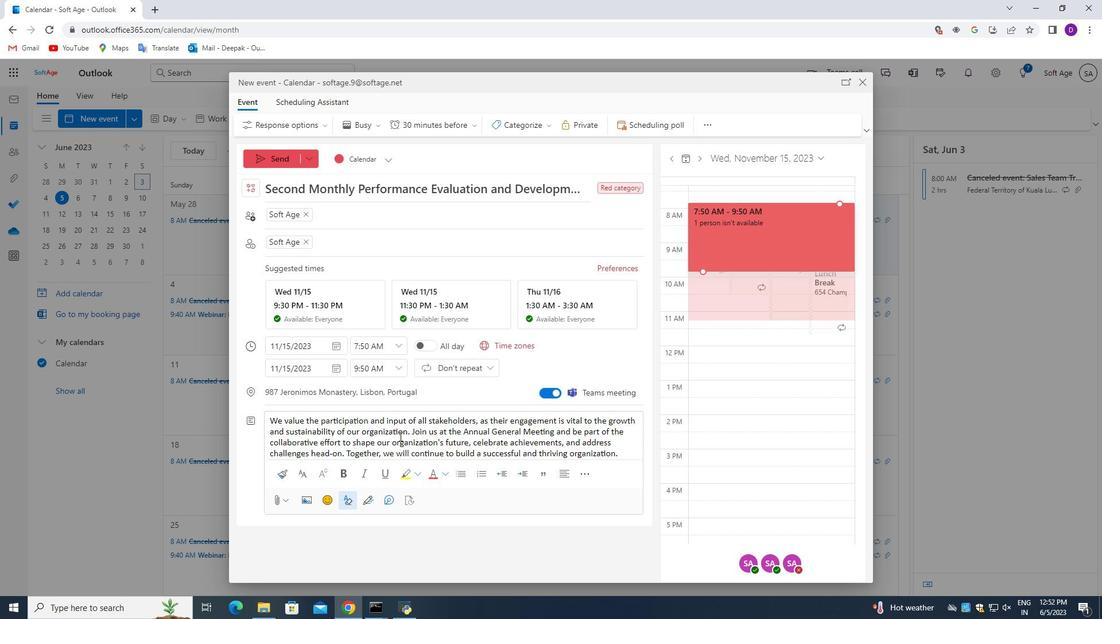 
Action: Mouse scrolled (326, 359) with delta (0, 0)
Screenshot: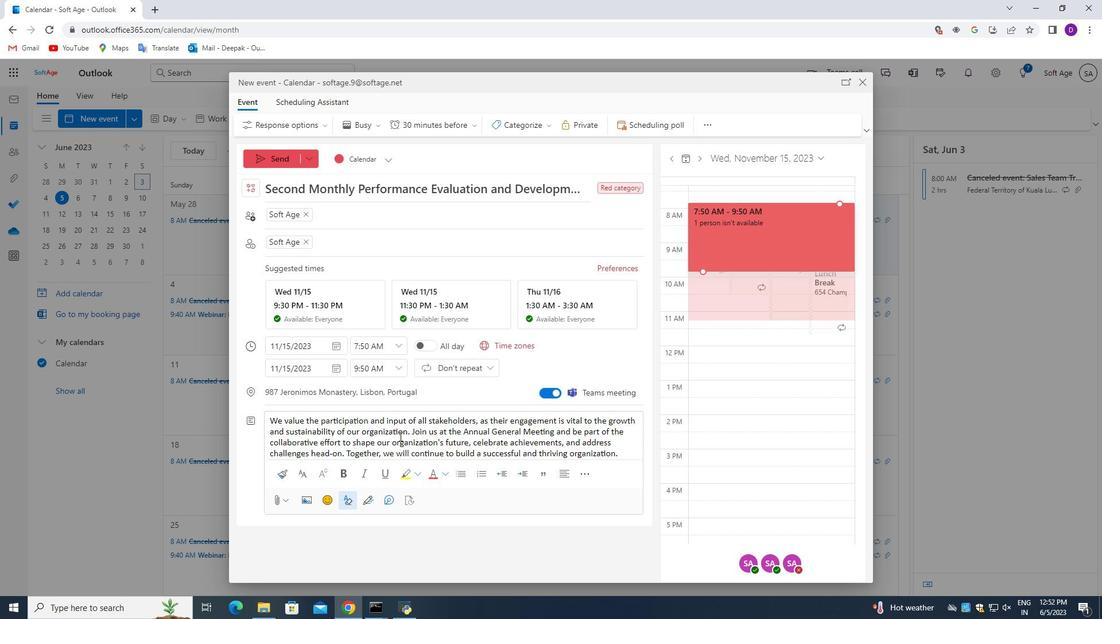 
Action: Mouse moved to (322, 343)
Screenshot: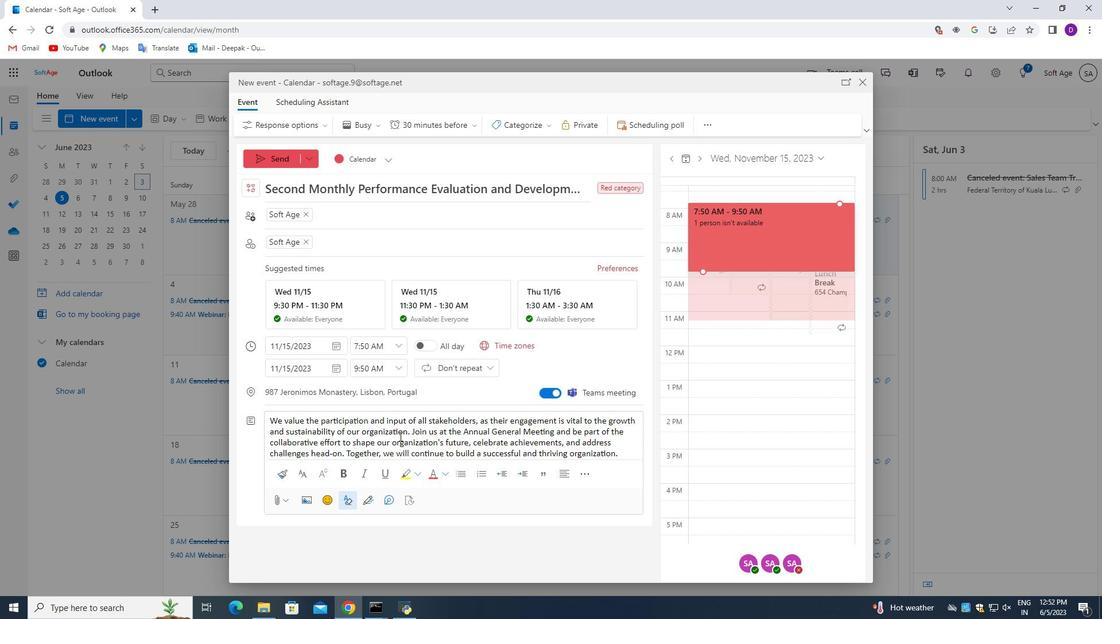 
Action: Mouse scrolled (322, 343) with delta (0, 0)
Screenshot: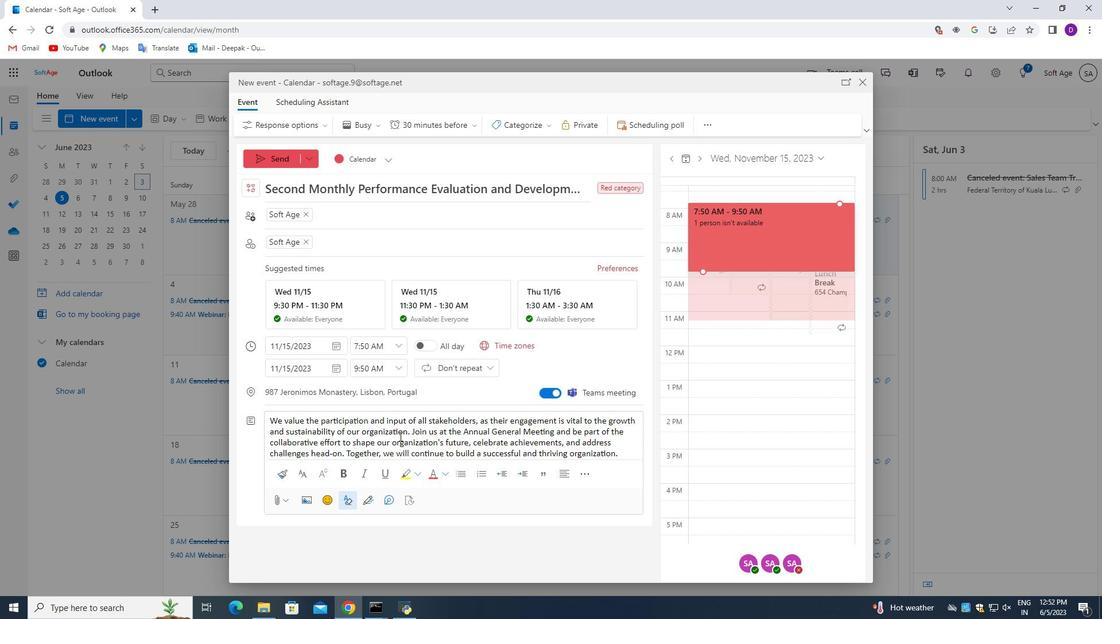 
Action: Mouse moved to (271, 159)
Screenshot: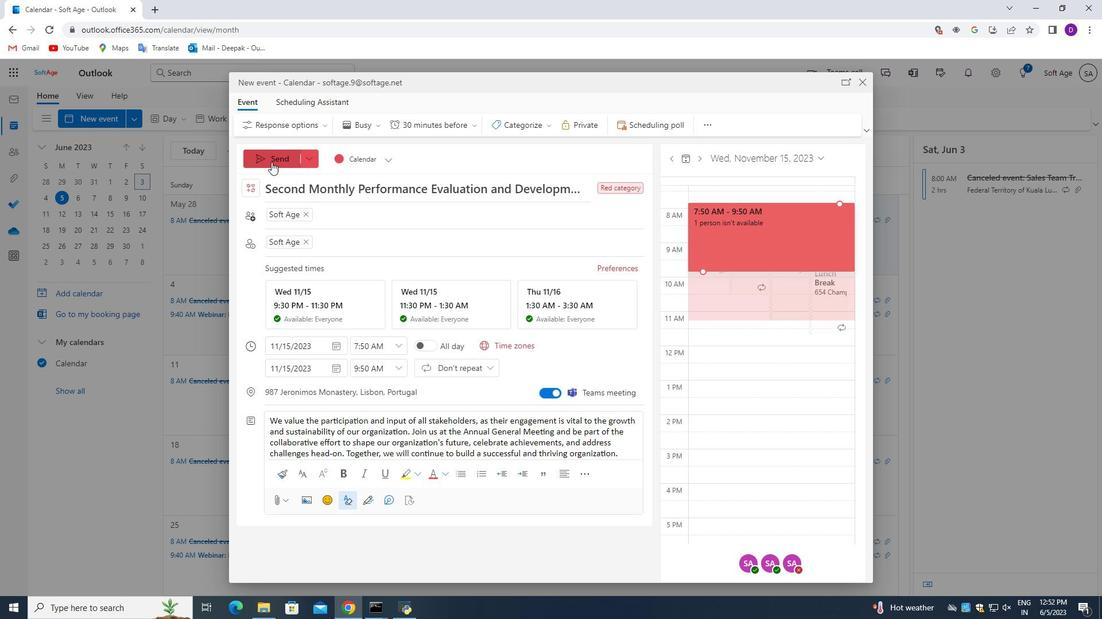 
Action: Mouse pressed left at (271, 159)
Screenshot: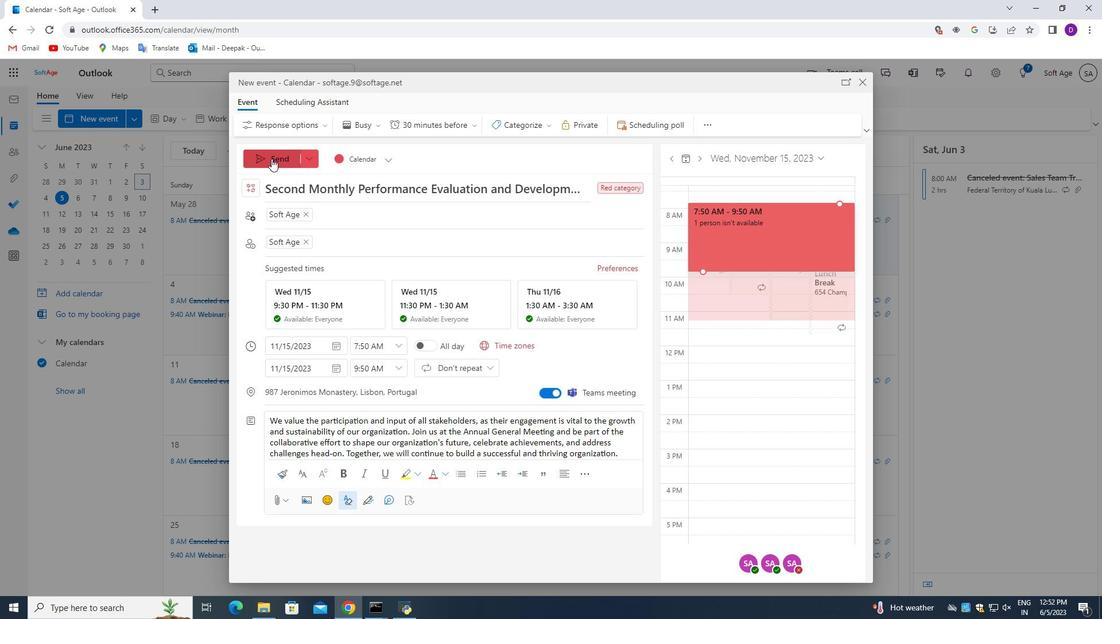
Action: Mouse moved to (358, 233)
Screenshot: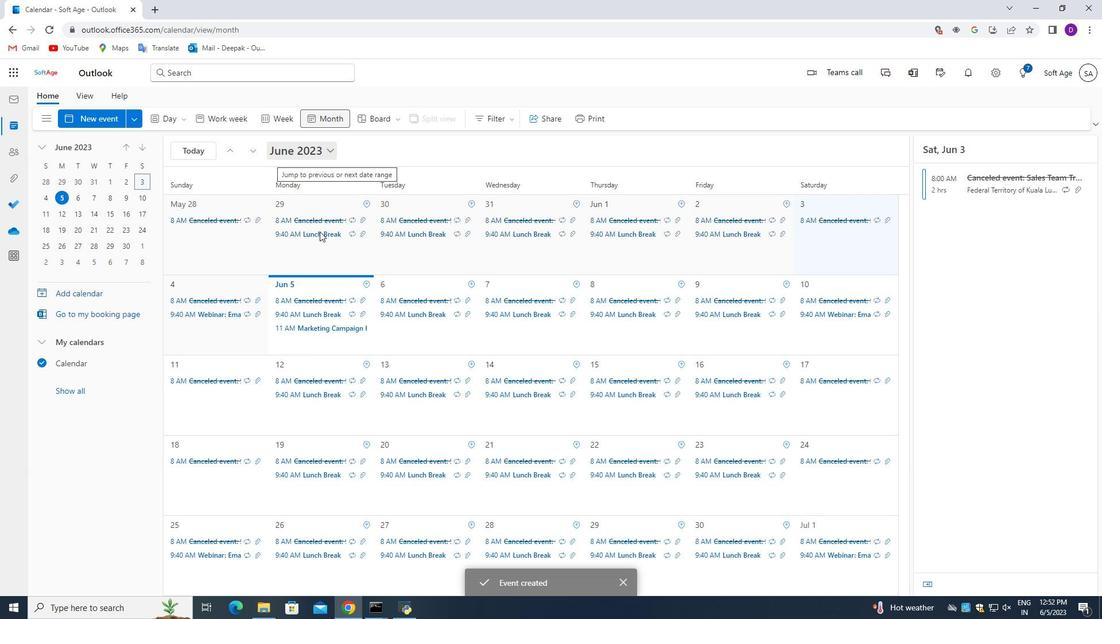 
